 Task: For heading Use Spectral with navy blue colour, bold & Underline.  font size for heading26,  'Change the font style of data to'Spectral and font size to 18,  Change the alignment of both headline & data to Align left In the sheet  Attendance Tracker
Action: Mouse moved to (255, 135)
Screenshot: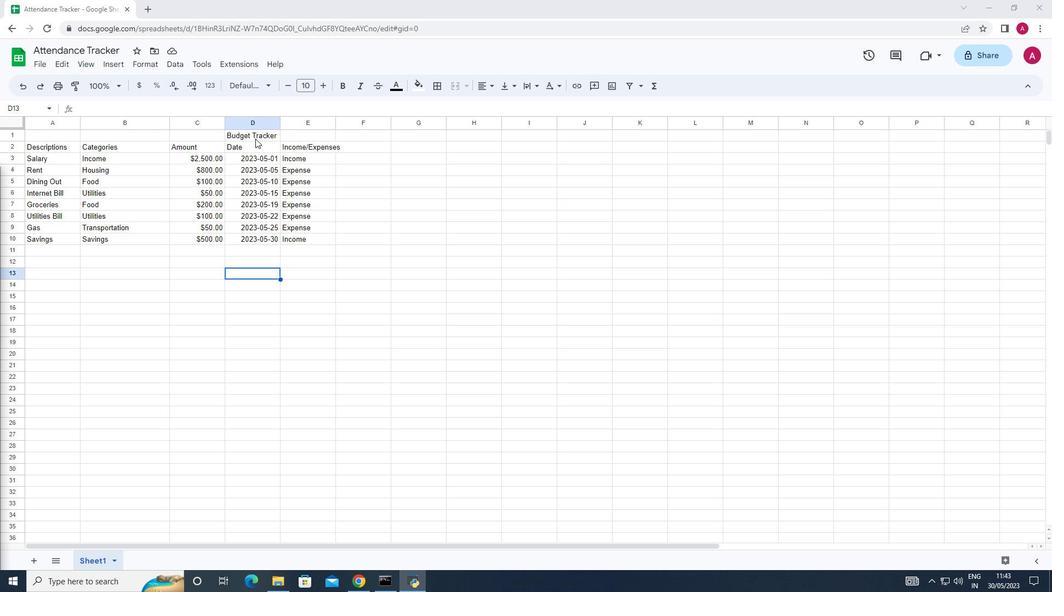 
Action: Mouse pressed left at (255, 135)
Screenshot: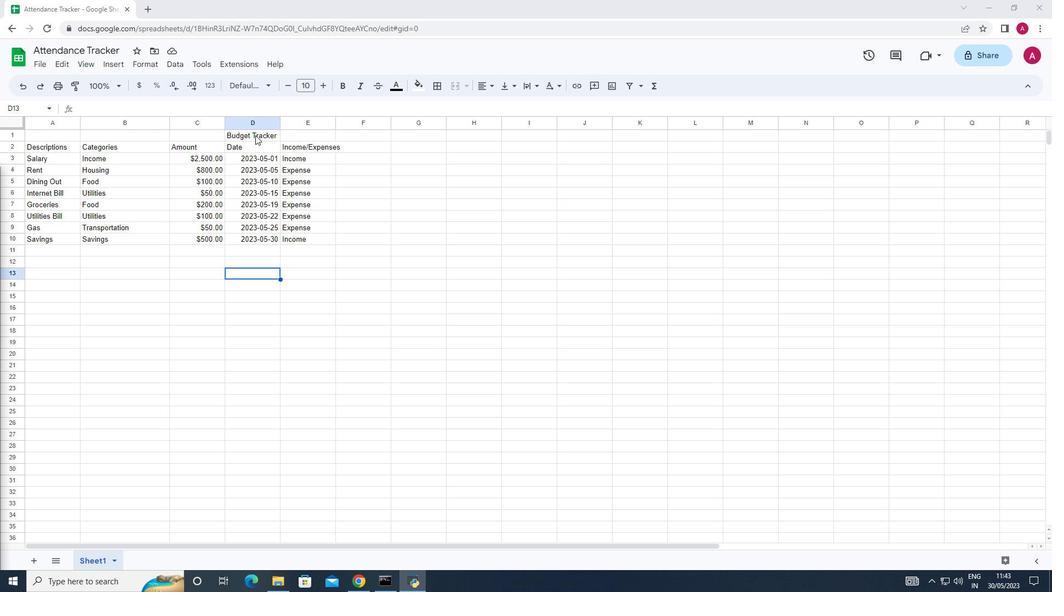 
Action: Mouse moved to (264, 80)
Screenshot: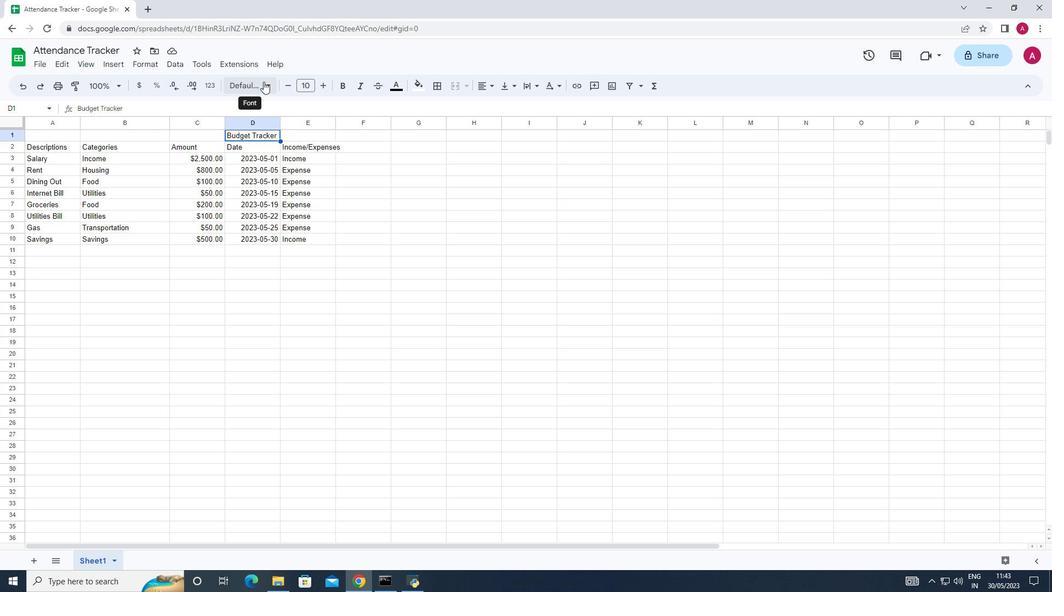 
Action: Mouse pressed left at (264, 80)
Screenshot: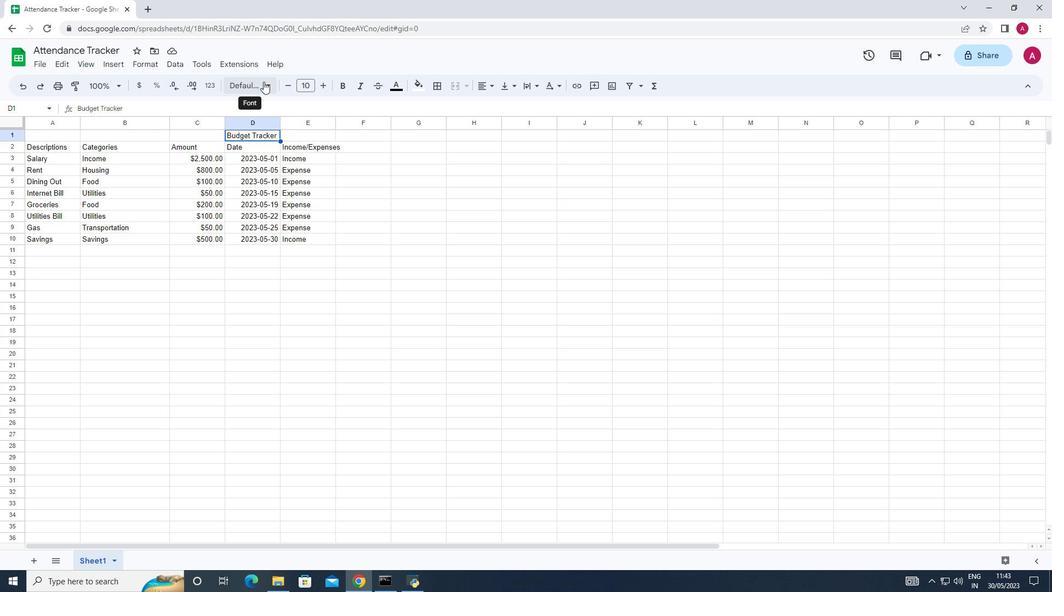 
Action: Mouse moved to (279, 271)
Screenshot: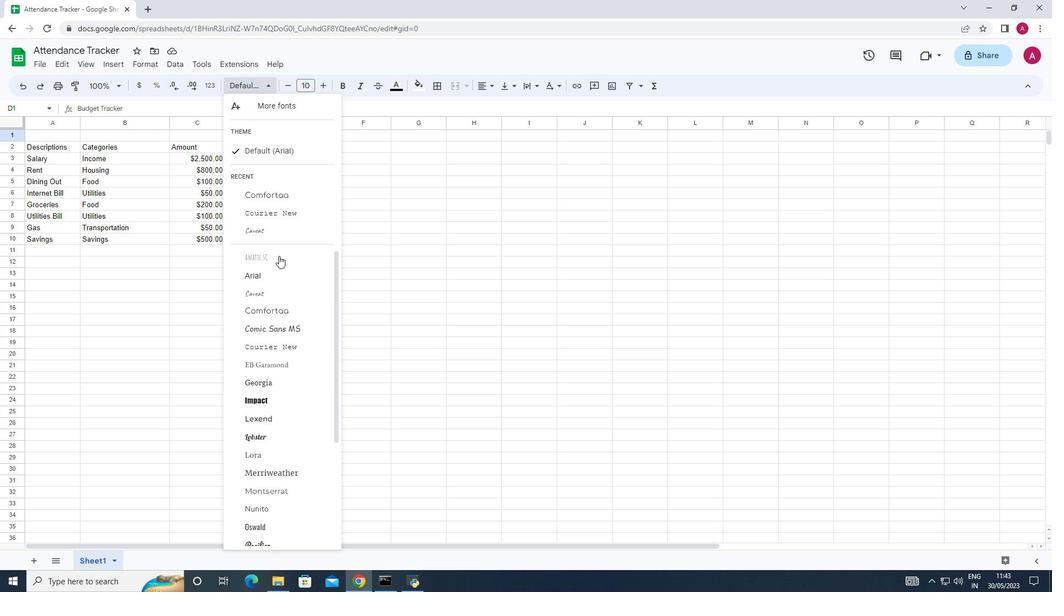
Action: Mouse scrolled (279, 270) with delta (0, 0)
Screenshot: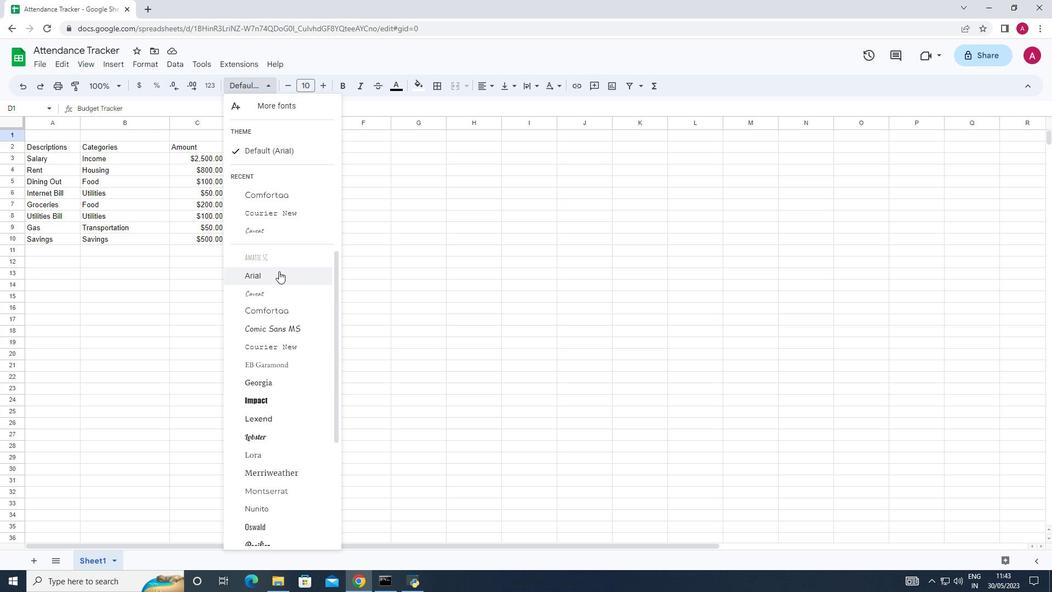 
Action: Mouse scrolled (279, 270) with delta (0, 0)
Screenshot: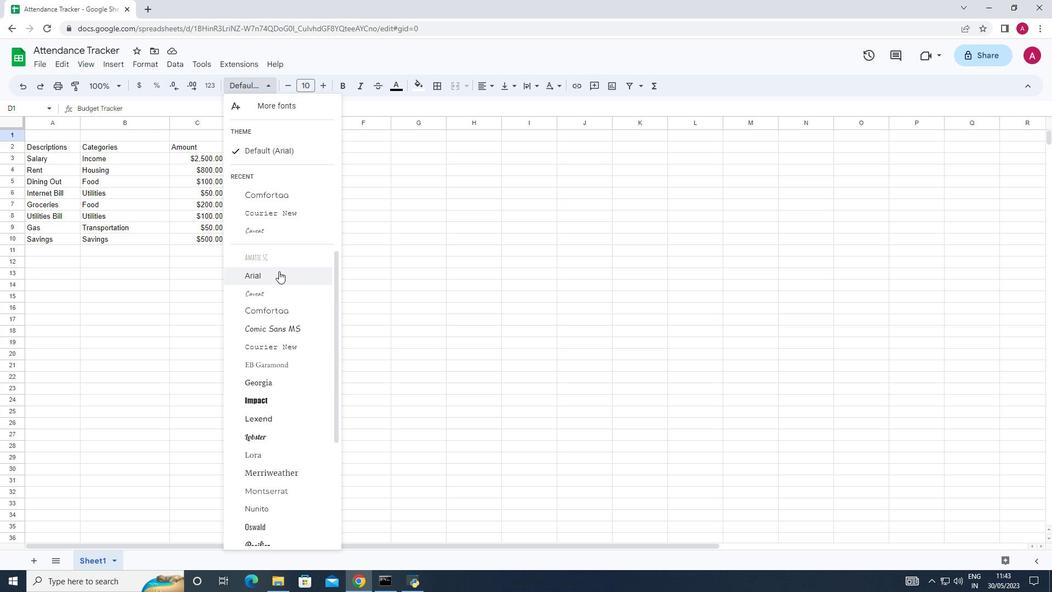 
Action: Mouse moved to (276, 293)
Screenshot: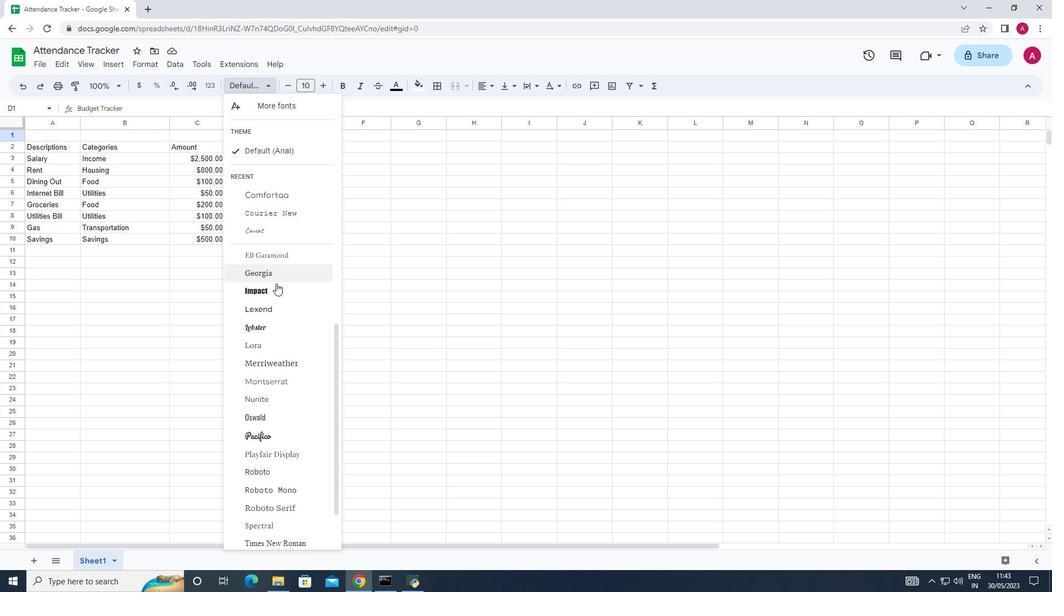 
Action: Mouse scrolled (276, 292) with delta (0, 0)
Screenshot: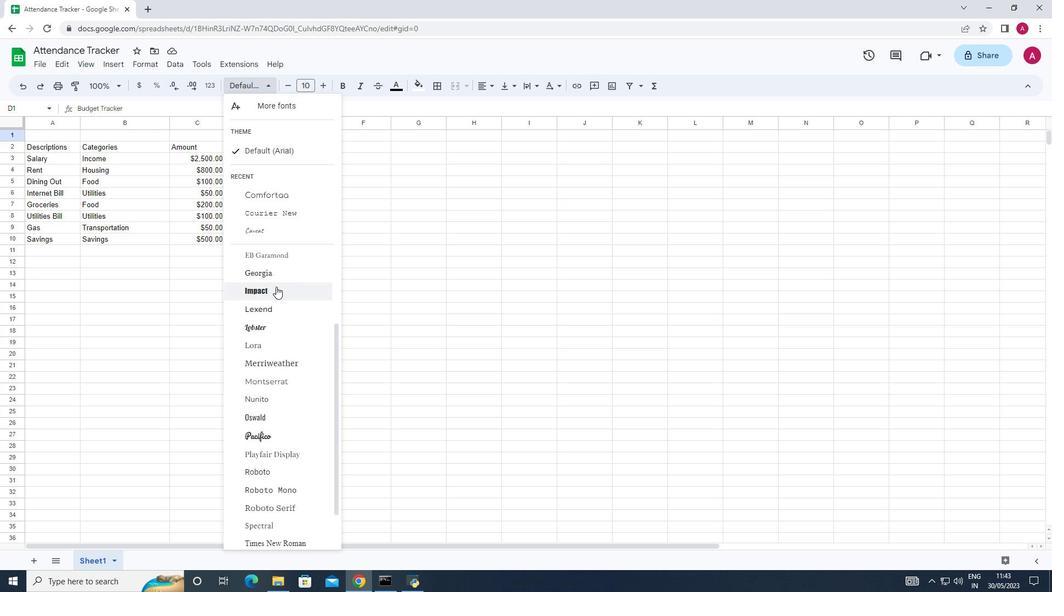 
Action: Mouse scrolled (276, 292) with delta (0, 0)
Screenshot: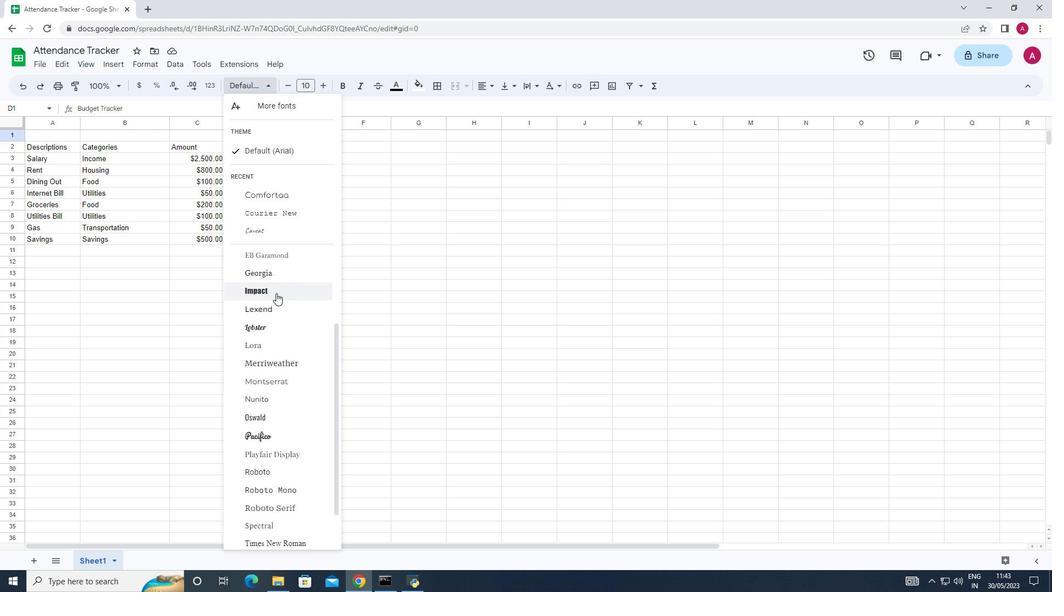 
Action: Mouse scrolled (276, 292) with delta (0, 0)
Screenshot: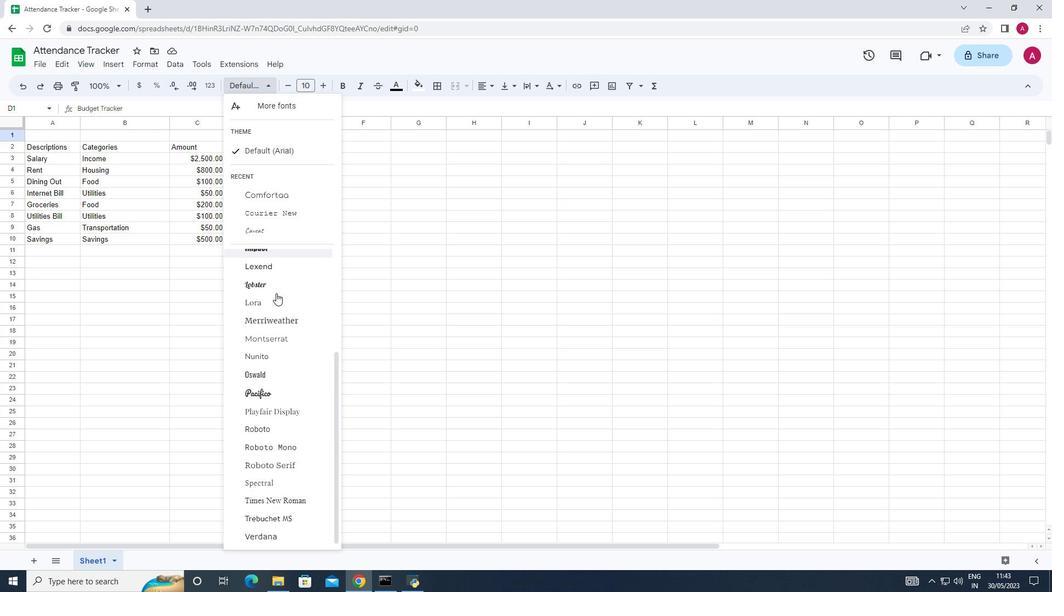 
Action: Mouse scrolled (276, 292) with delta (0, 0)
Screenshot: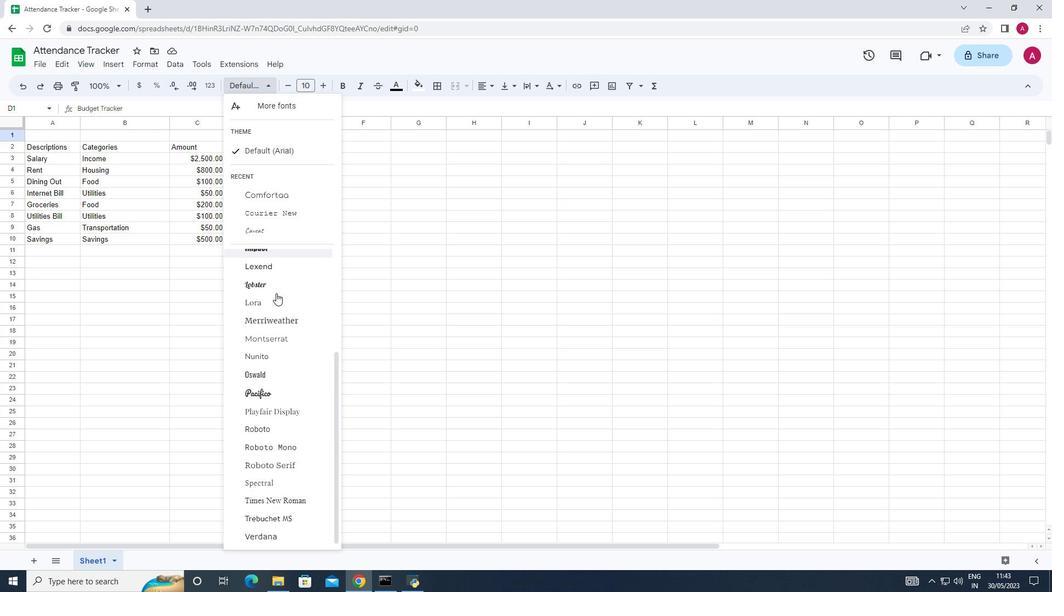 
Action: Mouse moved to (277, 478)
Screenshot: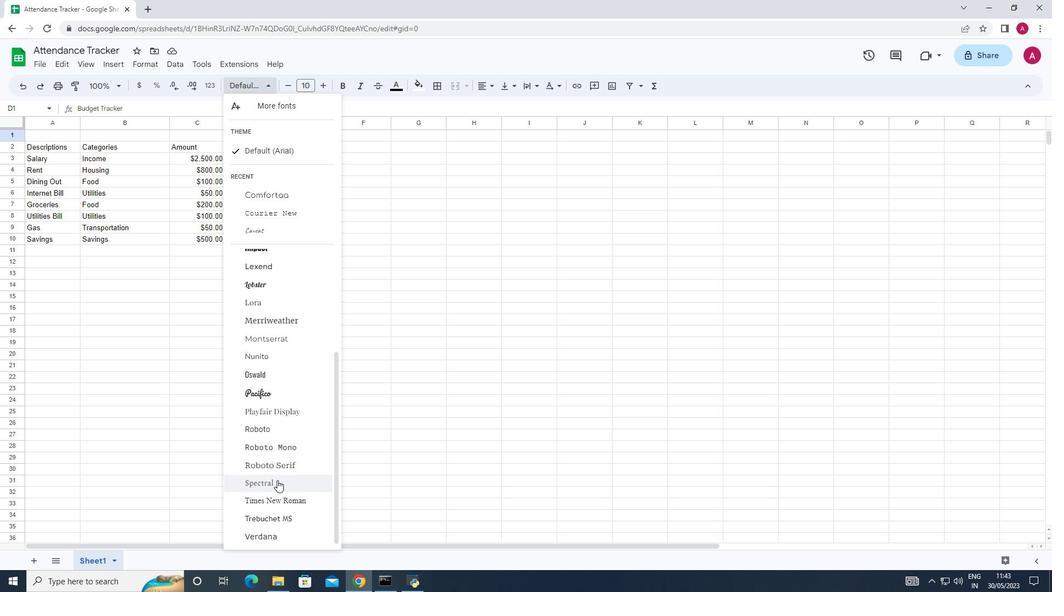 
Action: Mouse pressed left at (277, 478)
Screenshot: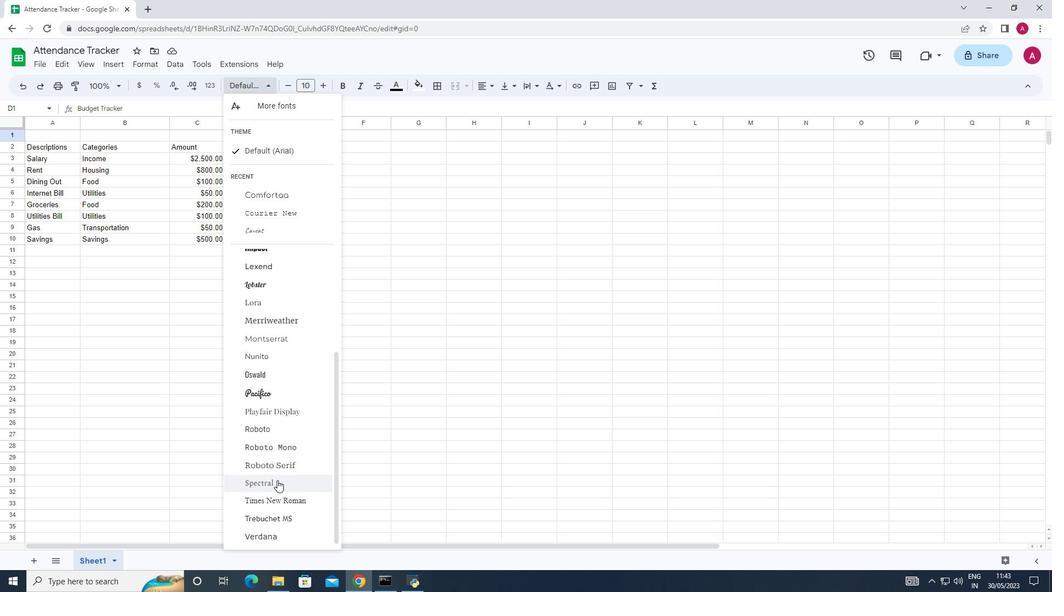 
Action: Mouse moved to (418, 87)
Screenshot: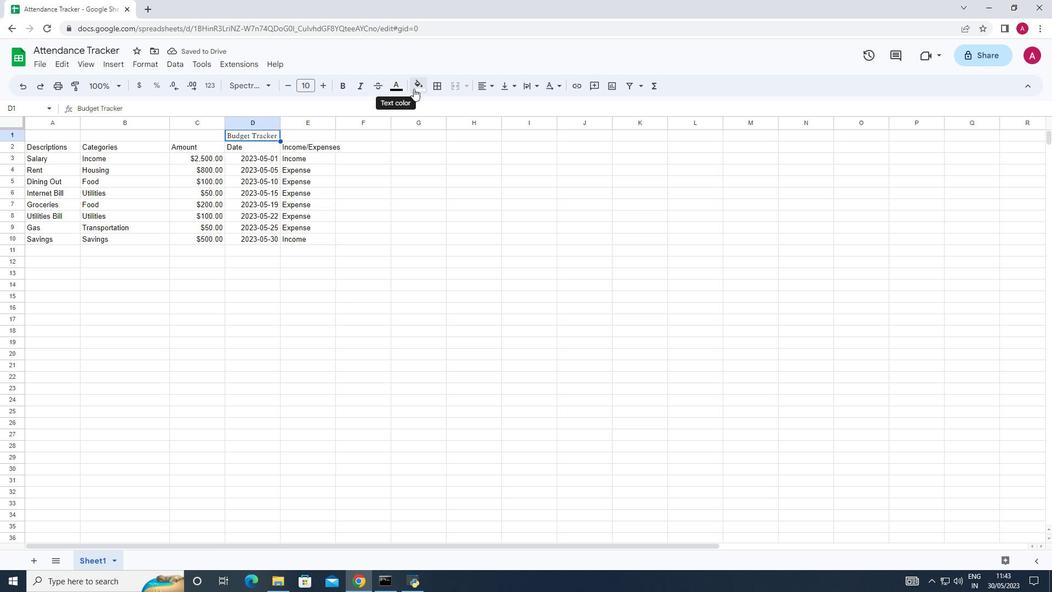 
Action: Mouse pressed left at (418, 87)
Screenshot: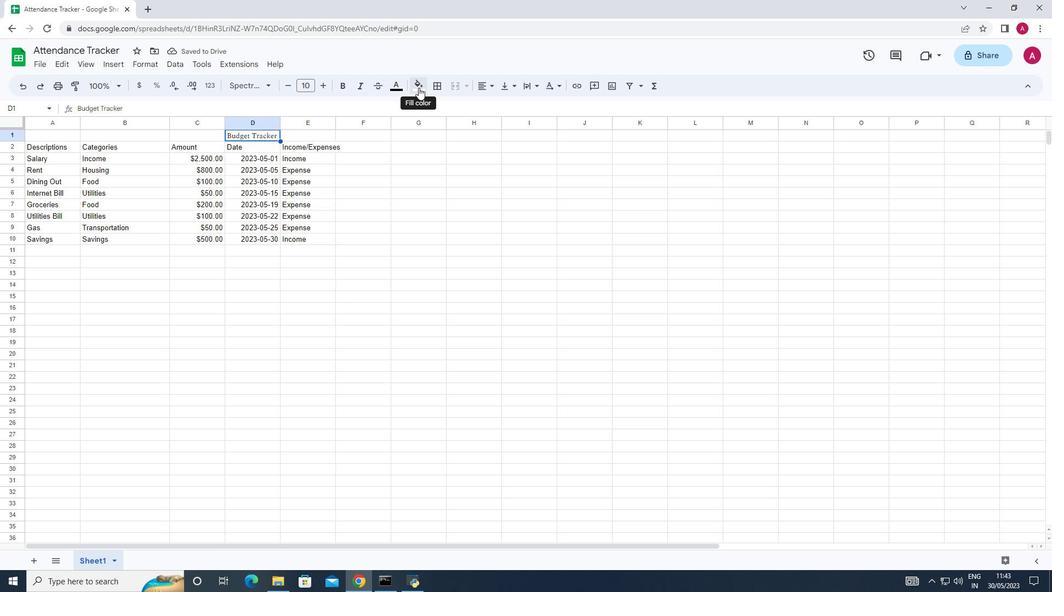 
Action: Mouse moved to (463, 217)
Screenshot: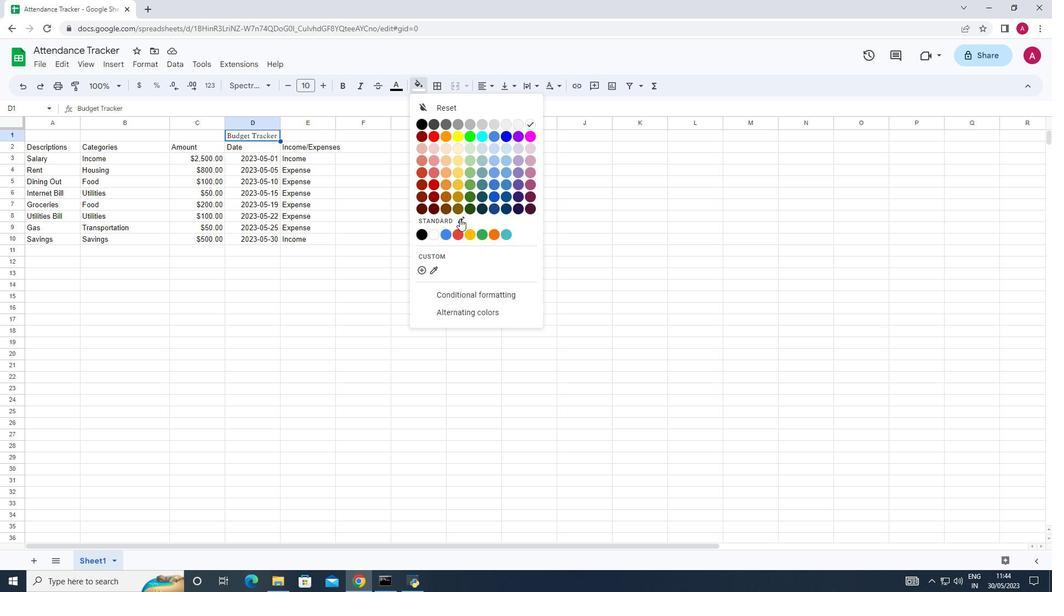
Action: Mouse pressed left at (463, 217)
Screenshot: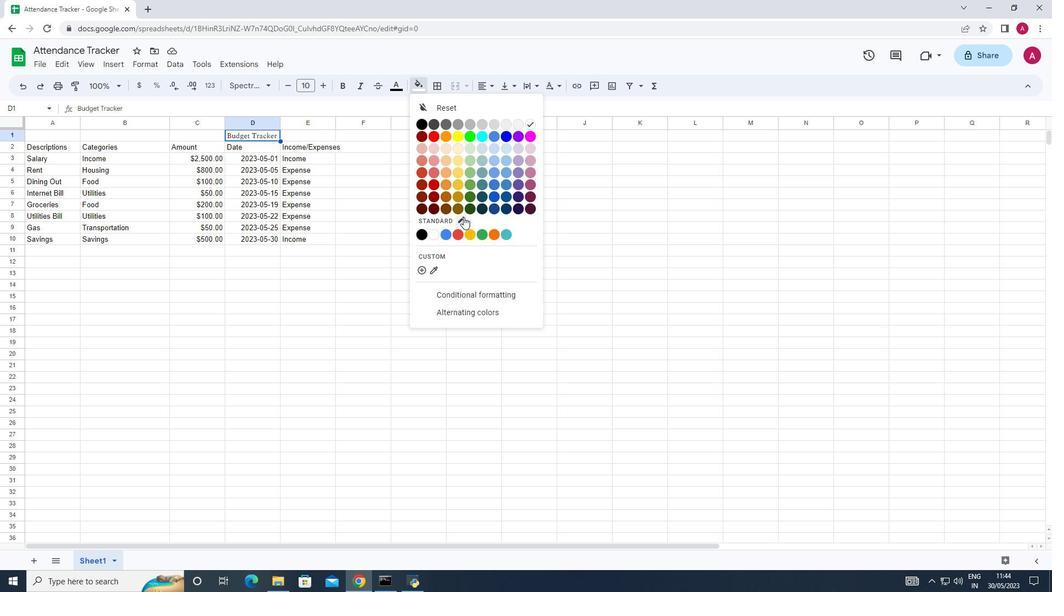 
Action: Mouse moved to (903, 354)
Screenshot: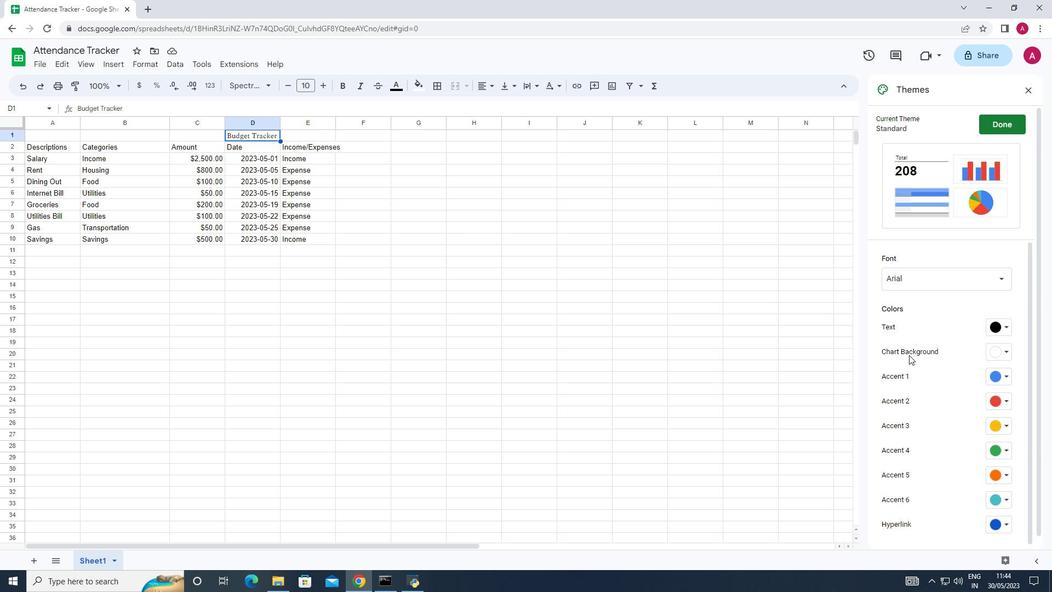 
Action: Mouse scrolled (903, 354) with delta (0, 0)
Screenshot: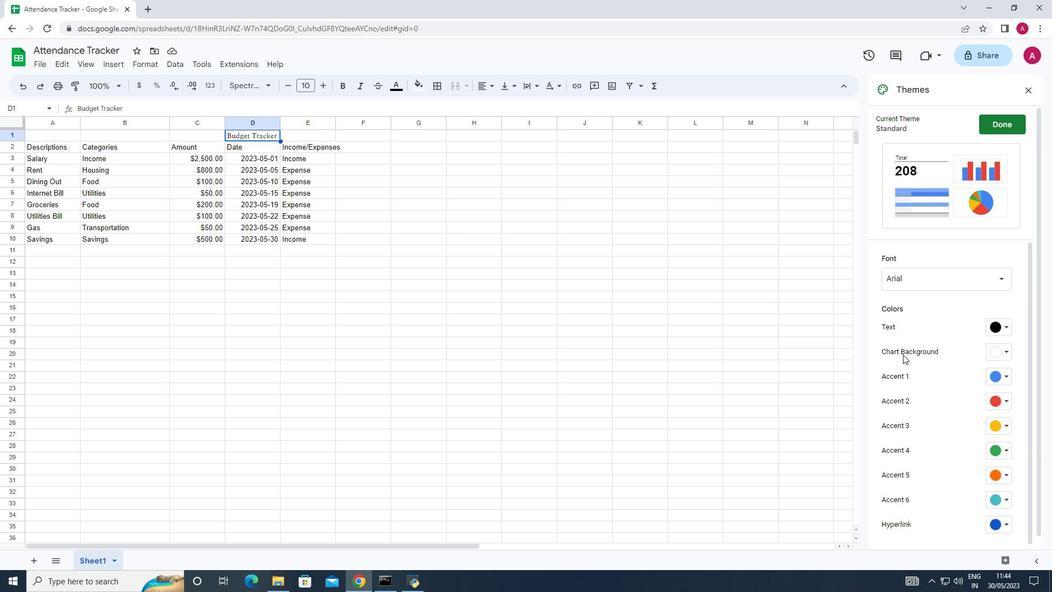 
Action: Mouse scrolled (903, 354) with delta (0, 0)
Screenshot: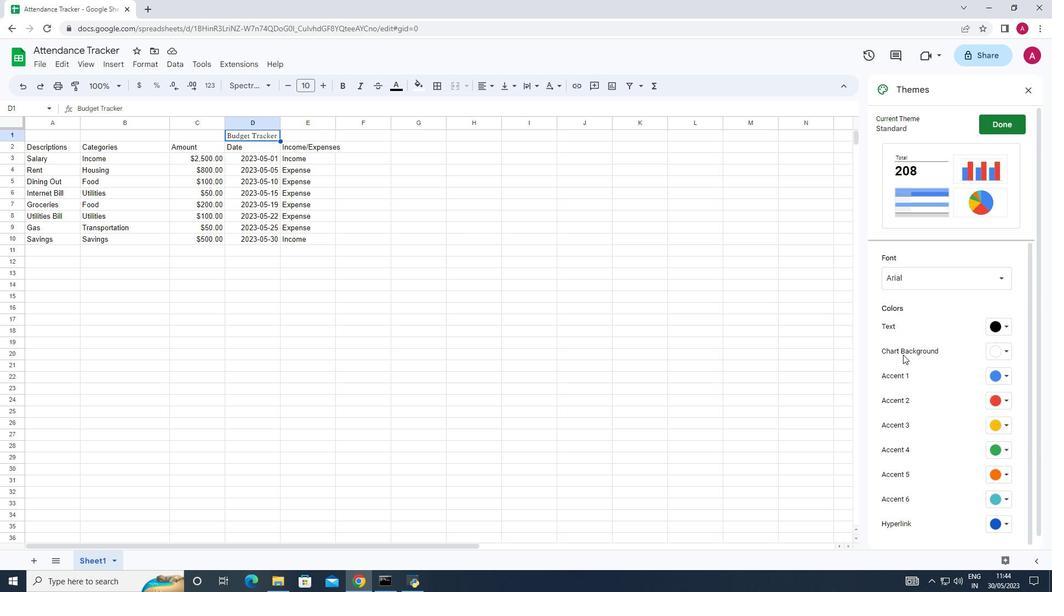 
Action: Mouse scrolled (903, 354) with delta (0, 0)
Screenshot: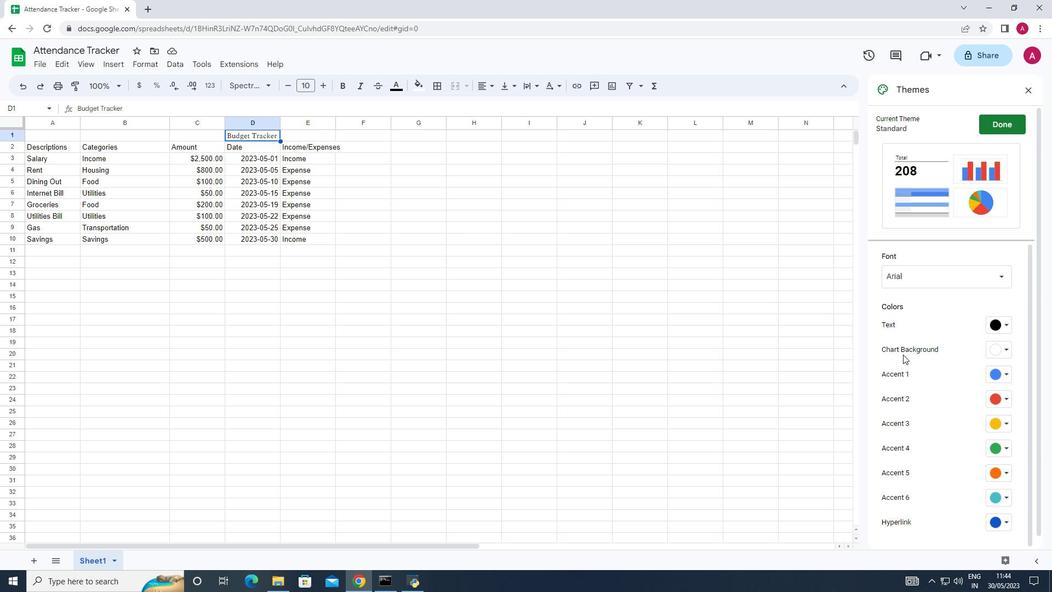 
Action: Mouse scrolled (903, 355) with delta (0, 0)
Screenshot: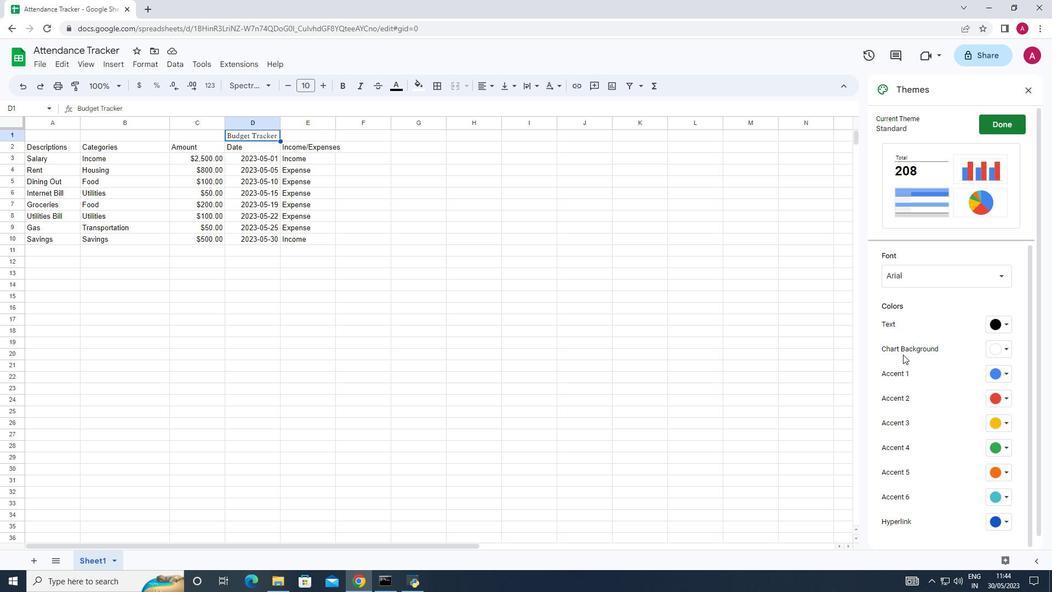 
Action: Mouse scrolled (903, 355) with delta (0, 0)
Screenshot: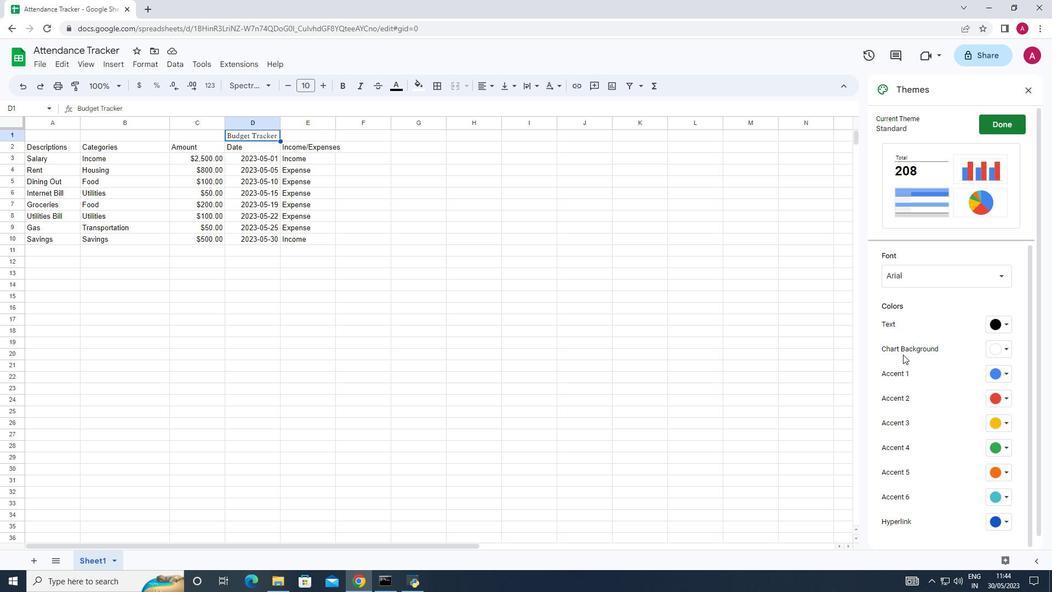 
Action: Mouse scrolled (903, 355) with delta (0, 0)
Screenshot: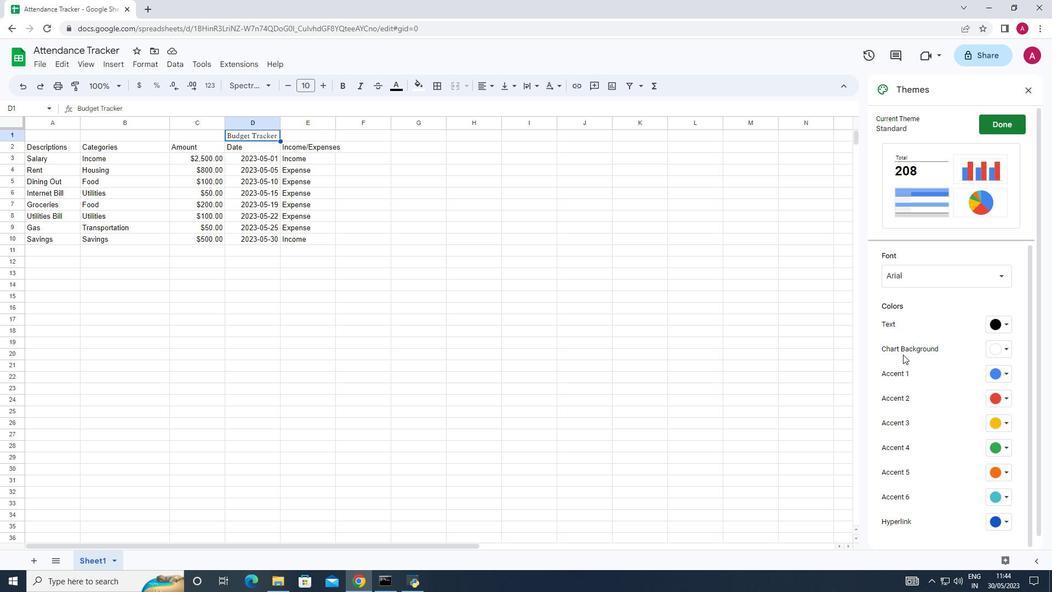 
Action: Mouse moved to (1025, 84)
Screenshot: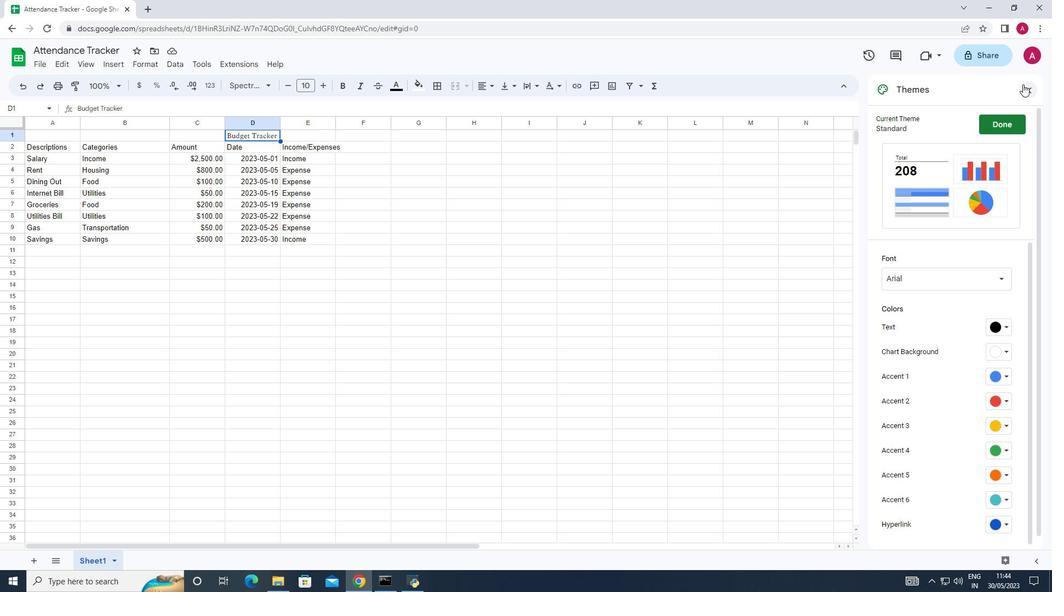 
Action: Mouse pressed left at (1025, 84)
Screenshot: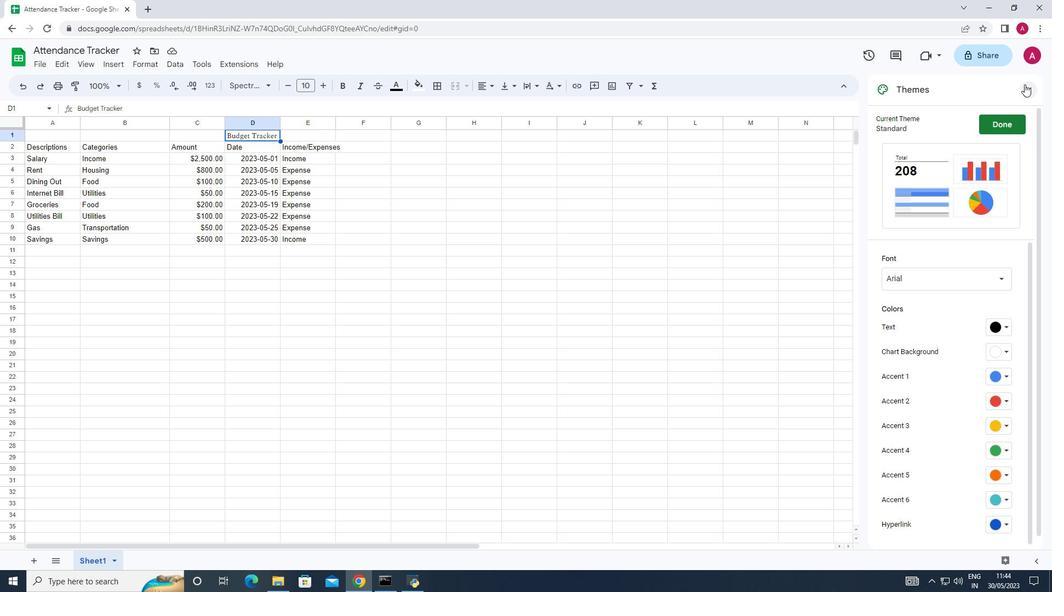 
Action: Mouse moved to (415, 85)
Screenshot: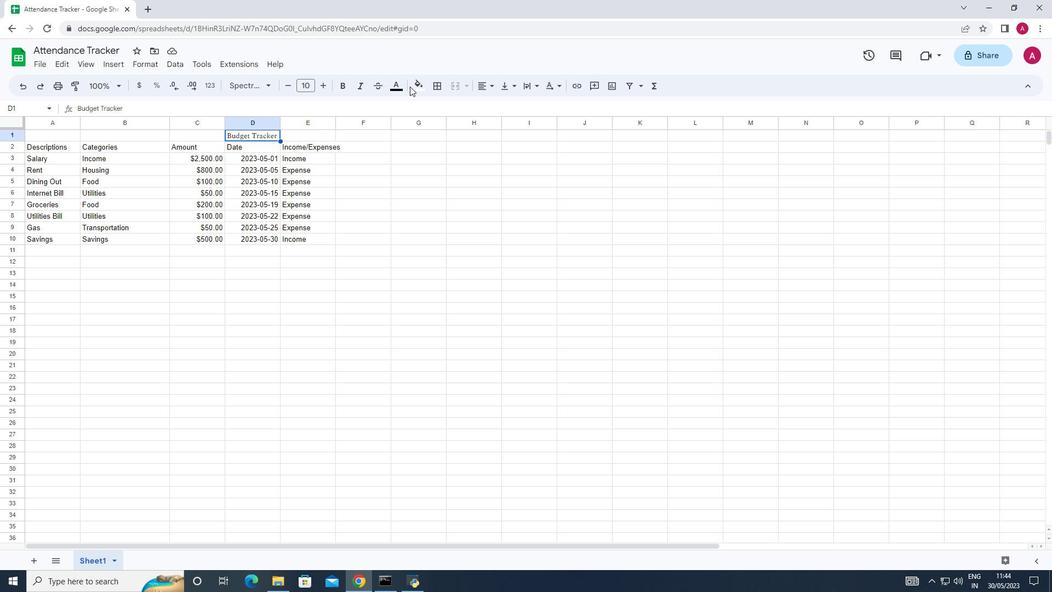 
Action: Mouse pressed left at (415, 85)
Screenshot: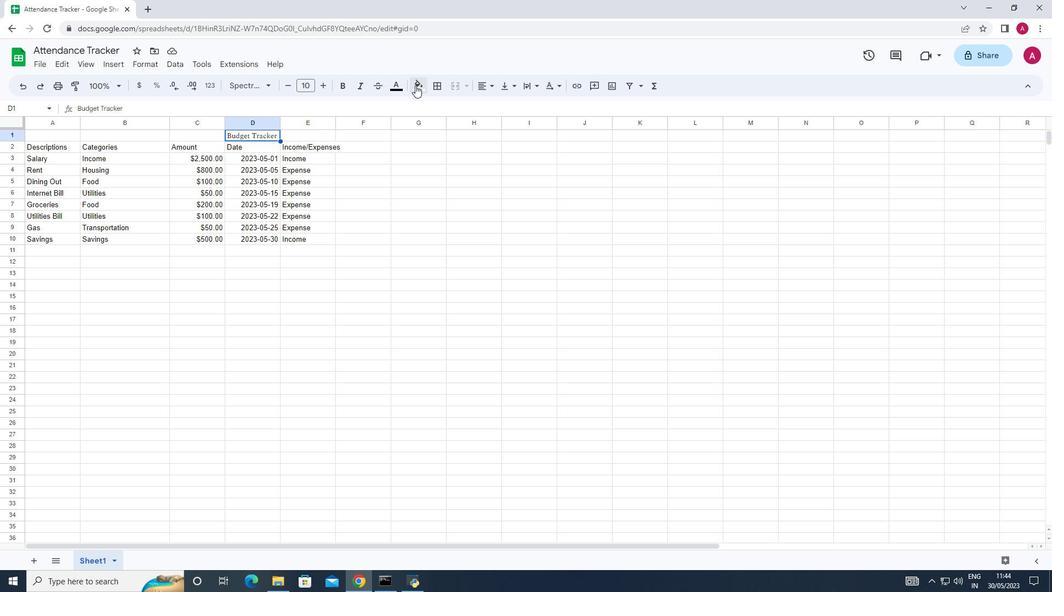 
Action: Mouse moved to (459, 309)
Screenshot: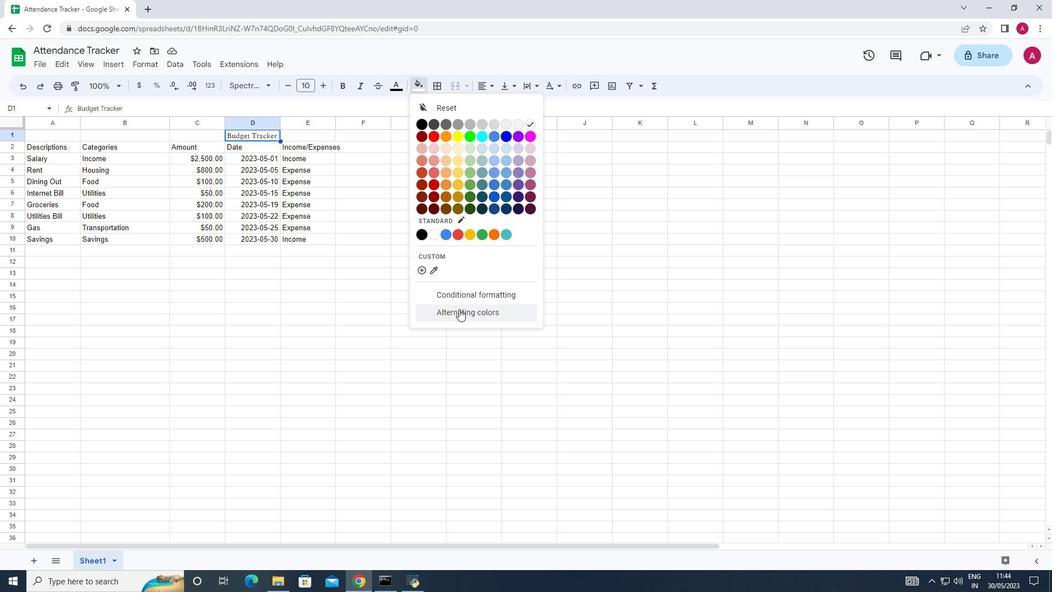 
Action: Mouse pressed left at (459, 309)
Screenshot: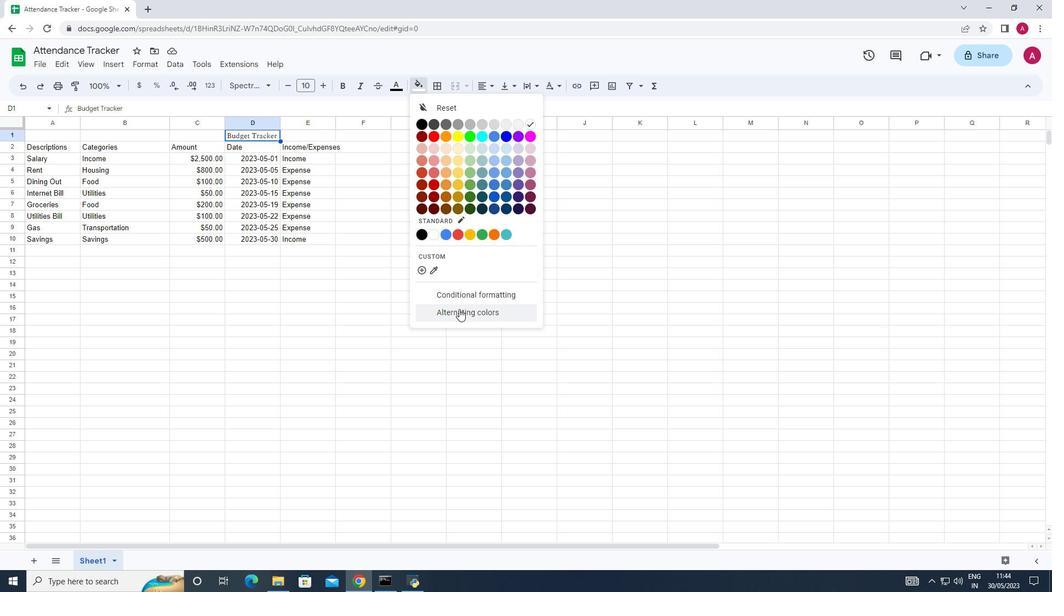 
Action: Mouse moved to (1029, 85)
Screenshot: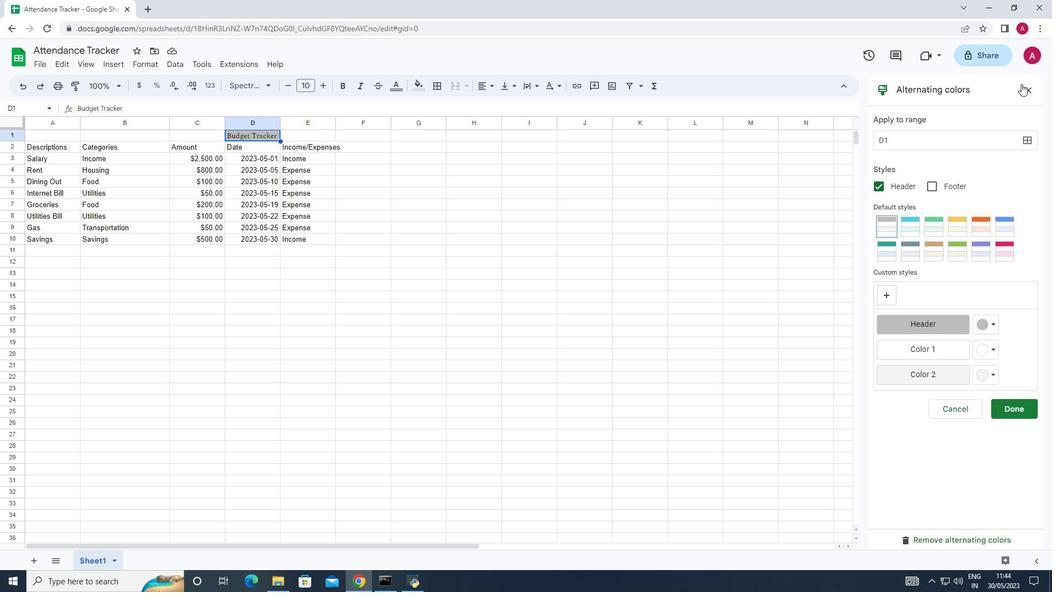 
Action: Mouse pressed left at (1029, 85)
Screenshot: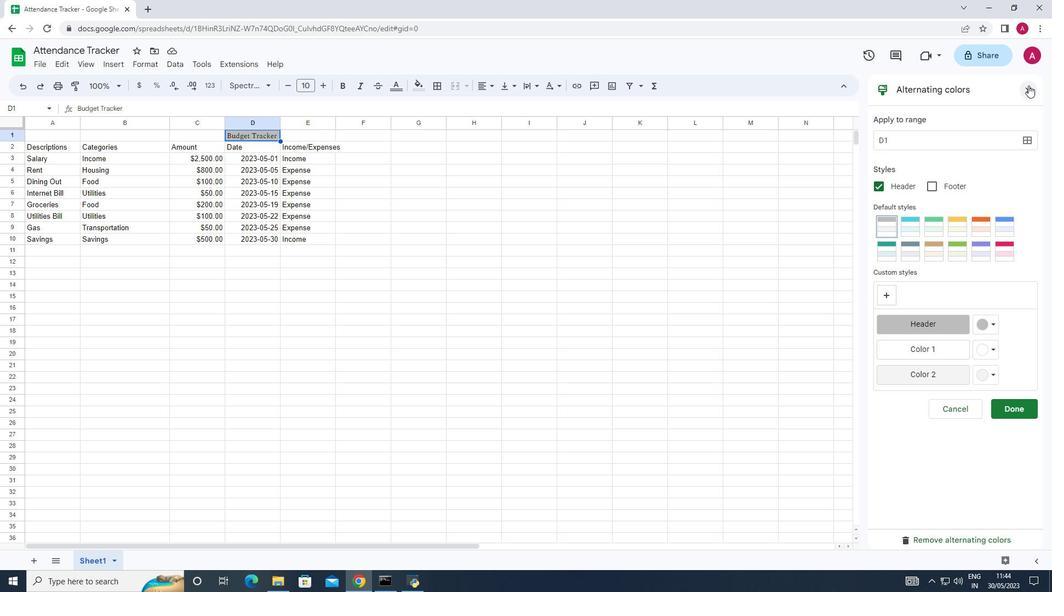 
Action: Mouse moved to (423, 86)
Screenshot: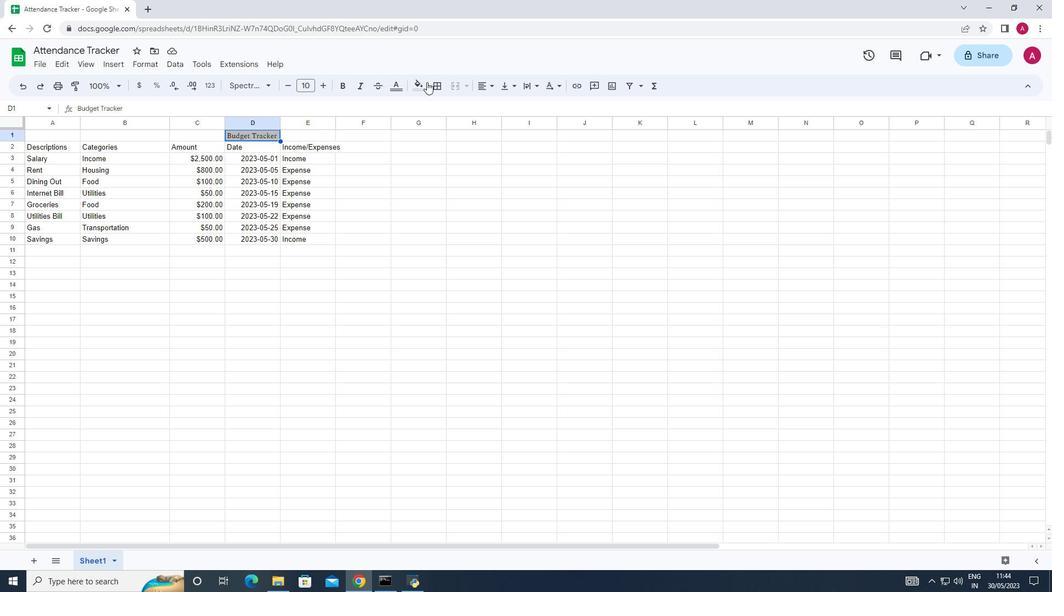 
Action: Mouse pressed left at (423, 86)
Screenshot: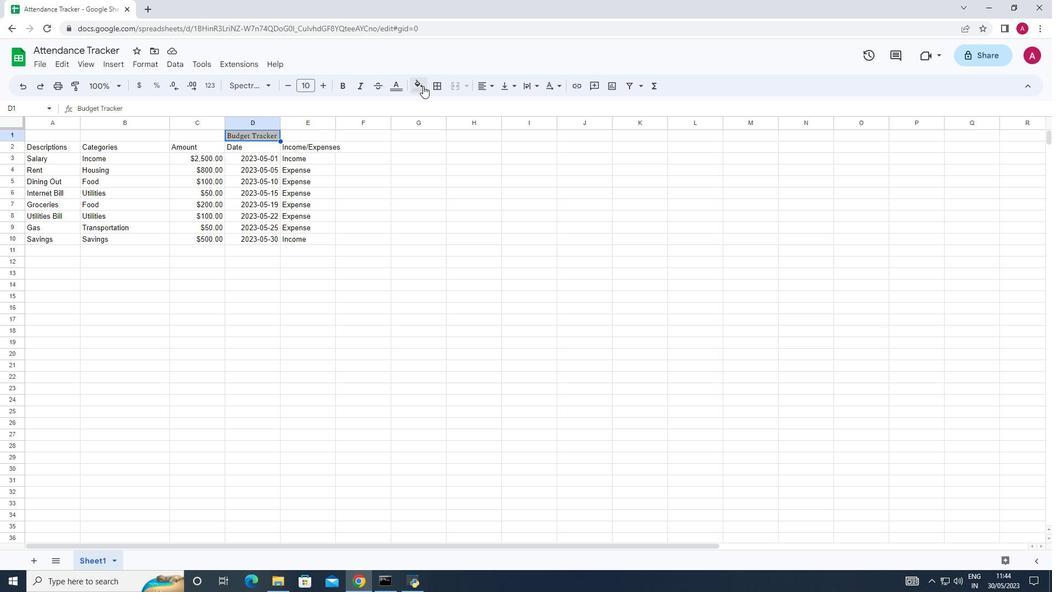 
Action: Mouse moved to (481, 314)
Screenshot: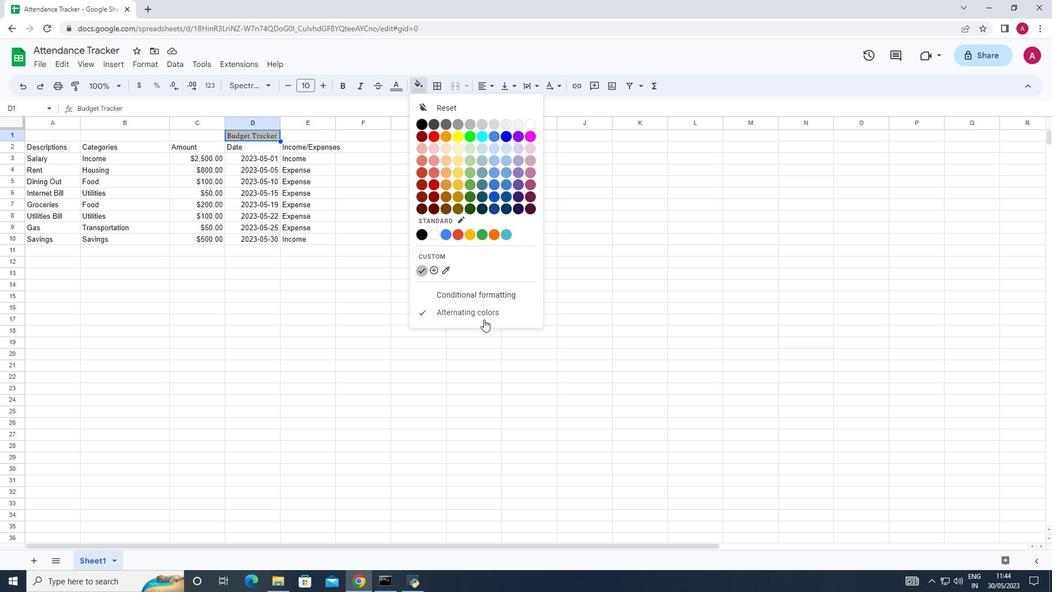 
Action: Mouse pressed left at (481, 314)
Screenshot: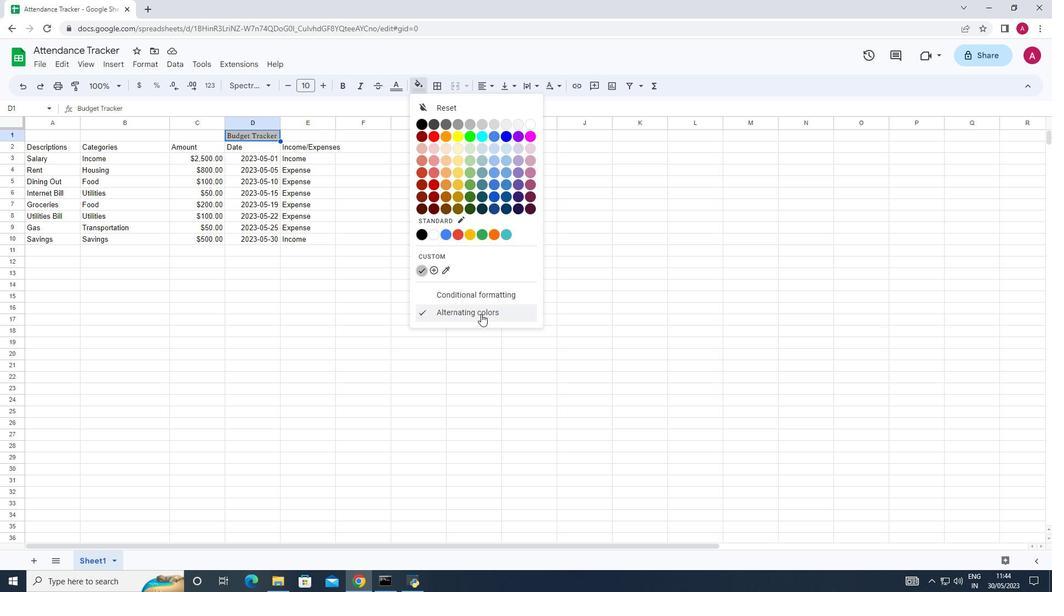
Action: Mouse moved to (1026, 88)
Screenshot: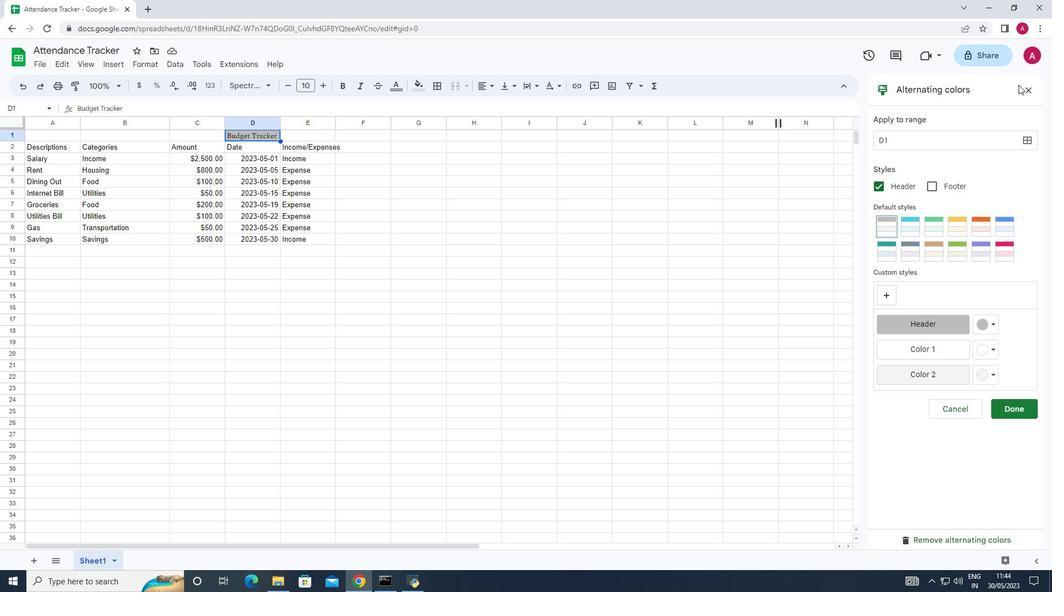 
Action: Mouse pressed left at (1026, 88)
Screenshot: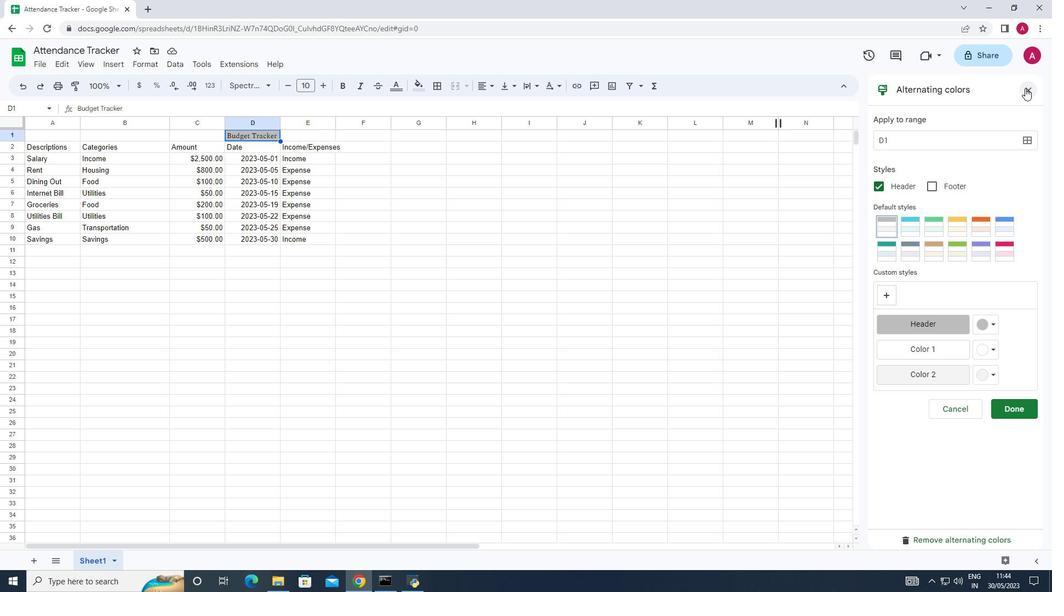 
Action: Mouse moved to (422, 80)
Screenshot: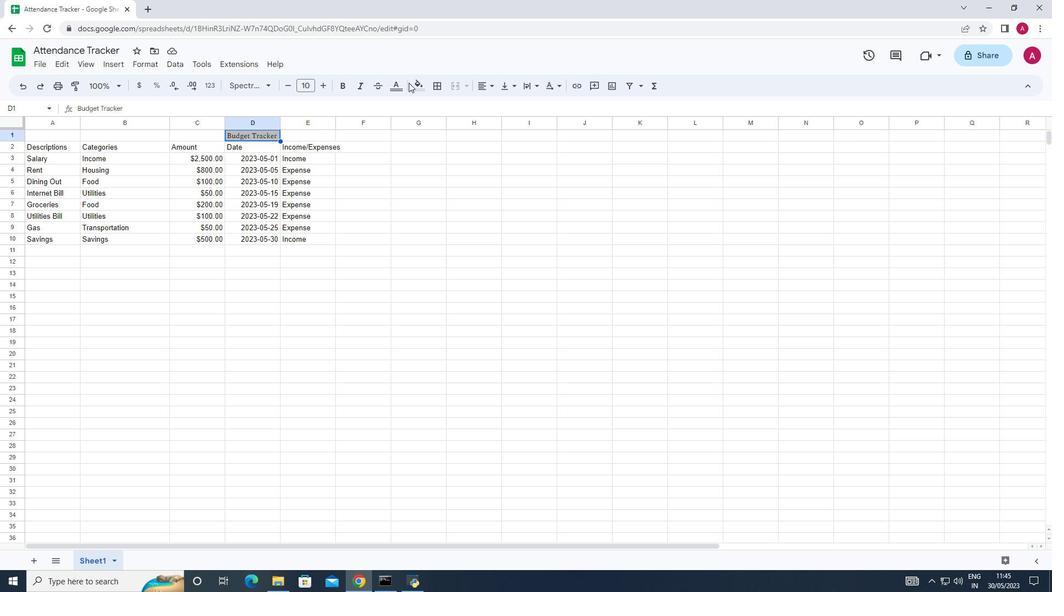 
Action: Mouse pressed left at (422, 80)
Screenshot: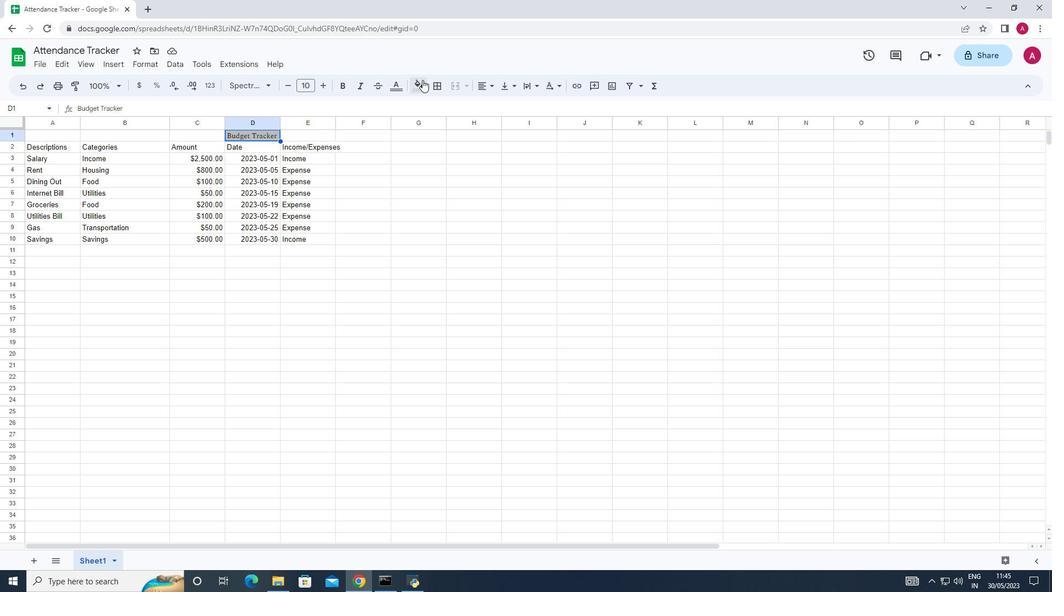 
Action: Mouse moved to (494, 207)
Screenshot: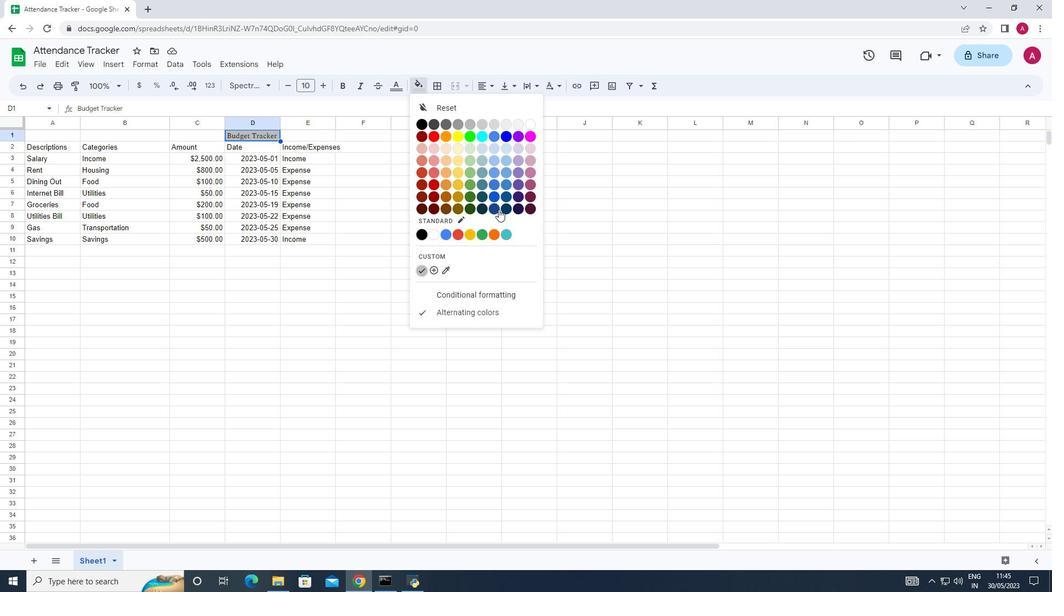 
Action: Mouse pressed left at (494, 207)
Screenshot: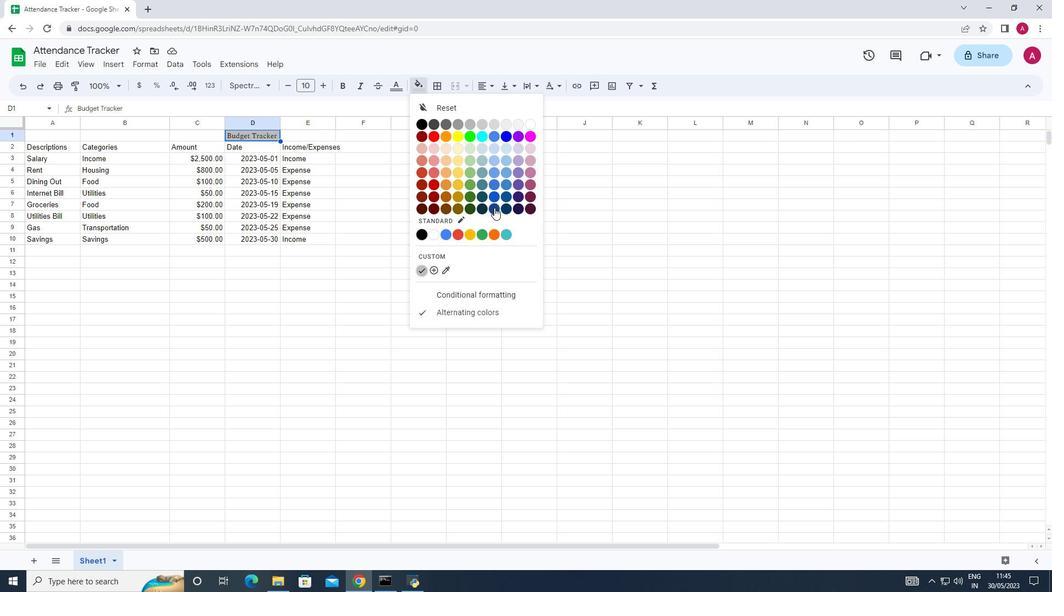 
Action: Mouse moved to (341, 83)
Screenshot: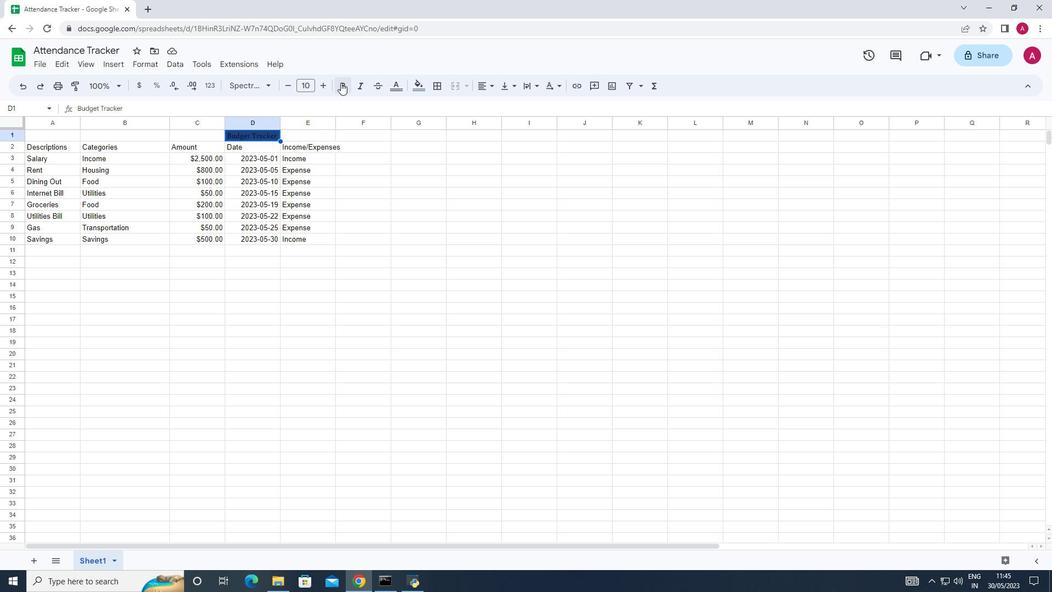 
Action: Mouse pressed left at (341, 83)
Screenshot: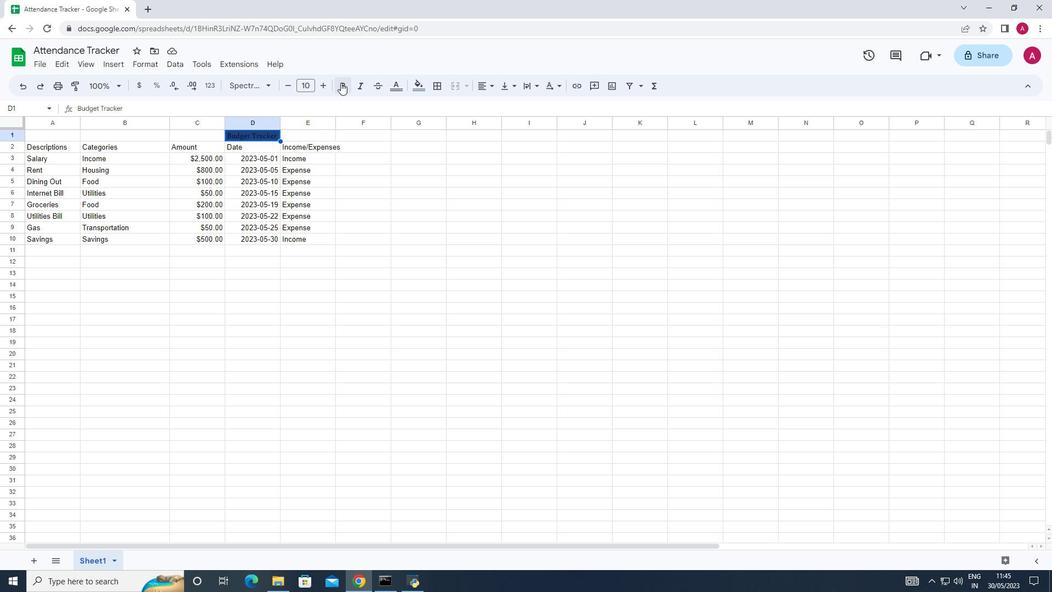 
Action: Mouse moved to (149, 60)
Screenshot: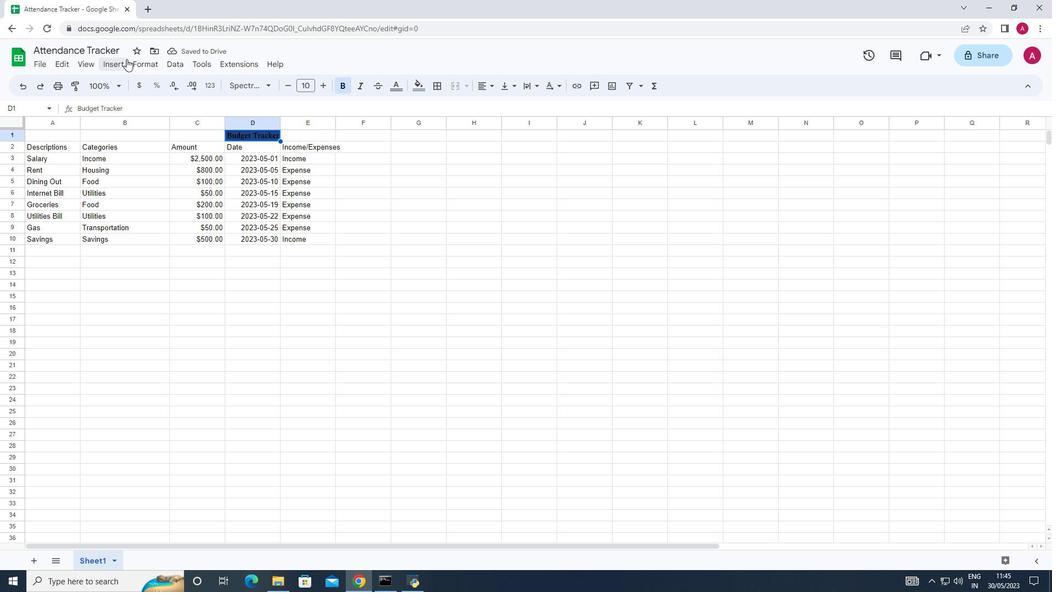 
Action: Mouse pressed left at (149, 60)
Screenshot: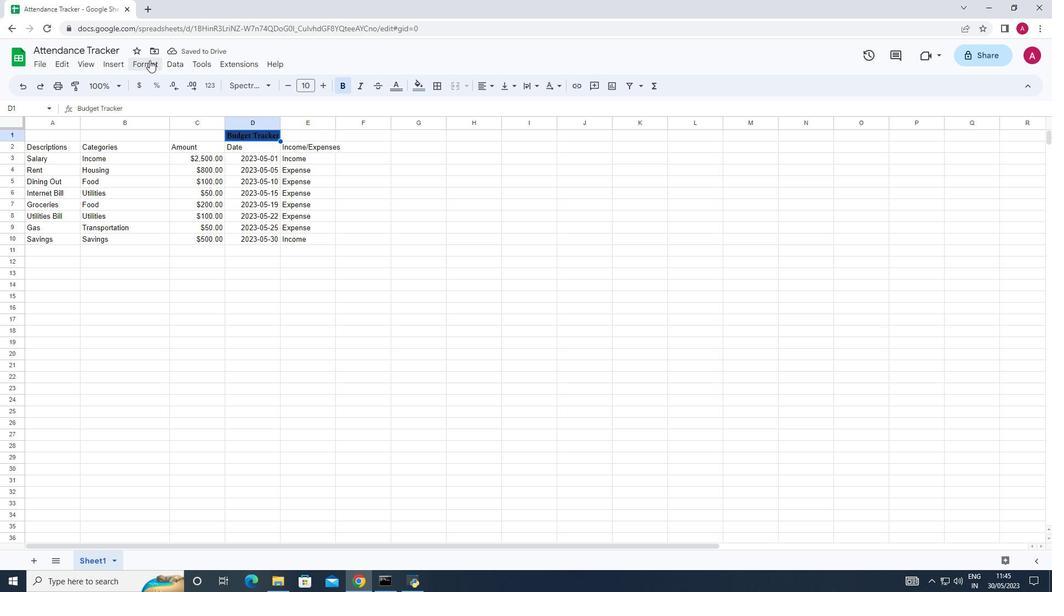
Action: Mouse moved to (342, 168)
Screenshot: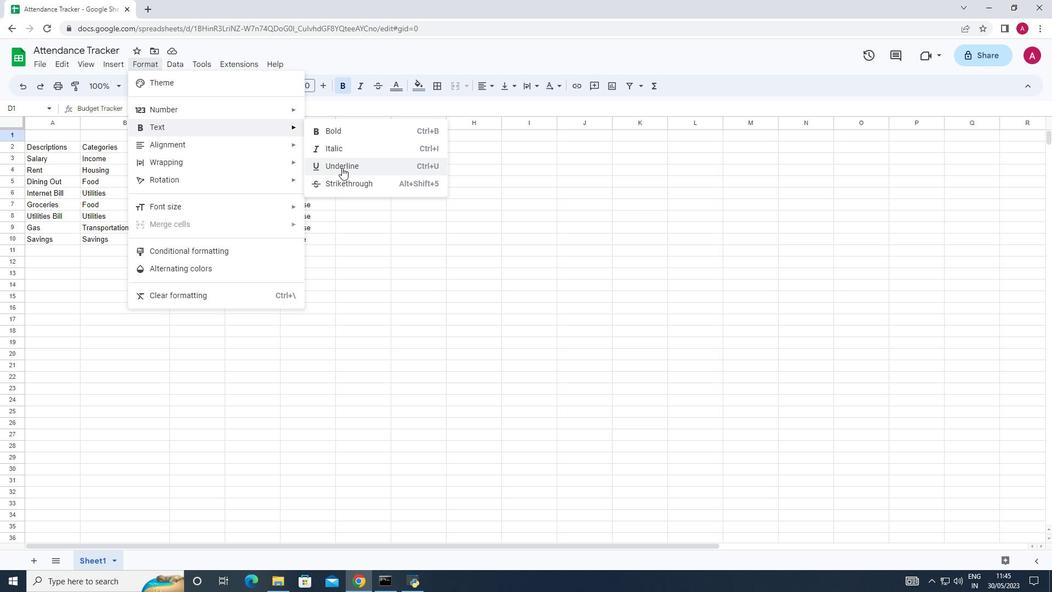 
Action: Mouse pressed left at (342, 168)
Screenshot: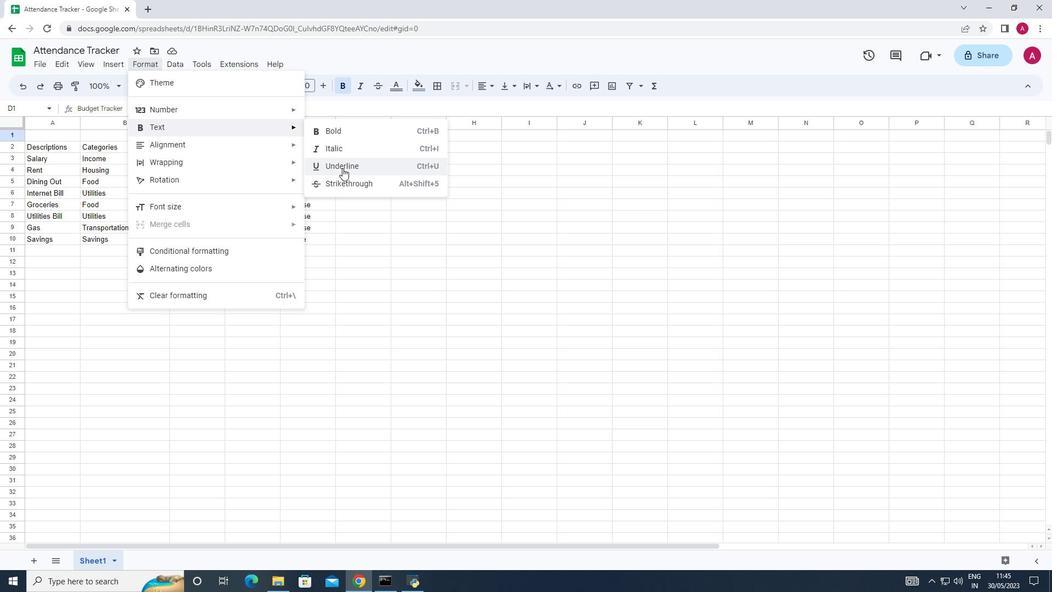 
Action: Mouse moved to (319, 82)
Screenshot: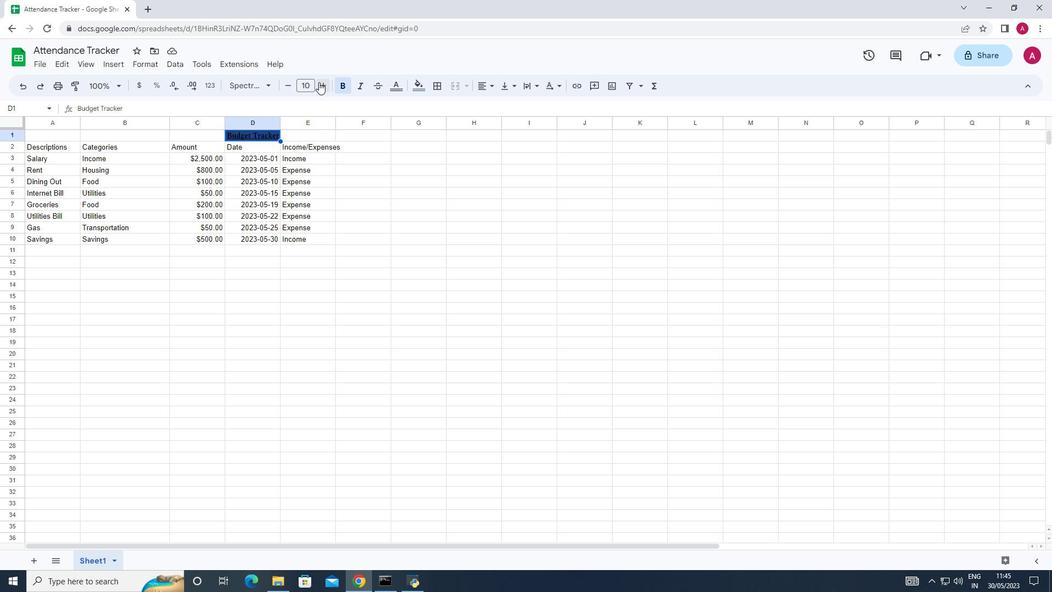 
Action: Mouse pressed left at (319, 82)
Screenshot: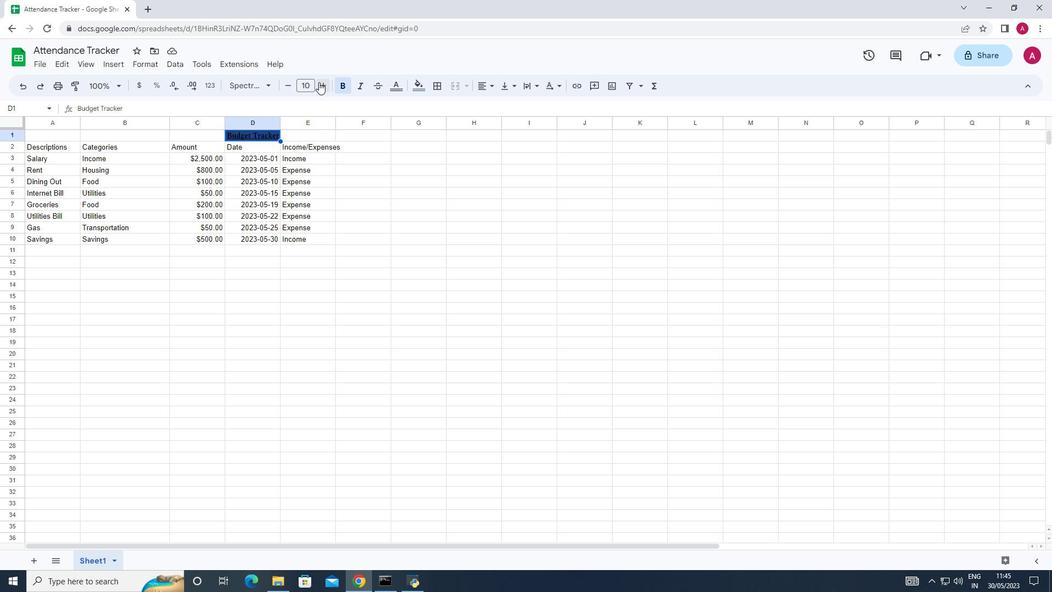 
Action: Mouse moved to (320, 82)
Screenshot: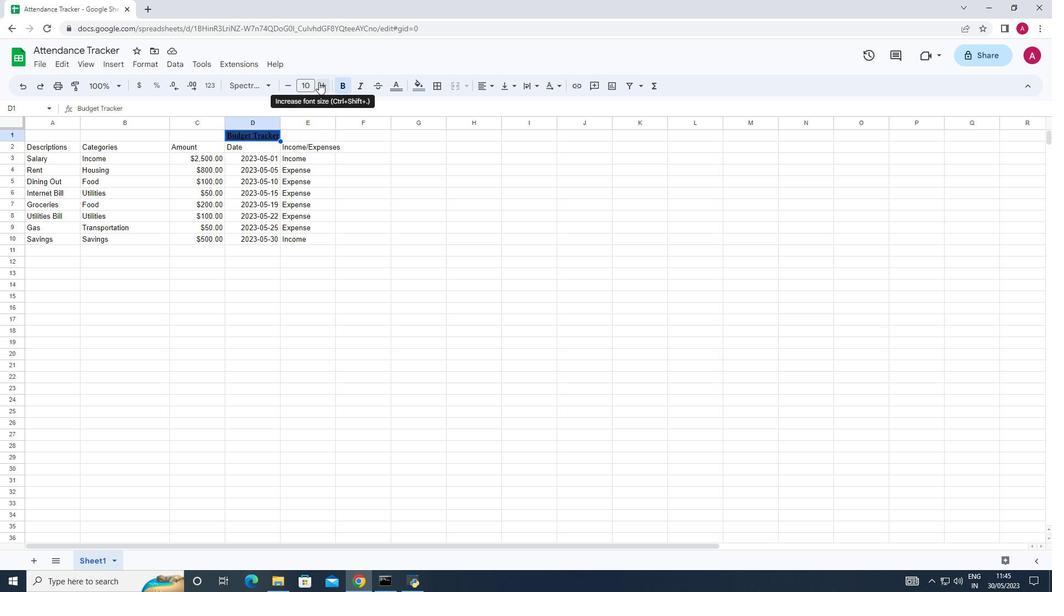 
Action: Mouse pressed left at (320, 82)
Screenshot: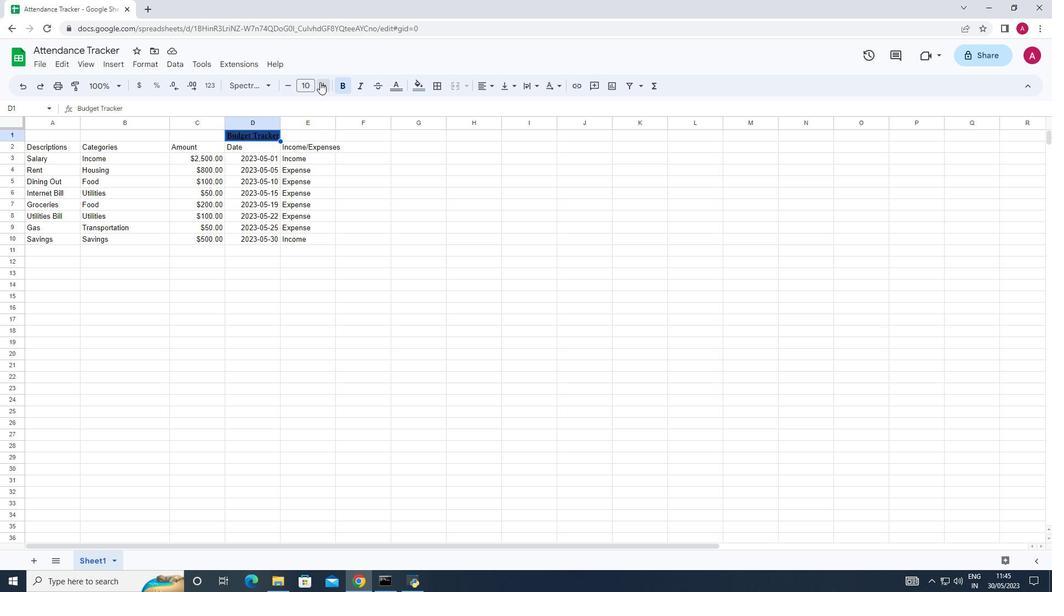 
Action: Mouse pressed left at (320, 82)
Screenshot: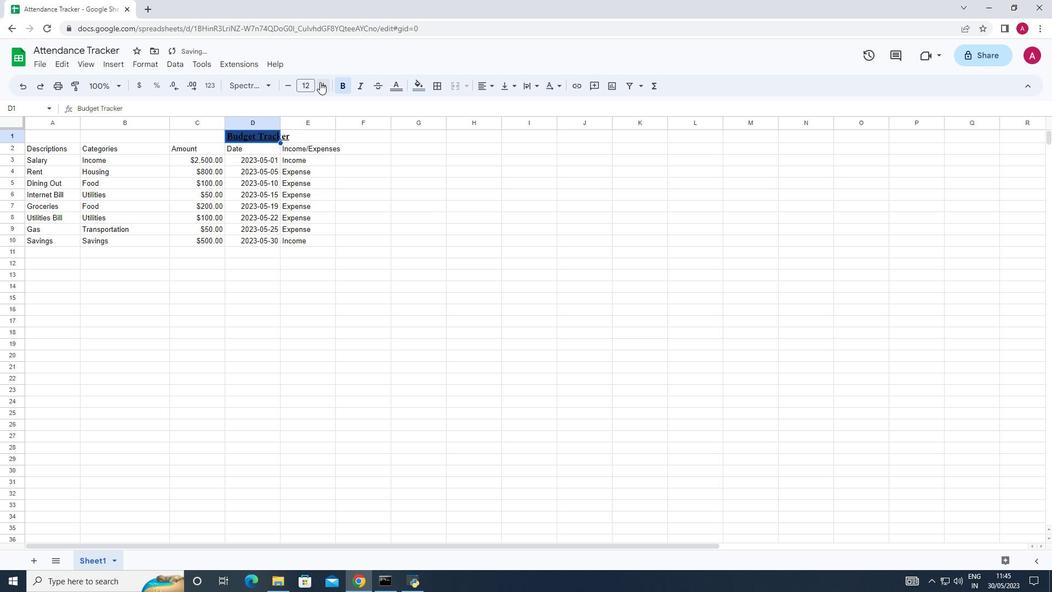 
Action: Mouse pressed left at (320, 82)
Screenshot: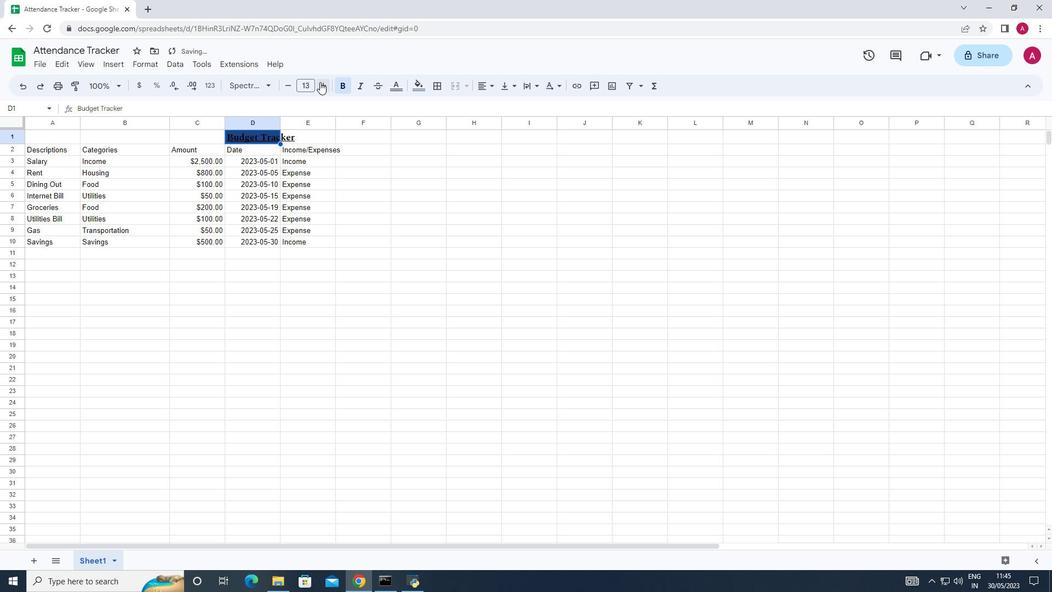 
Action: Mouse moved to (320, 82)
Screenshot: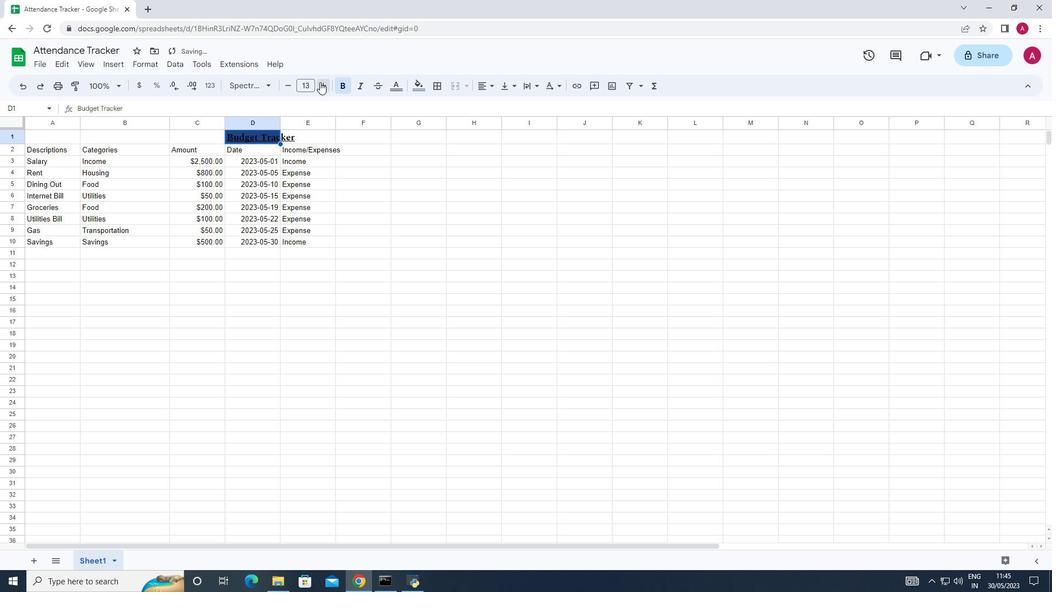 
Action: Mouse pressed left at (320, 82)
Screenshot: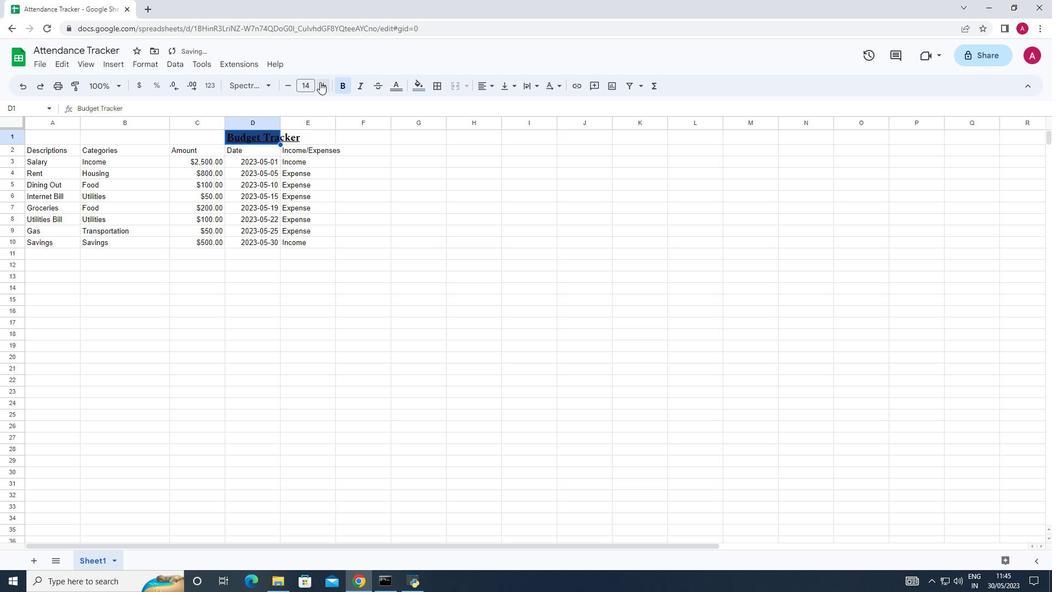
Action: Mouse pressed left at (320, 82)
Screenshot: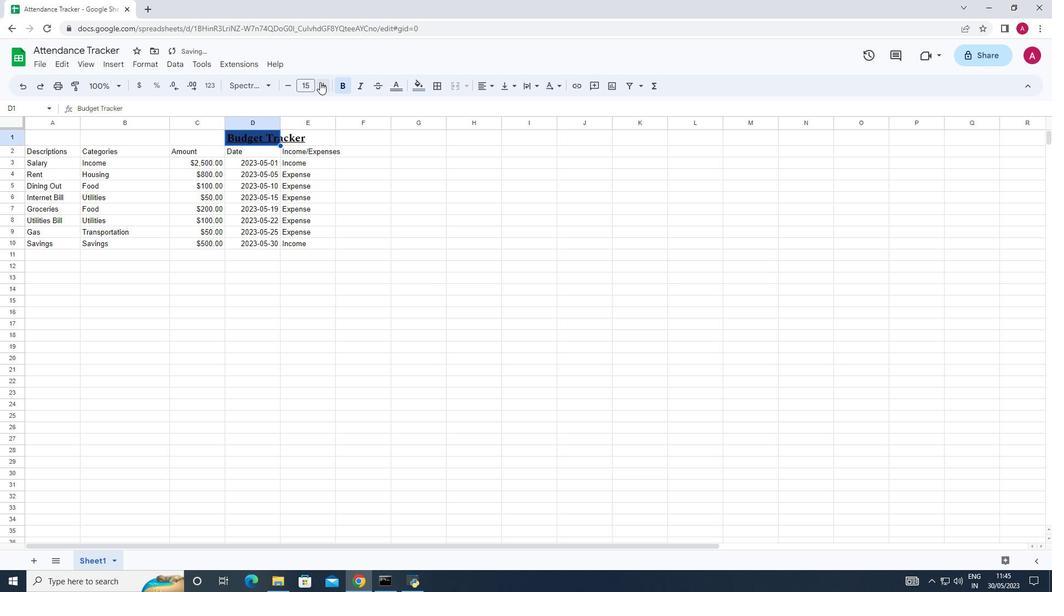 
Action: Mouse pressed left at (320, 82)
Screenshot: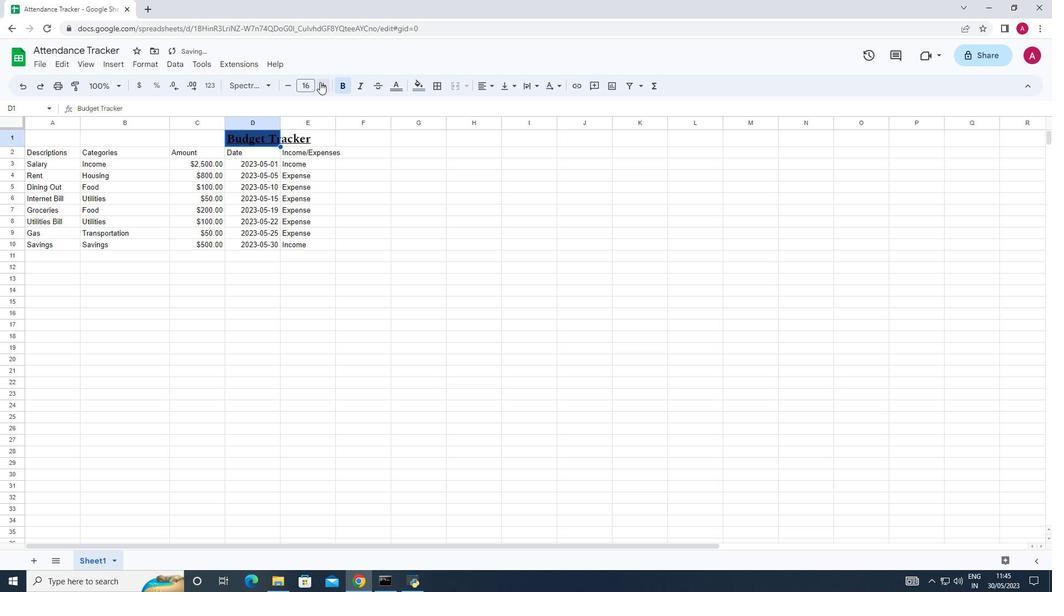 
Action: Mouse pressed left at (320, 82)
Screenshot: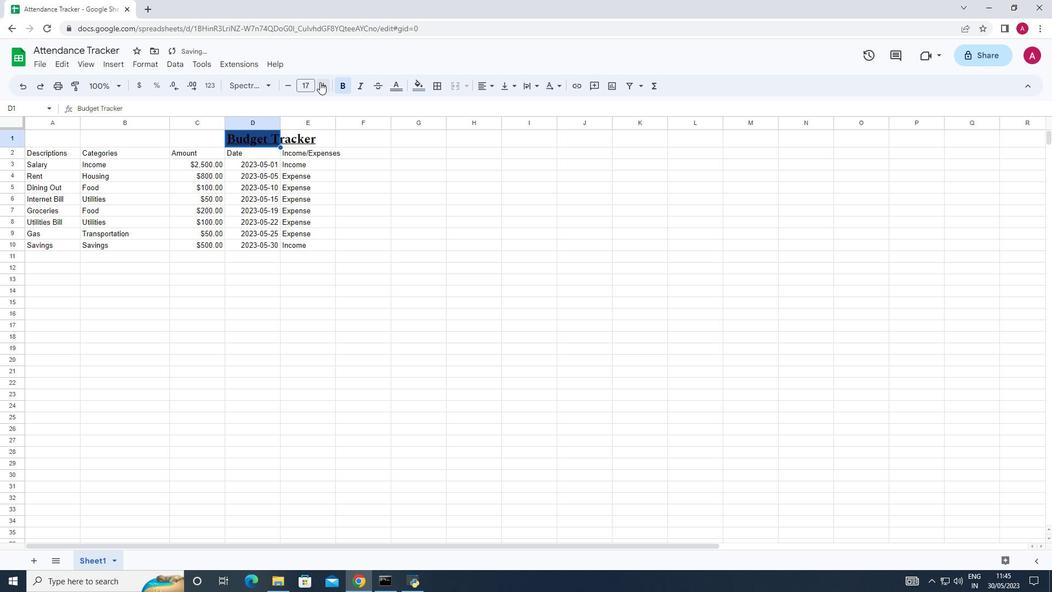 
Action: Mouse pressed left at (320, 82)
Screenshot: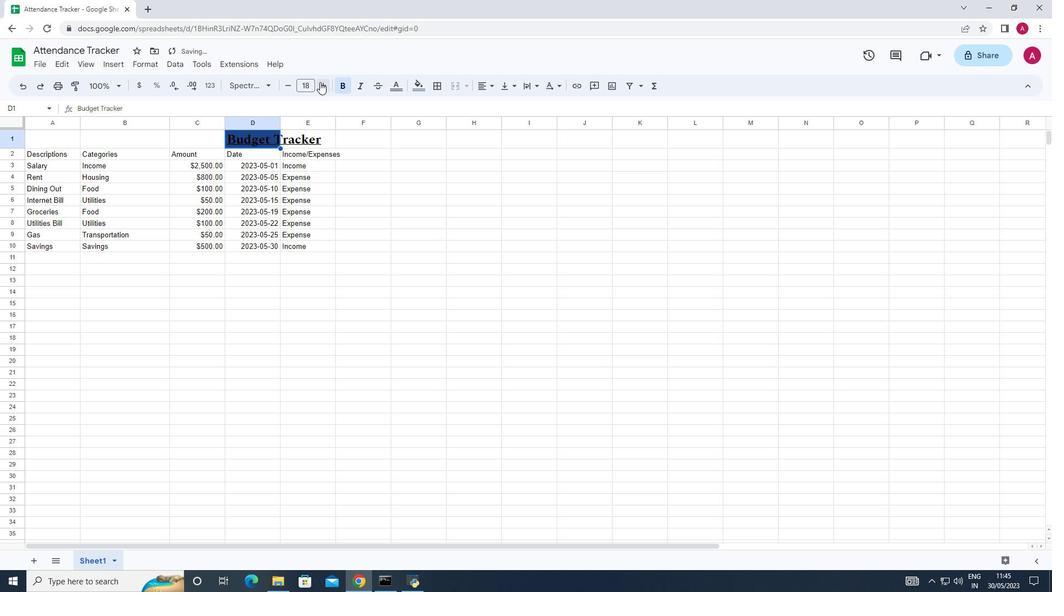 
Action: Mouse pressed left at (320, 82)
Screenshot: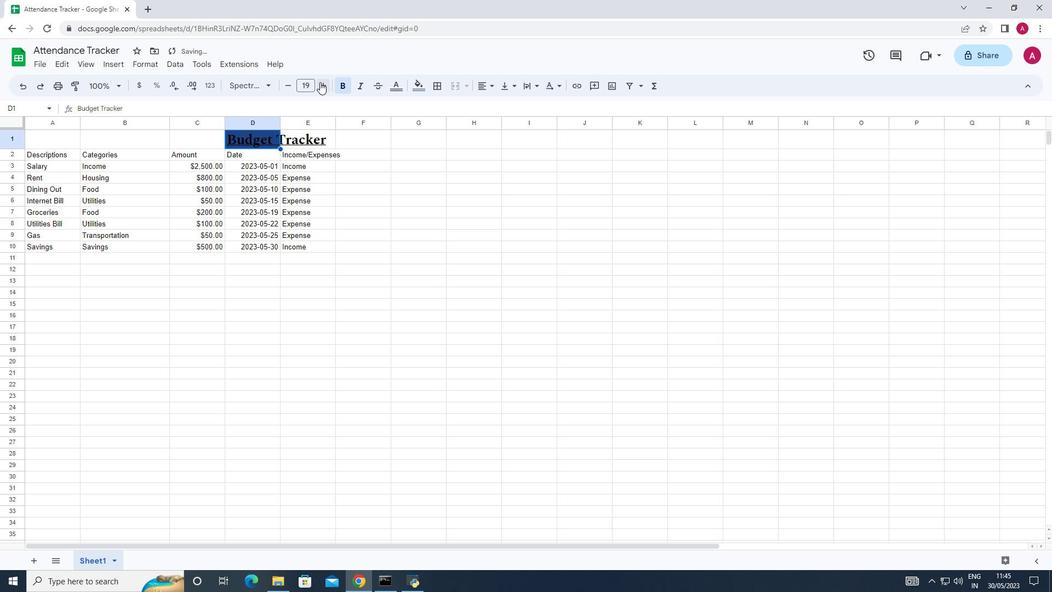 
Action: Mouse pressed left at (320, 82)
Screenshot: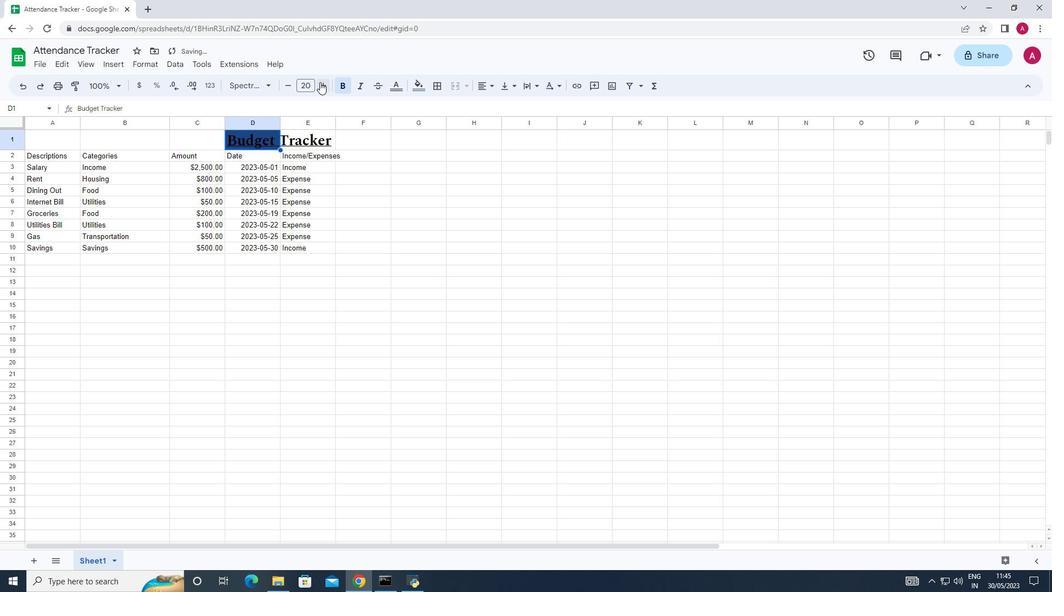 
Action: Mouse pressed left at (320, 82)
Screenshot: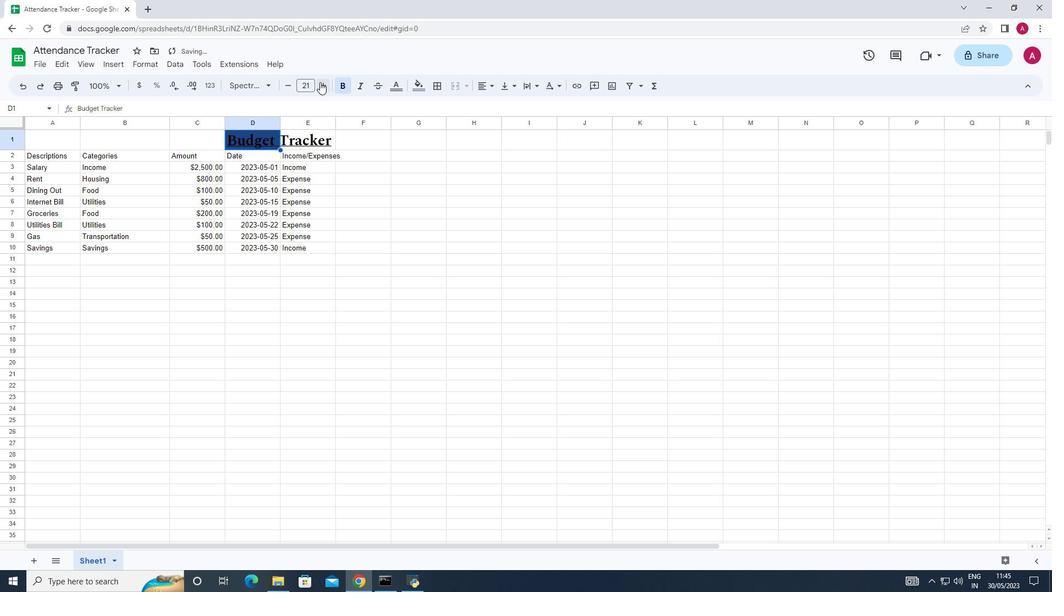 
Action: Mouse pressed left at (320, 82)
Screenshot: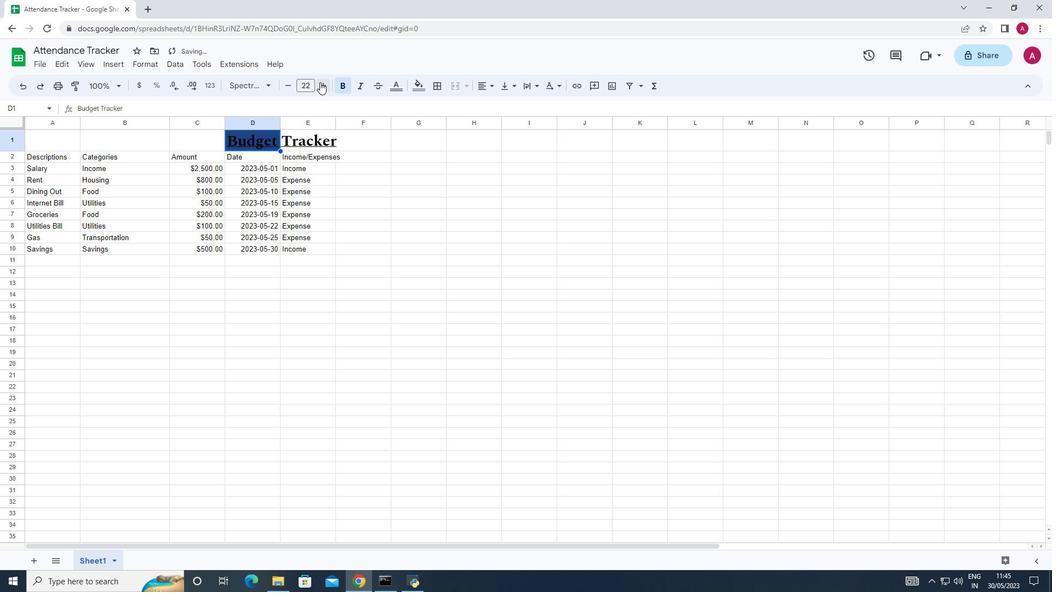 
Action: Mouse pressed left at (320, 82)
Screenshot: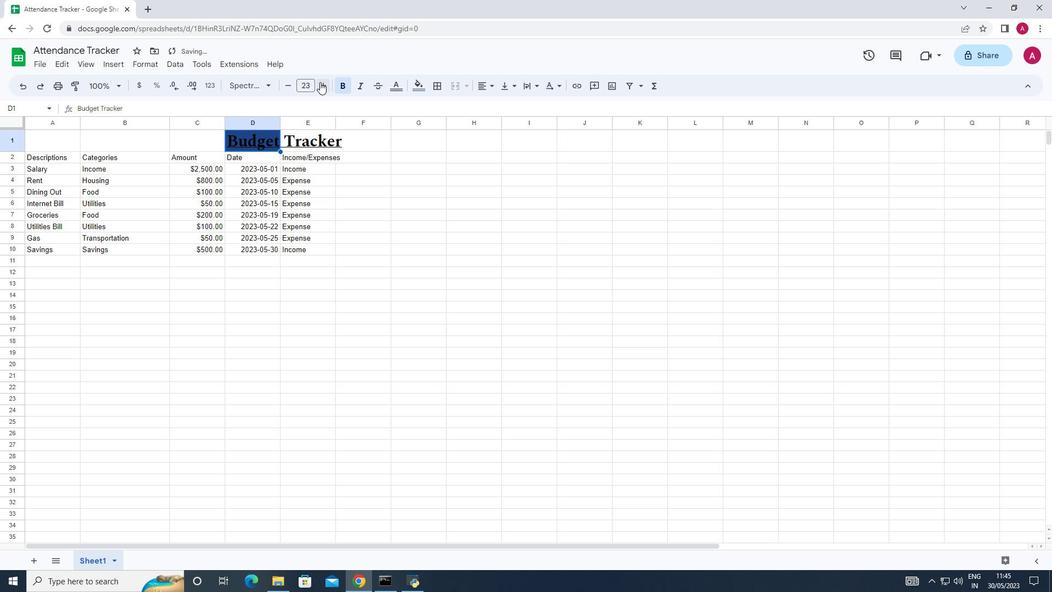 
Action: Mouse pressed left at (320, 82)
Screenshot: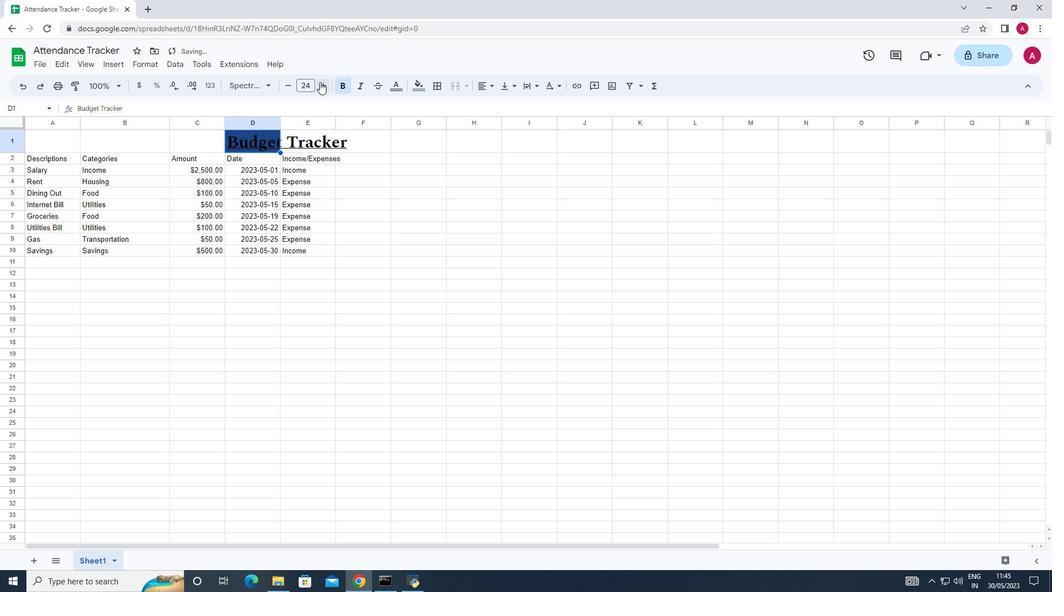 
Action: Mouse pressed left at (320, 82)
Screenshot: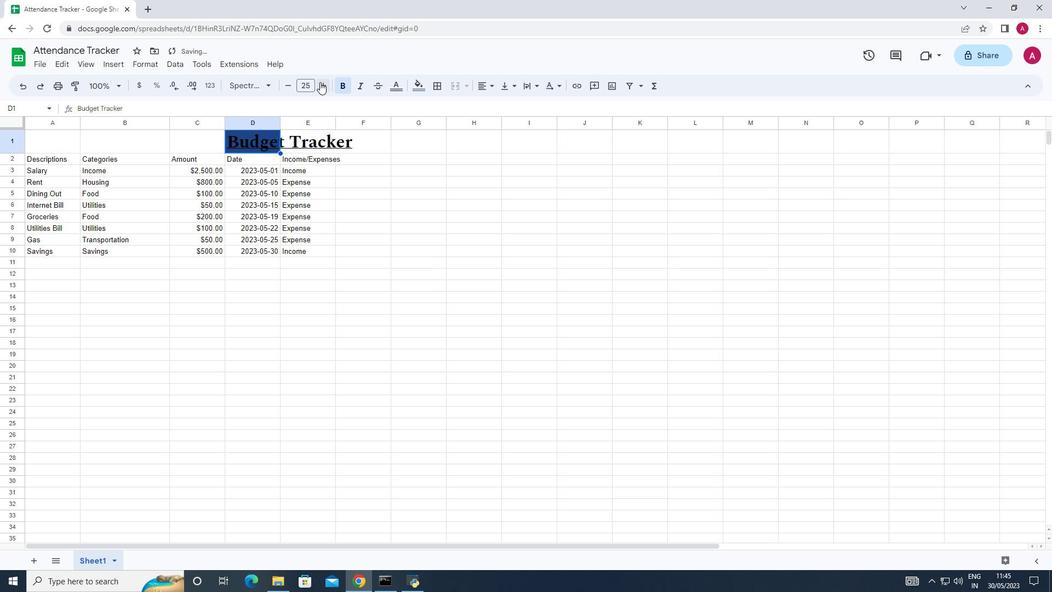 
Action: Mouse moved to (420, 245)
Screenshot: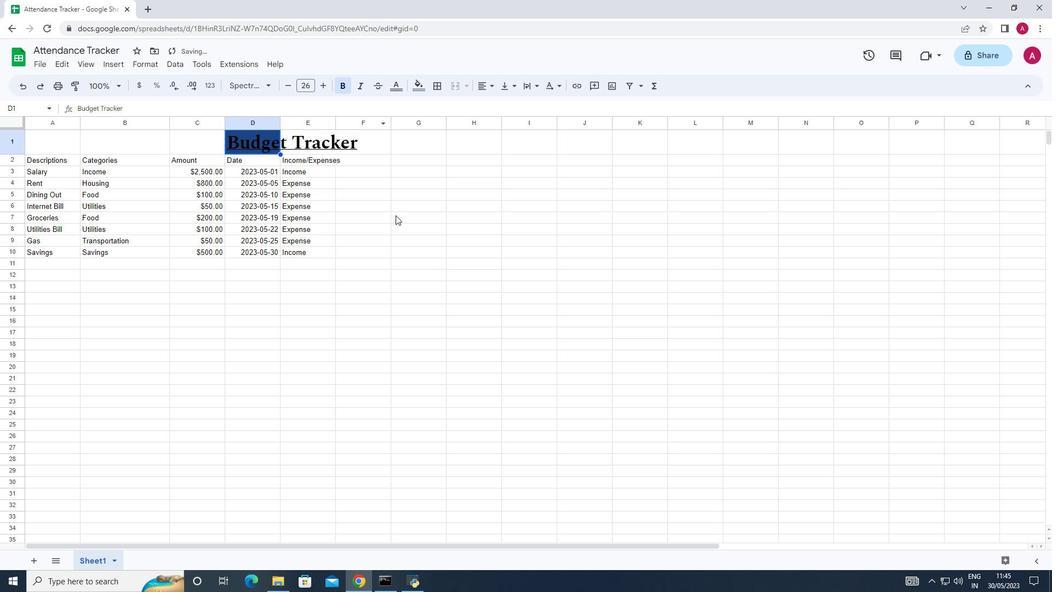
Action: Mouse pressed left at (420, 245)
Screenshot: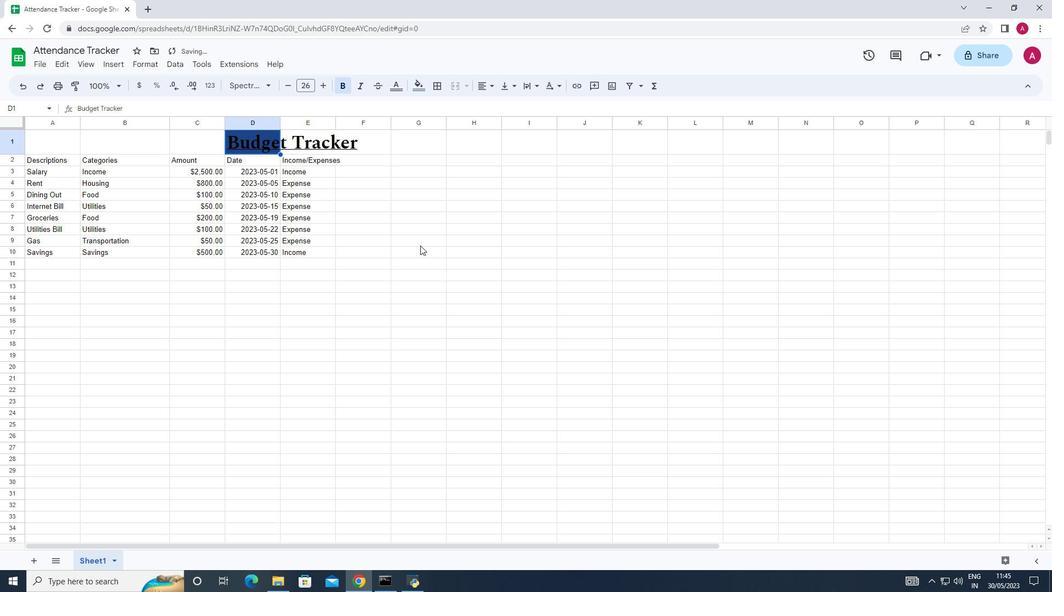 
Action: Mouse moved to (29, 160)
Screenshot: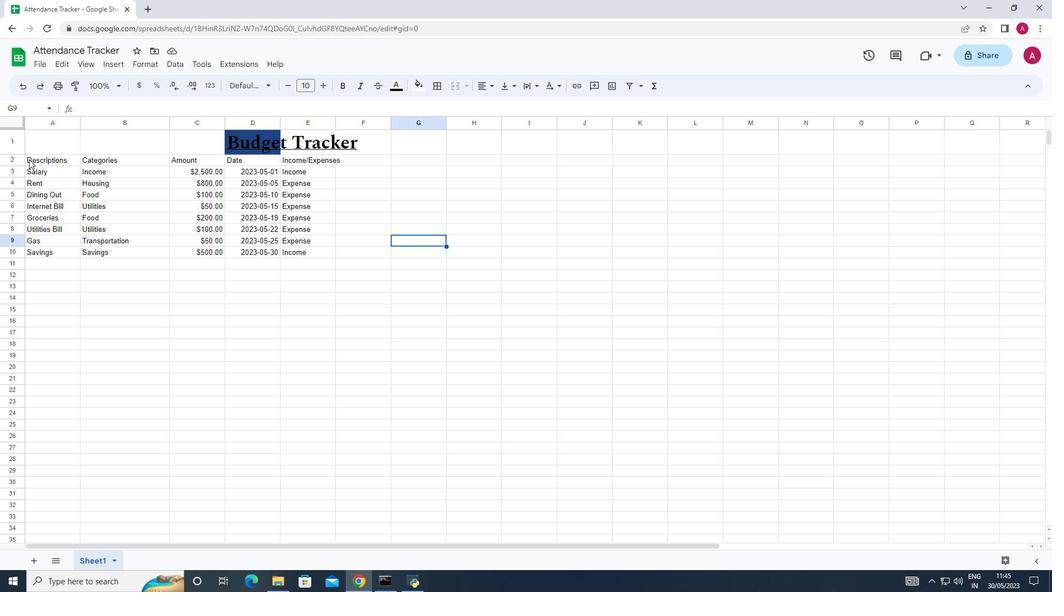 
Action: Mouse pressed left at (29, 160)
Screenshot: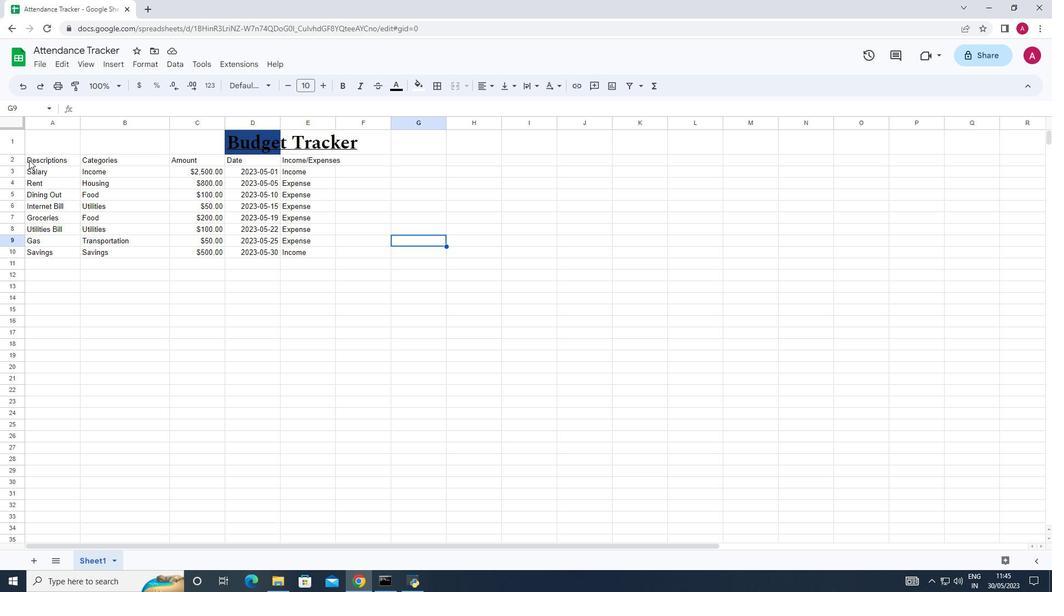 
Action: Mouse moved to (270, 81)
Screenshot: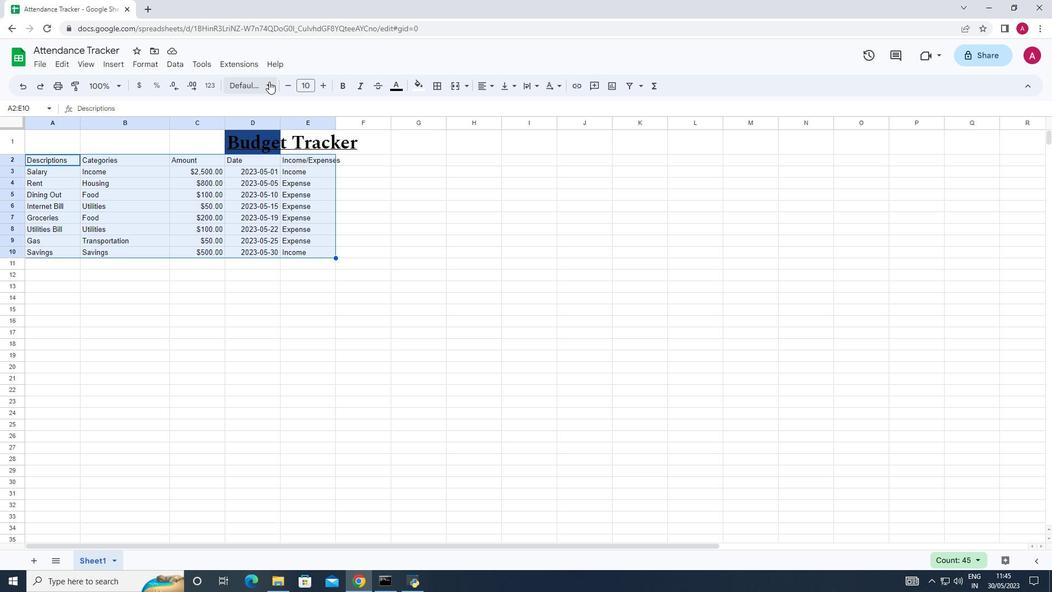
Action: Mouse pressed left at (270, 81)
Screenshot: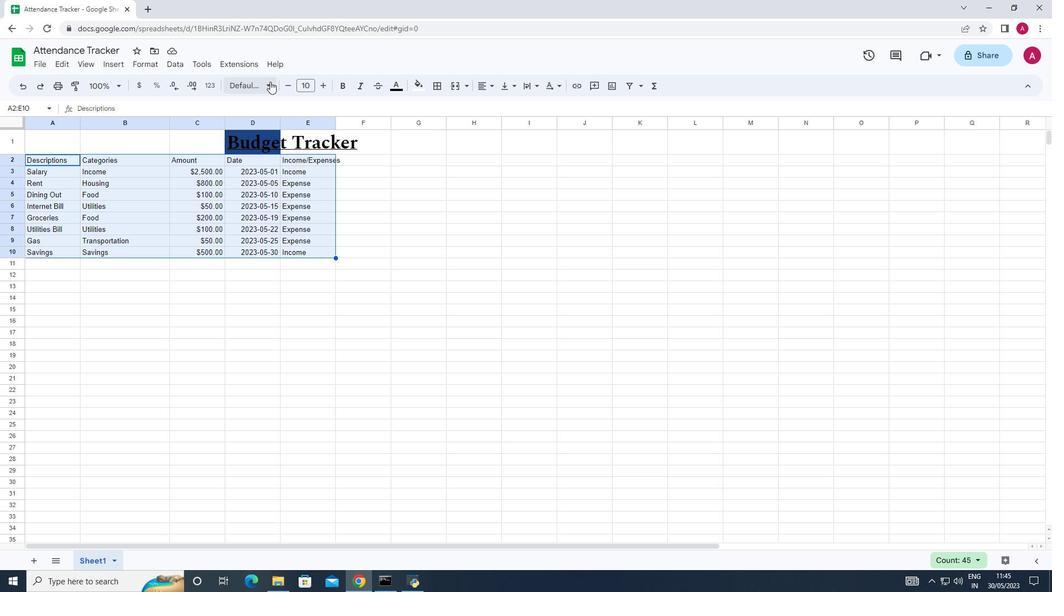 
Action: Mouse moved to (281, 190)
Screenshot: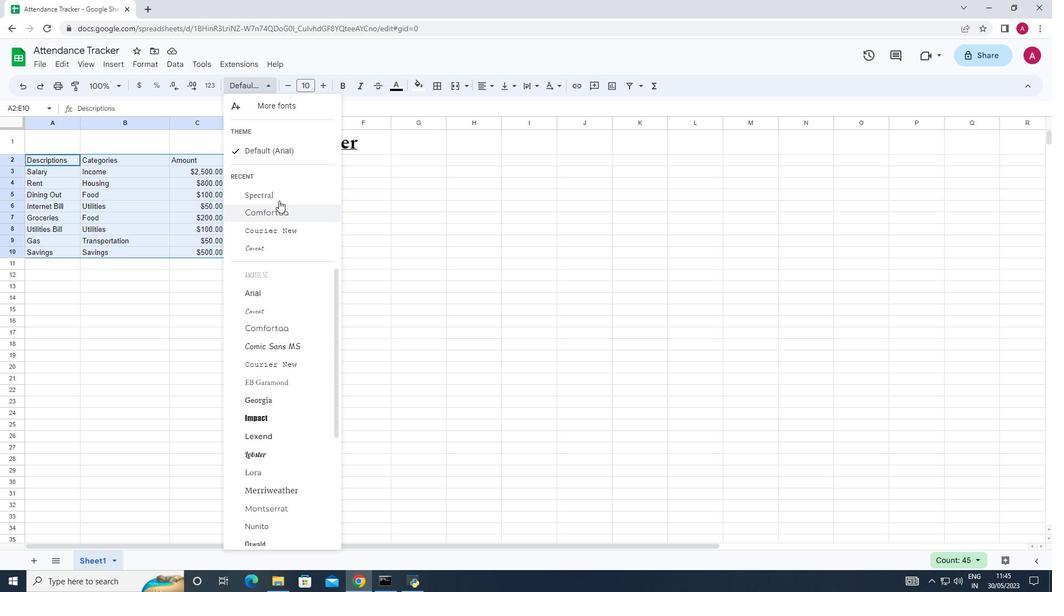 
Action: Mouse pressed left at (281, 190)
Screenshot: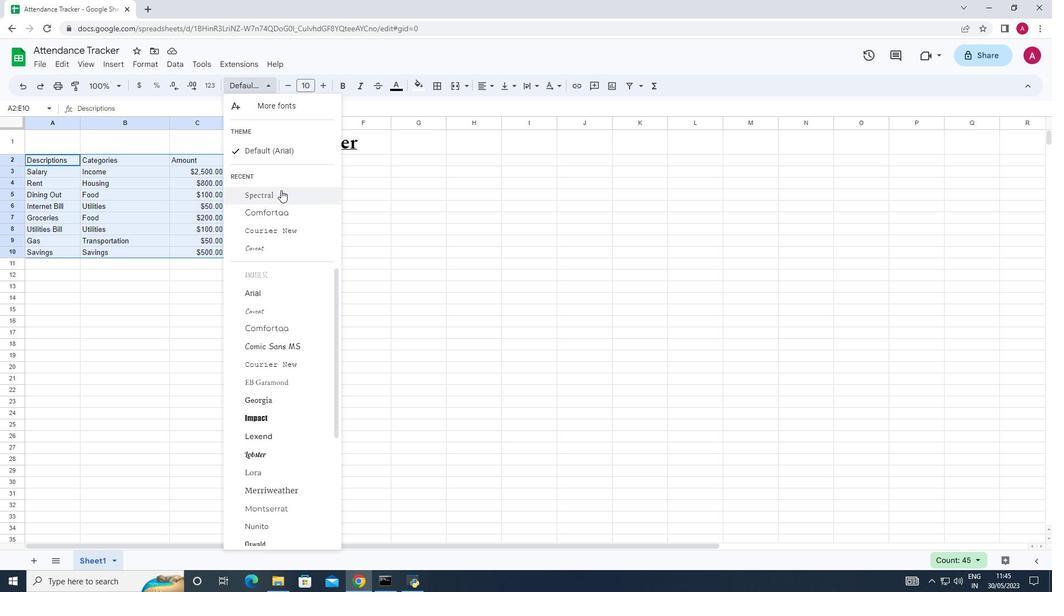 
Action: Mouse moved to (321, 81)
Screenshot: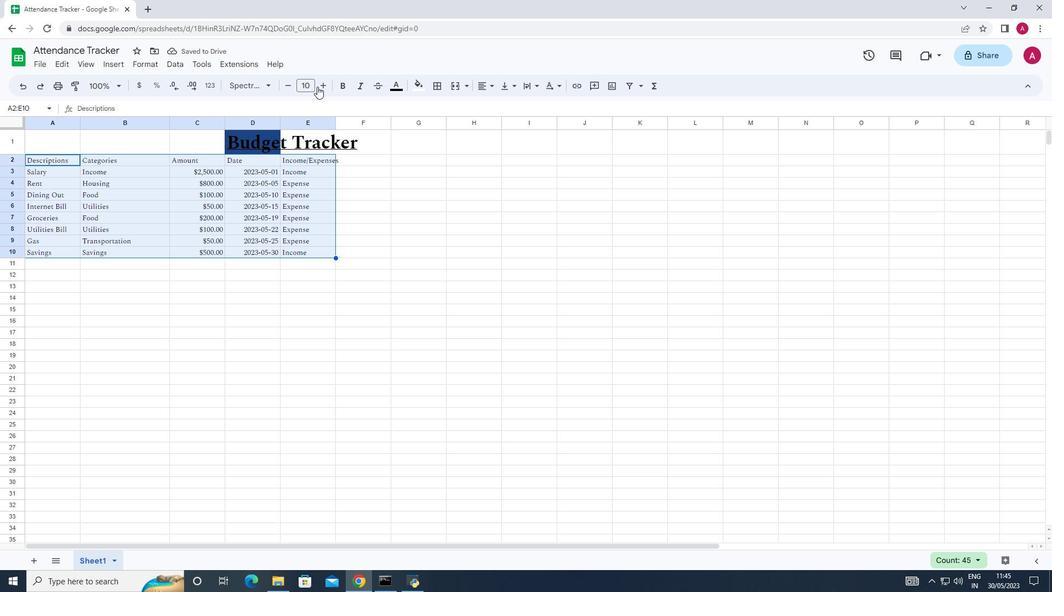 
Action: Mouse pressed left at (321, 81)
Screenshot: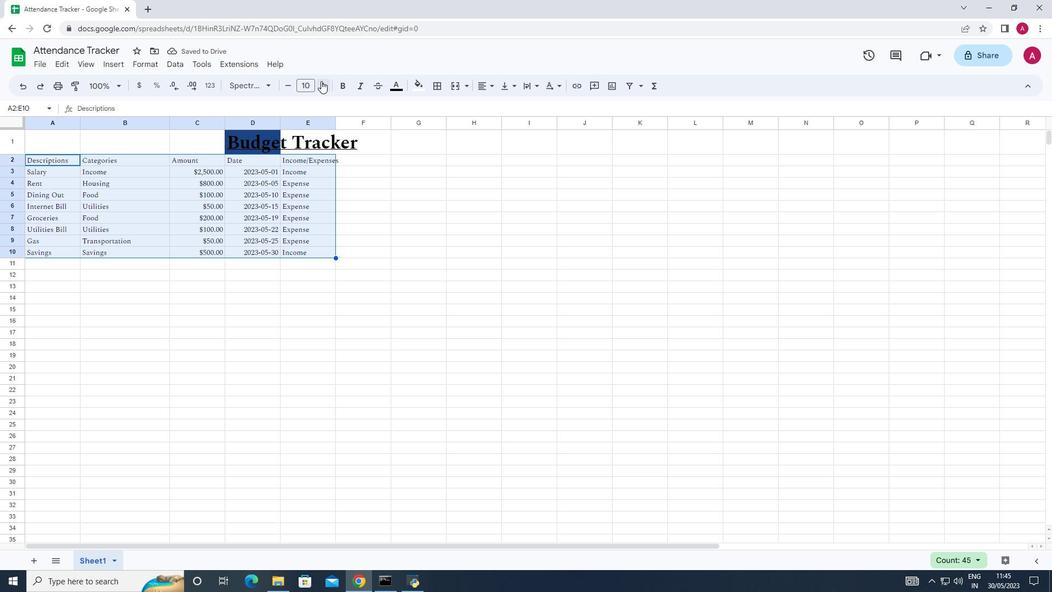 
Action: Mouse pressed left at (321, 81)
Screenshot: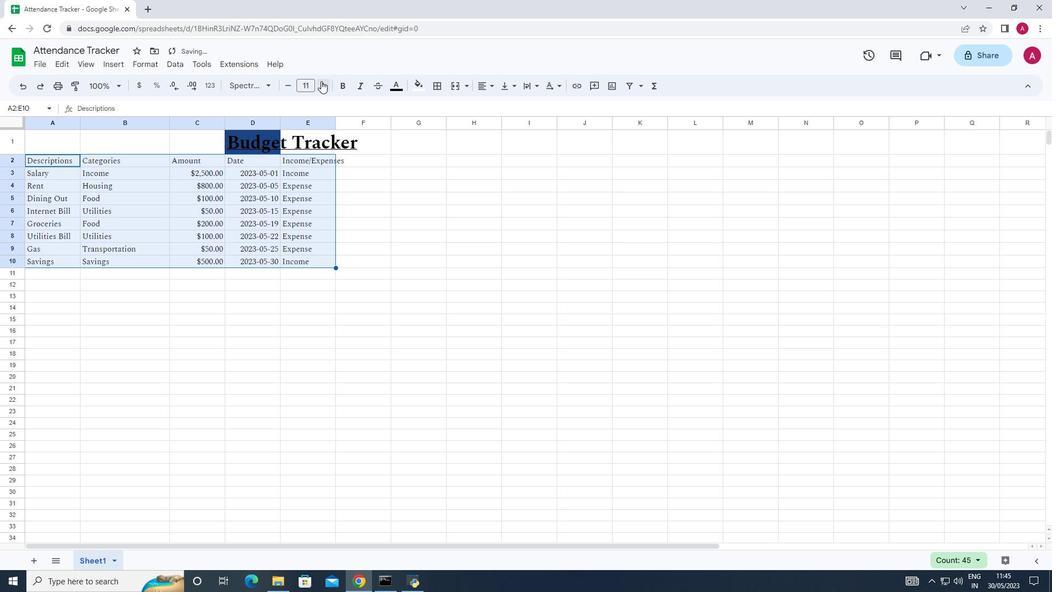 
Action: Mouse pressed left at (321, 81)
Screenshot: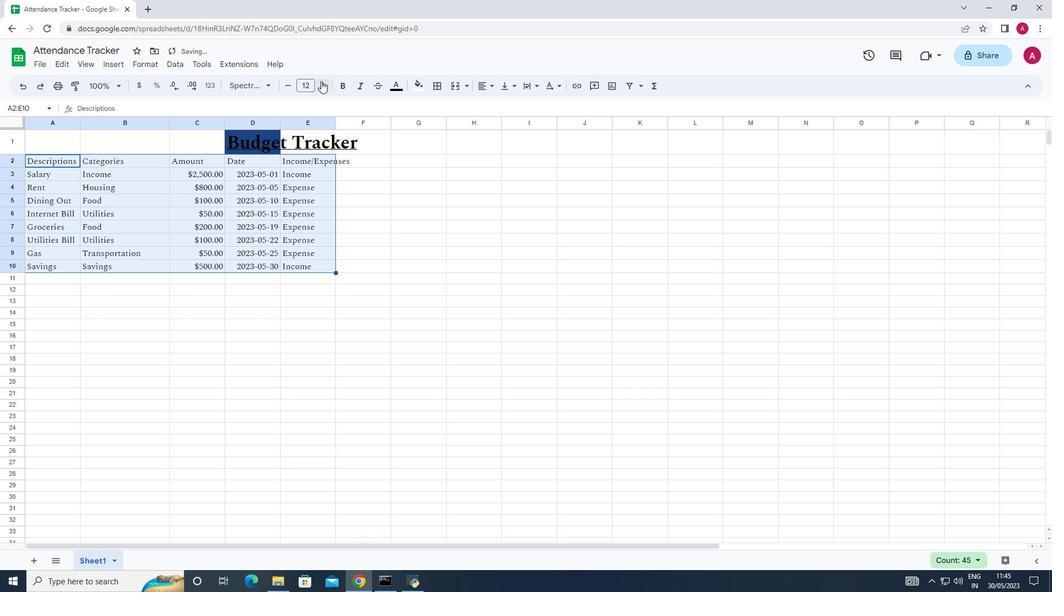 
Action: Mouse pressed left at (321, 81)
Screenshot: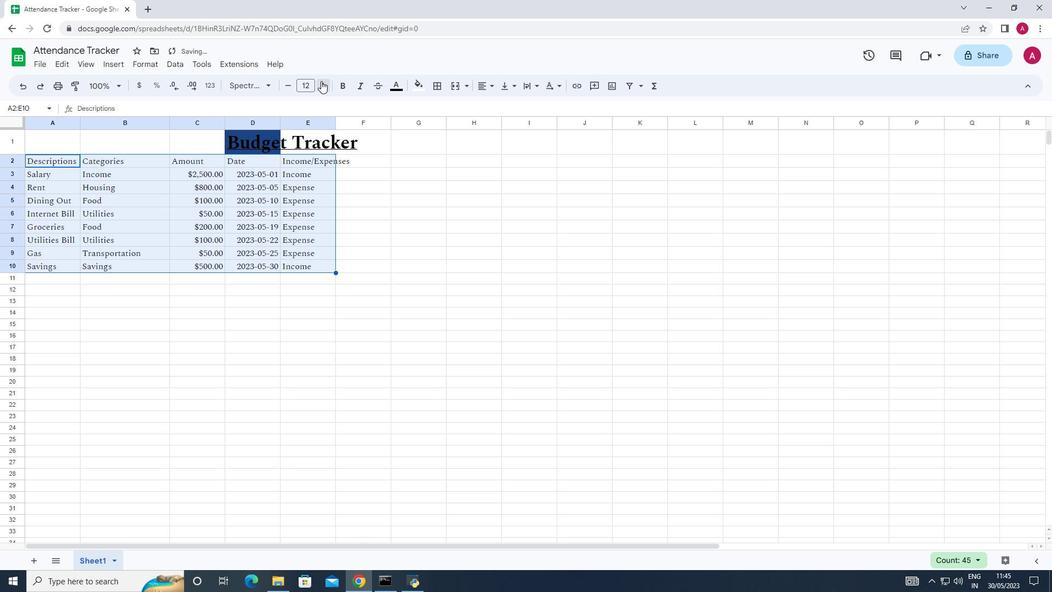 
Action: Mouse pressed left at (321, 81)
Screenshot: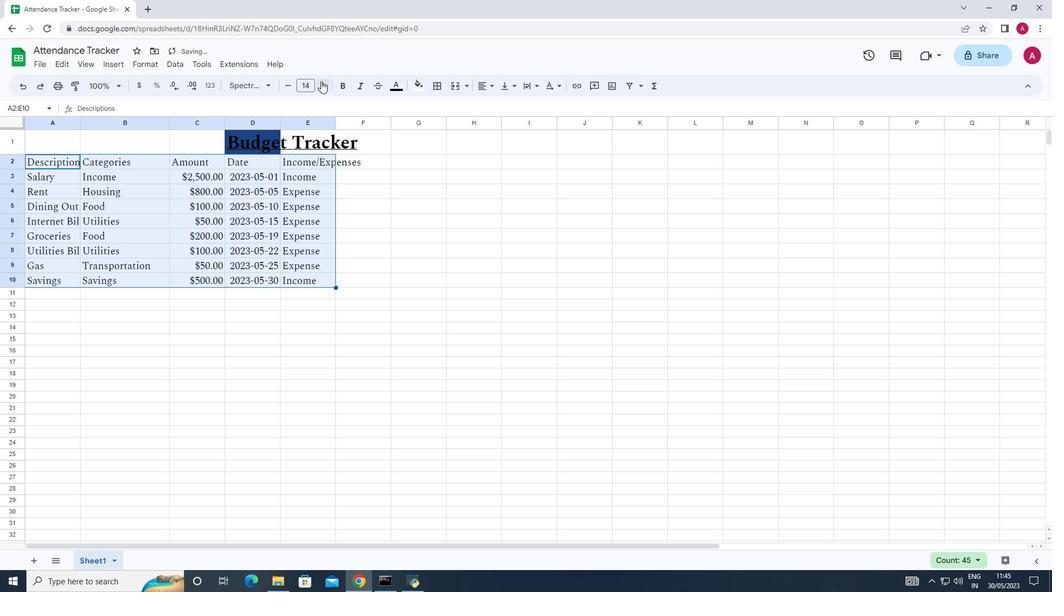 
Action: Mouse pressed left at (321, 81)
Screenshot: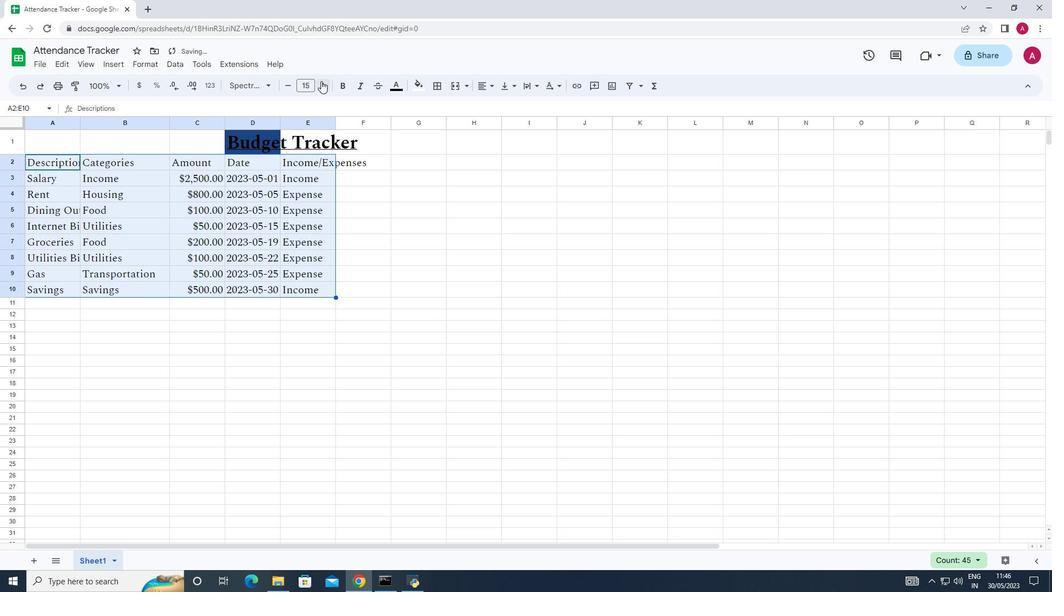 
Action: Mouse pressed left at (321, 81)
Screenshot: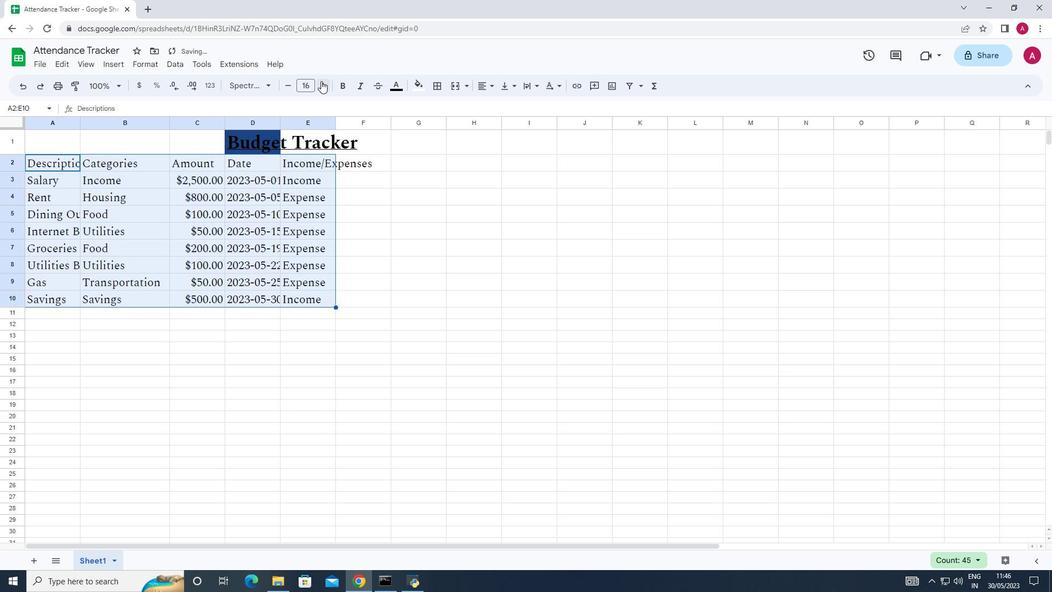 
Action: Mouse pressed left at (321, 81)
Screenshot: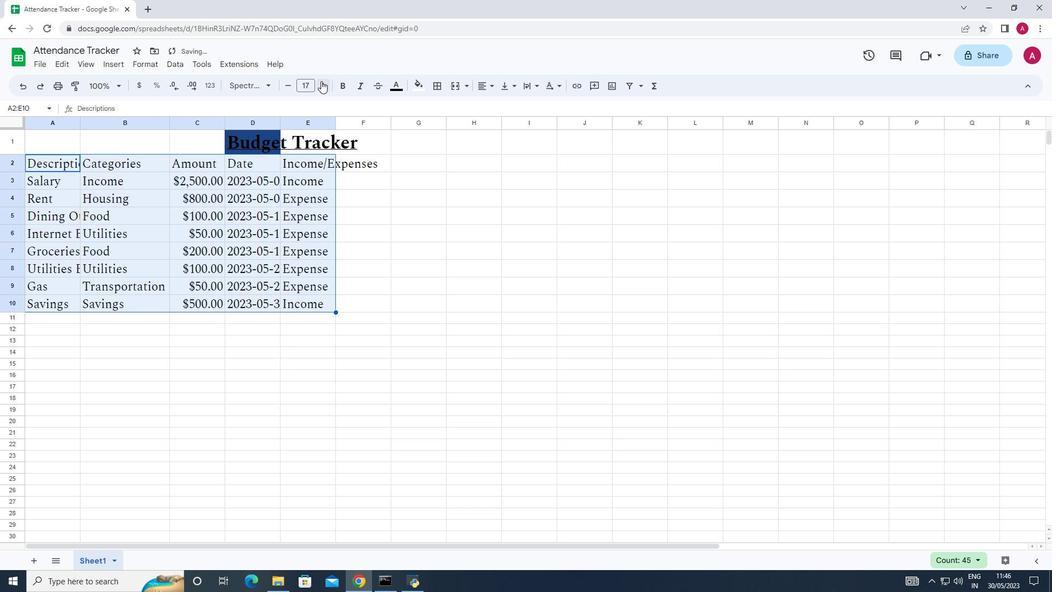 
Action: Mouse pressed left at (321, 81)
Screenshot: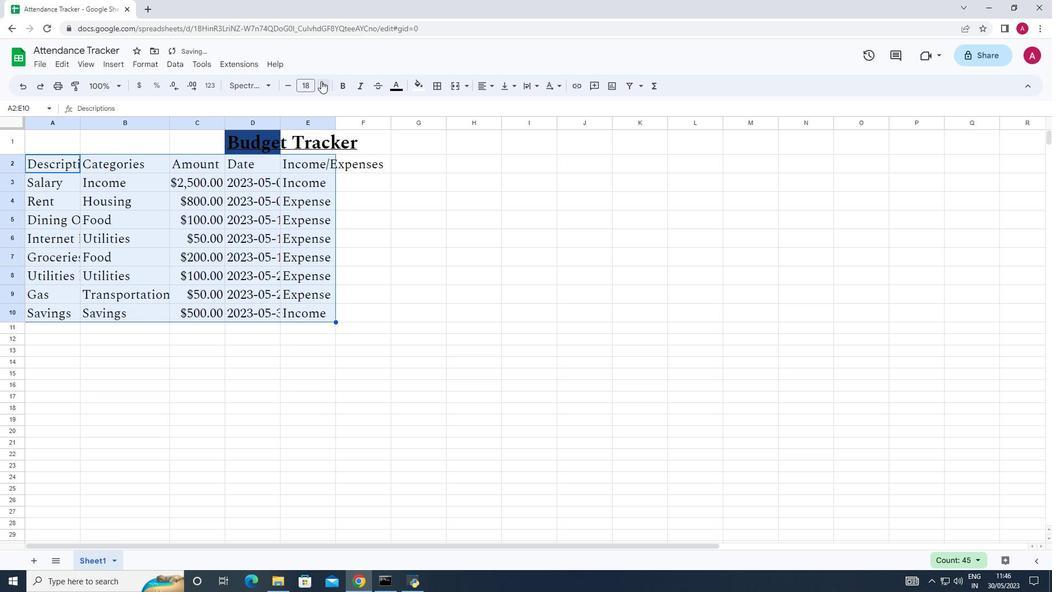 
Action: Mouse moved to (282, 81)
Screenshot: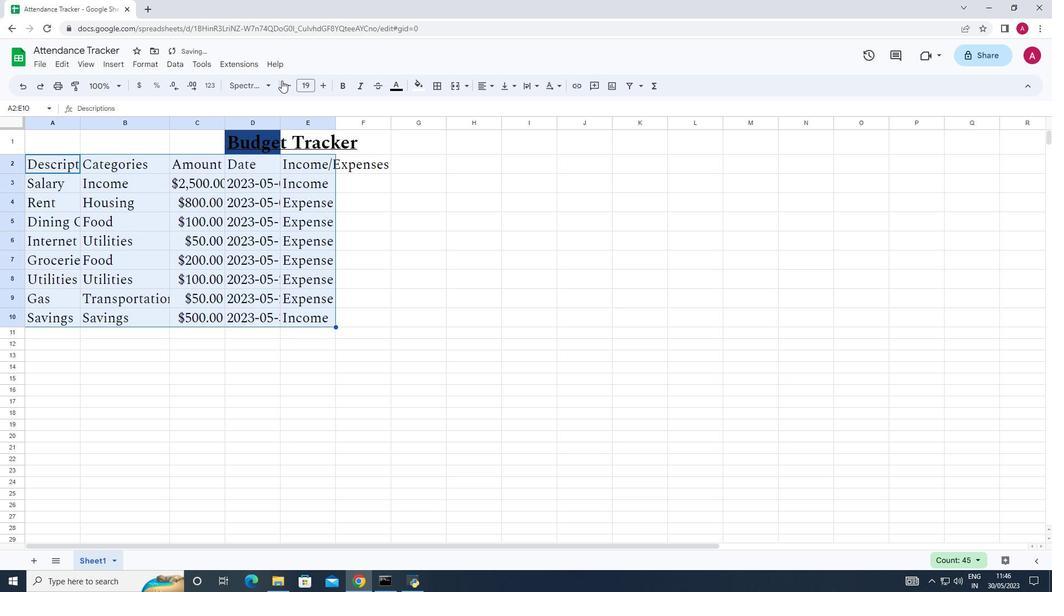 
Action: Mouse pressed left at (282, 81)
Screenshot: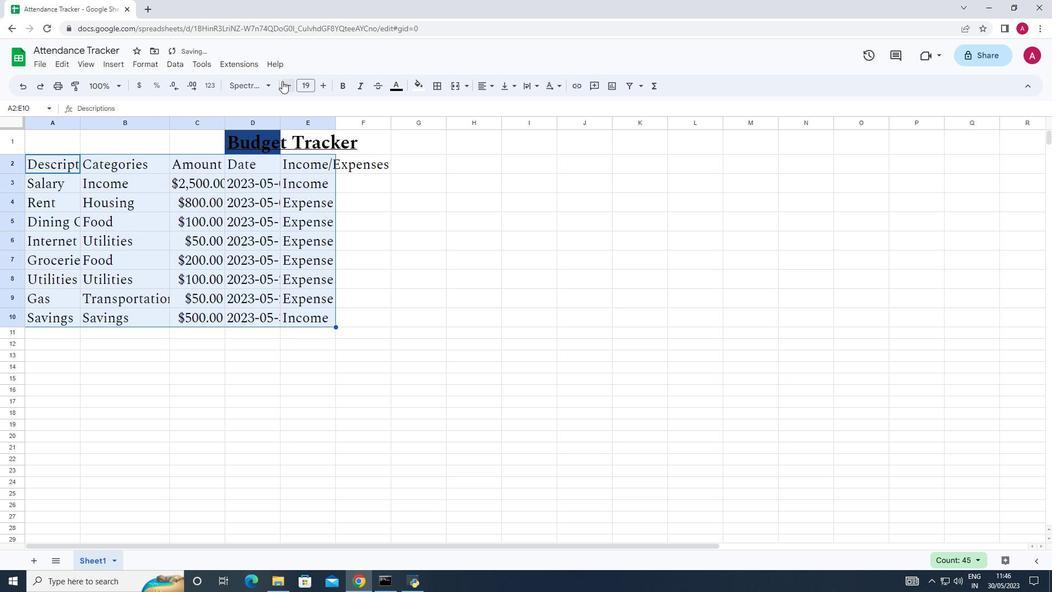 
Action: Mouse moved to (134, 63)
Screenshot: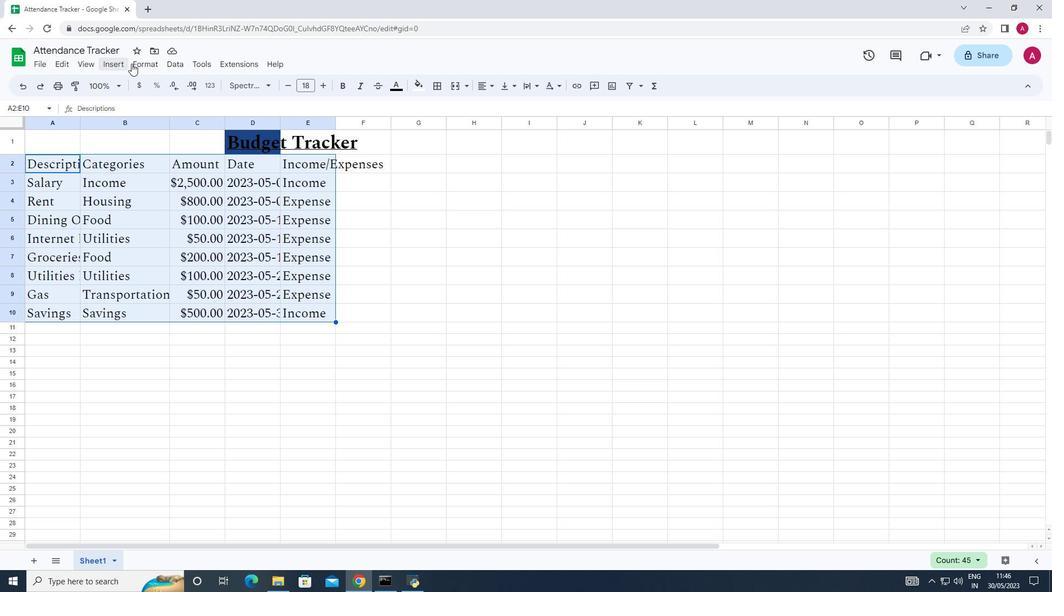
Action: Mouse pressed left at (134, 63)
Screenshot: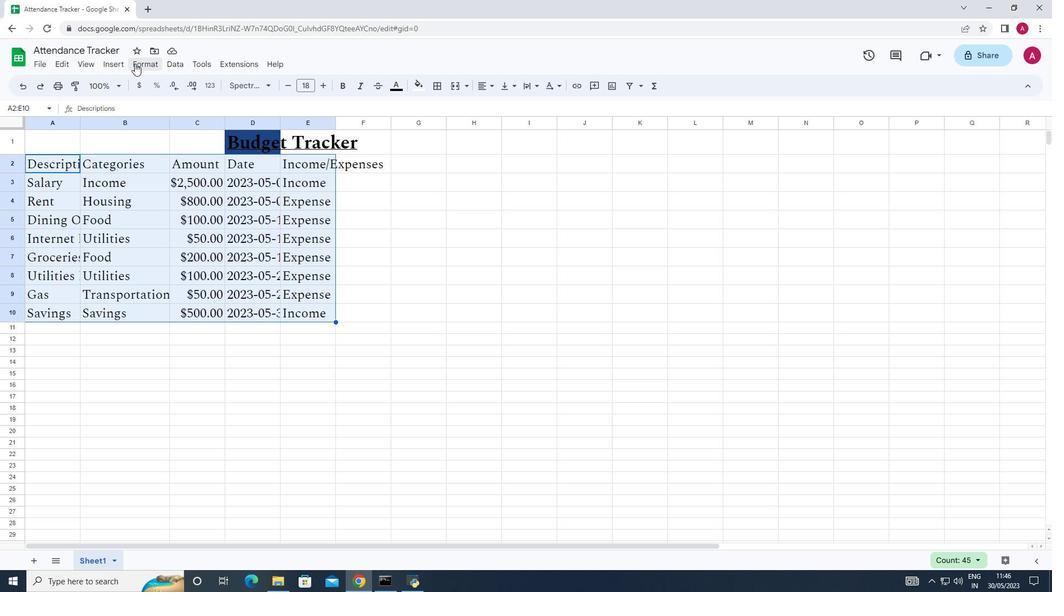 
Action: Mouse moved to (176, 141)
Screenshot: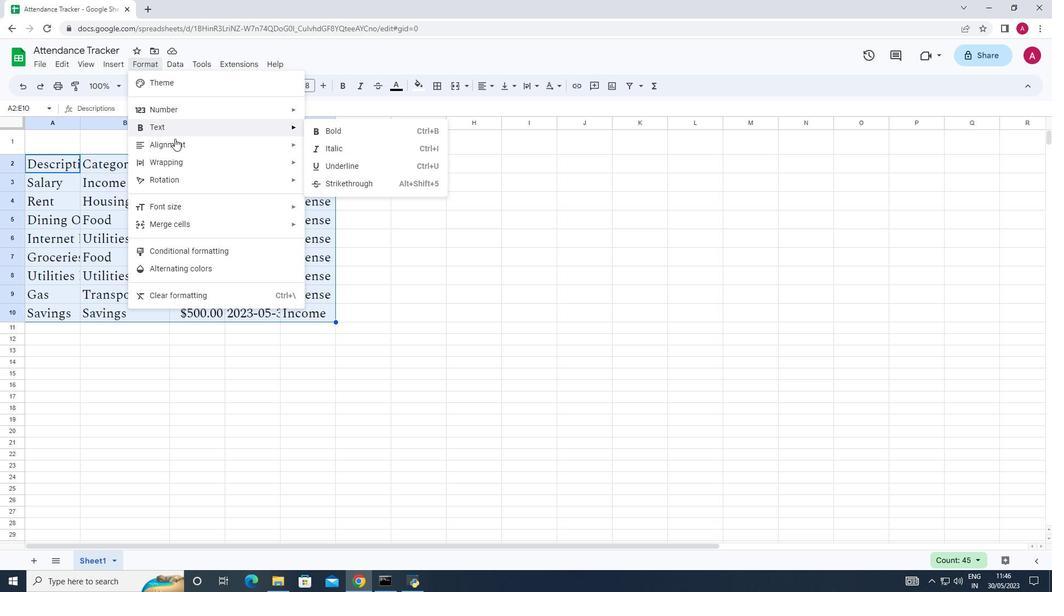 
Action: Mouse pressed left at (176, 141)
Screenshot: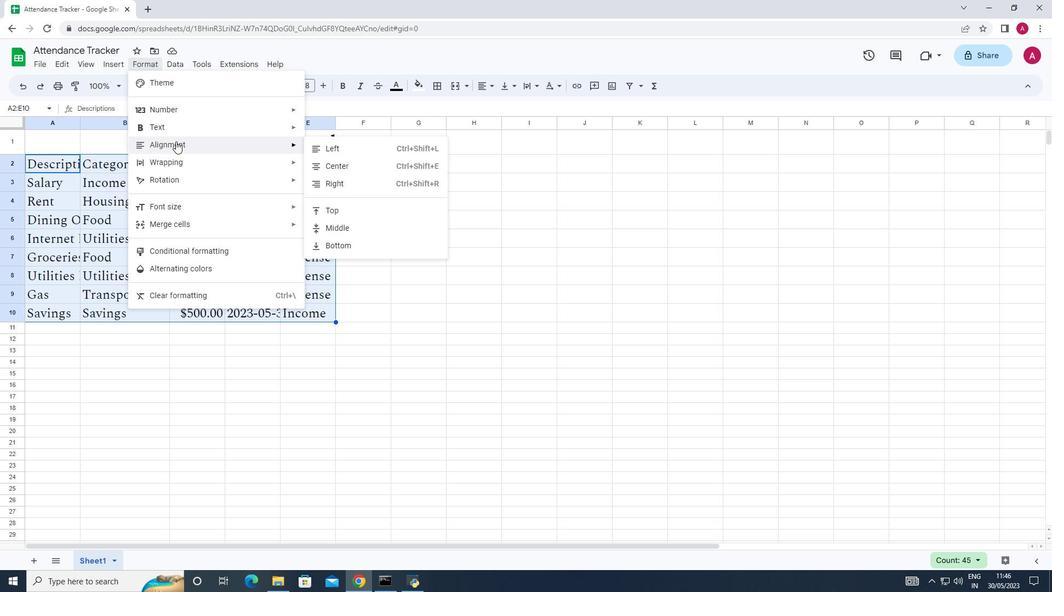 
Action: Mouse moved to (377, 147)
Screenshot: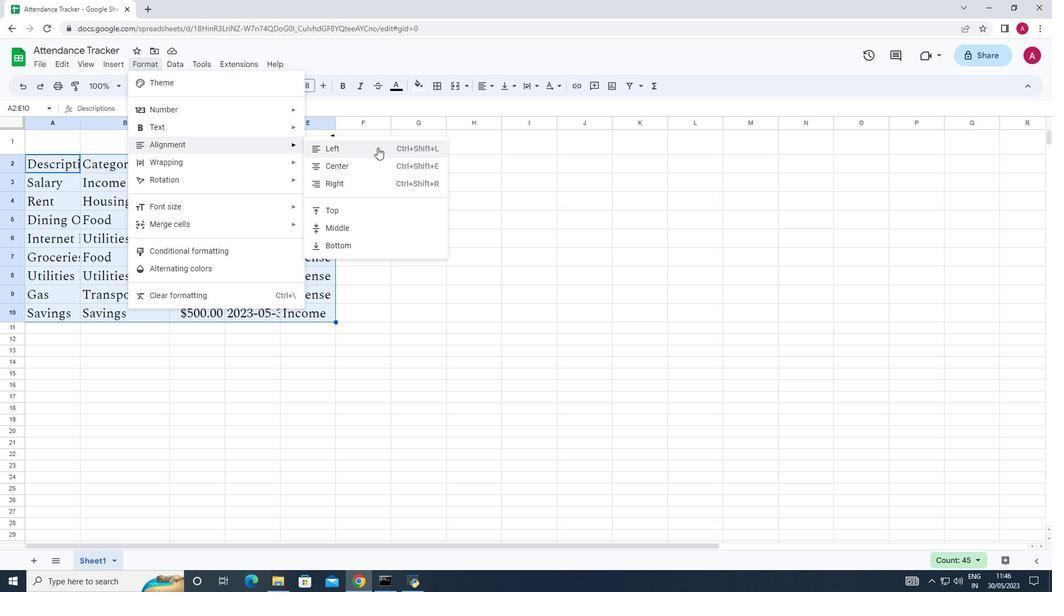 
Action: Mouse pressed left at (377, 147)
Screenshot: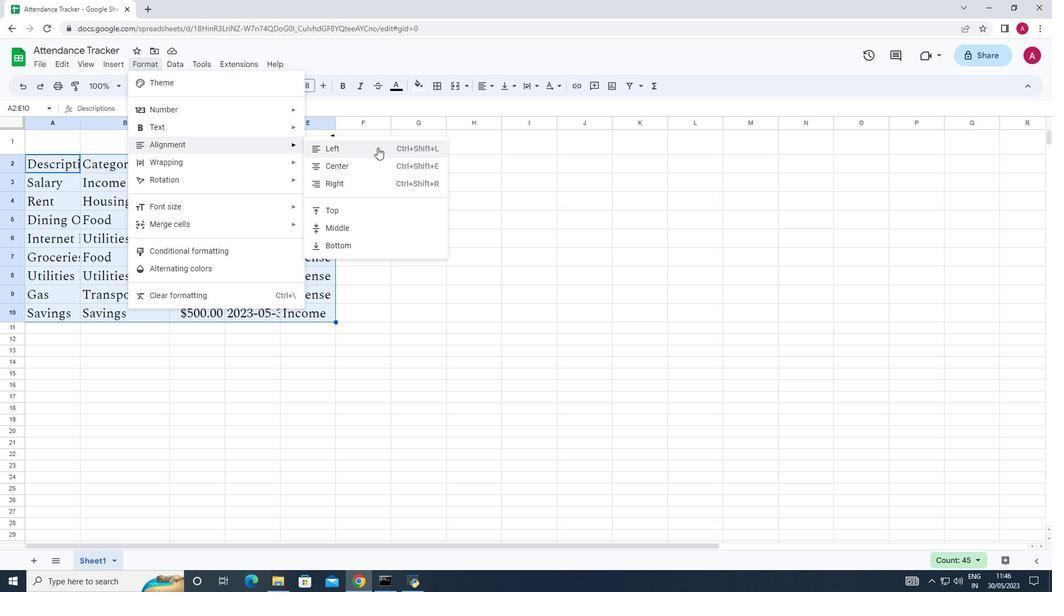 
Action: Mouse moved to (404, 228)
Screenshot: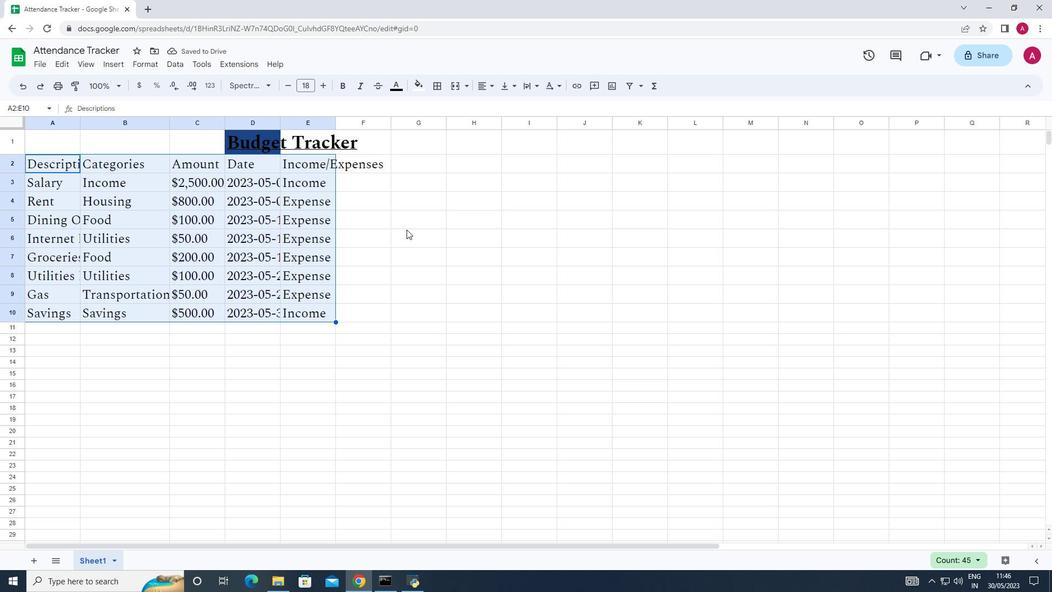
Action: Mouse pressed left at (404, 228)
Screenshot: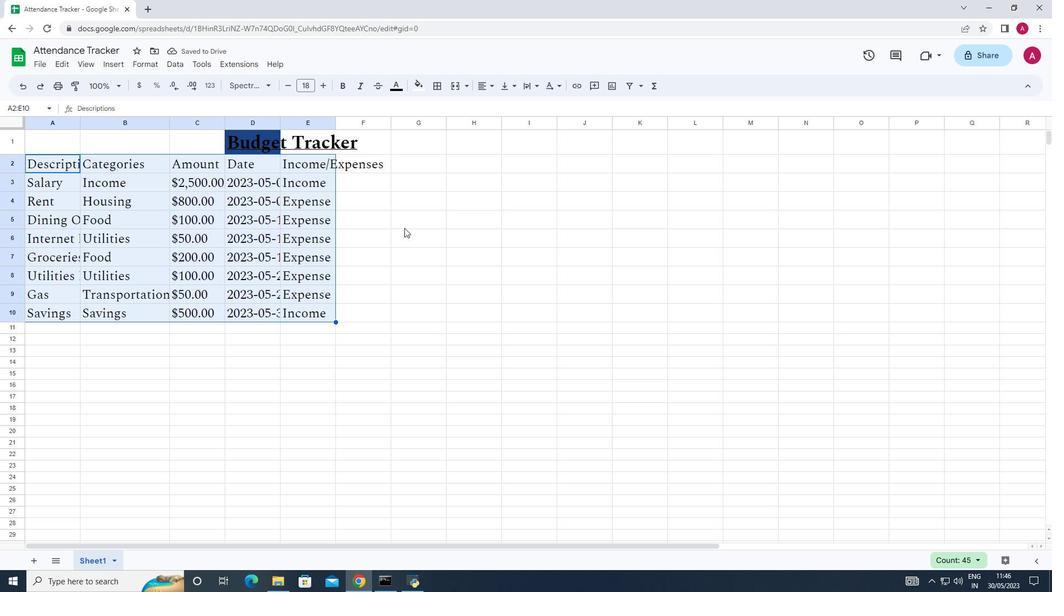 
Action: Mouse moved to (278, 122)
Screenshot: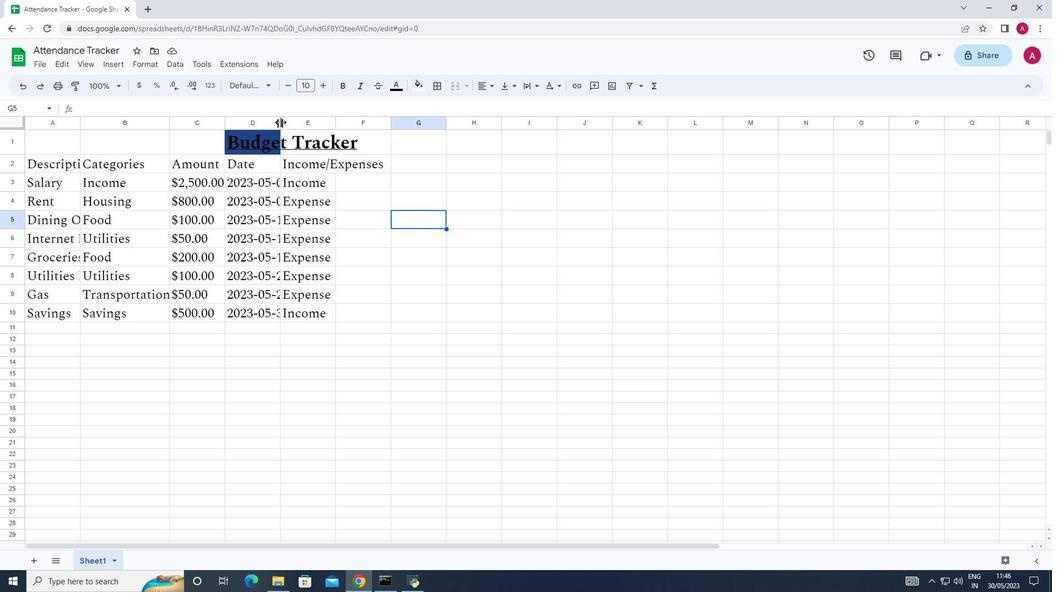 
Action: Mouse pressed left at (278, 122)
Screenshot: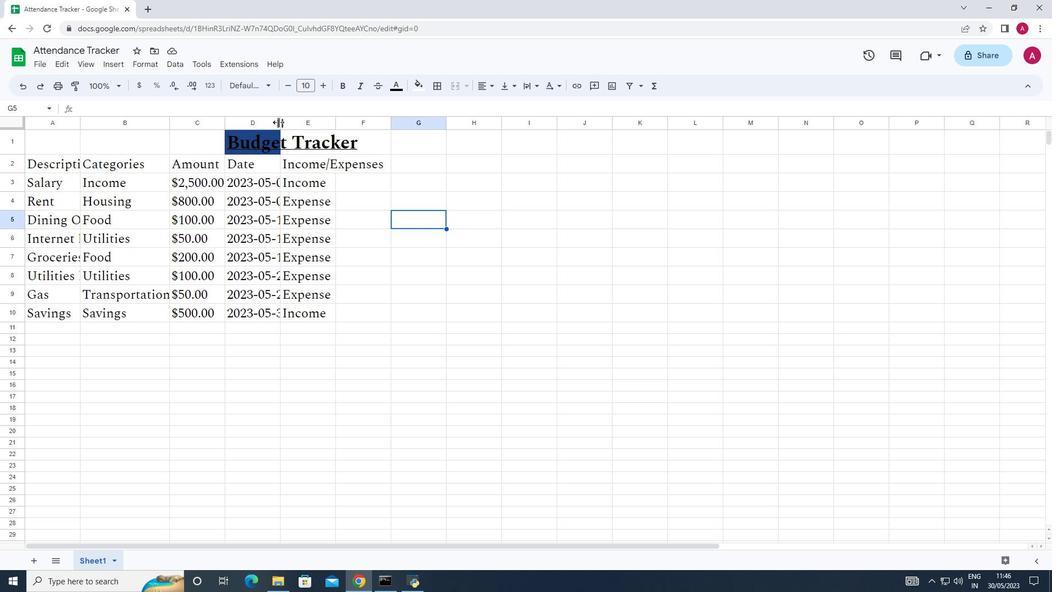 
Action: Mouse pressed left at (278, 122)
Screenshot: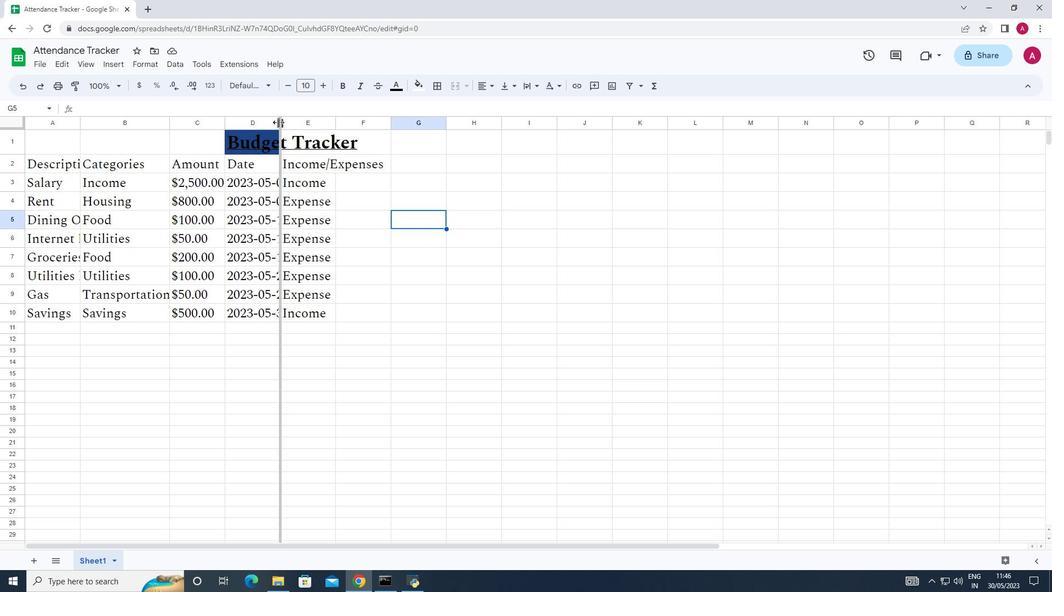 
Action: Mouse pressed left at (278, 122)
Screenshot: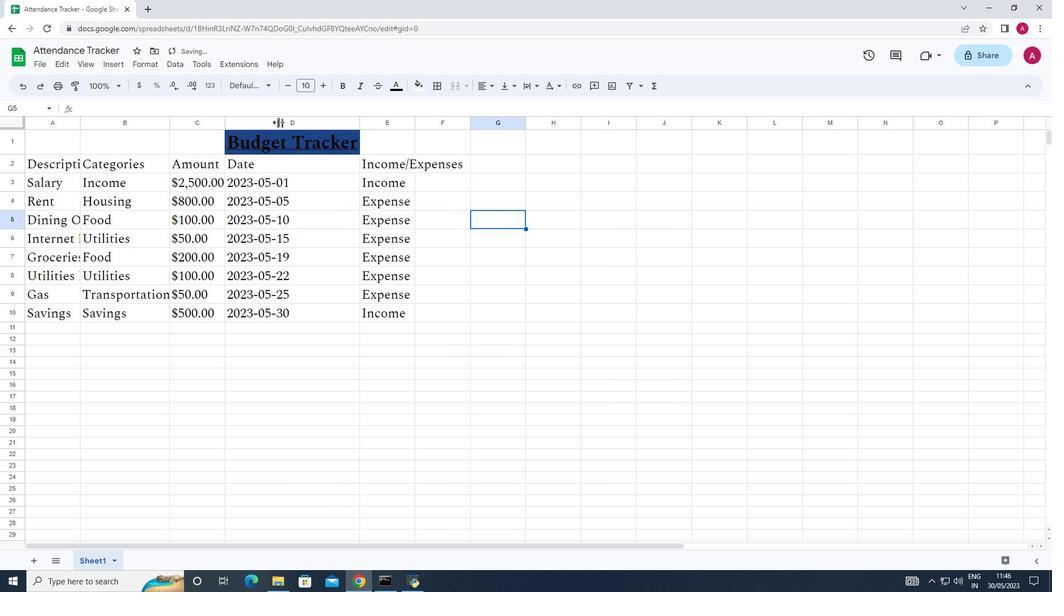 
Action: Mouse moved to (471, 377)
Screenshot: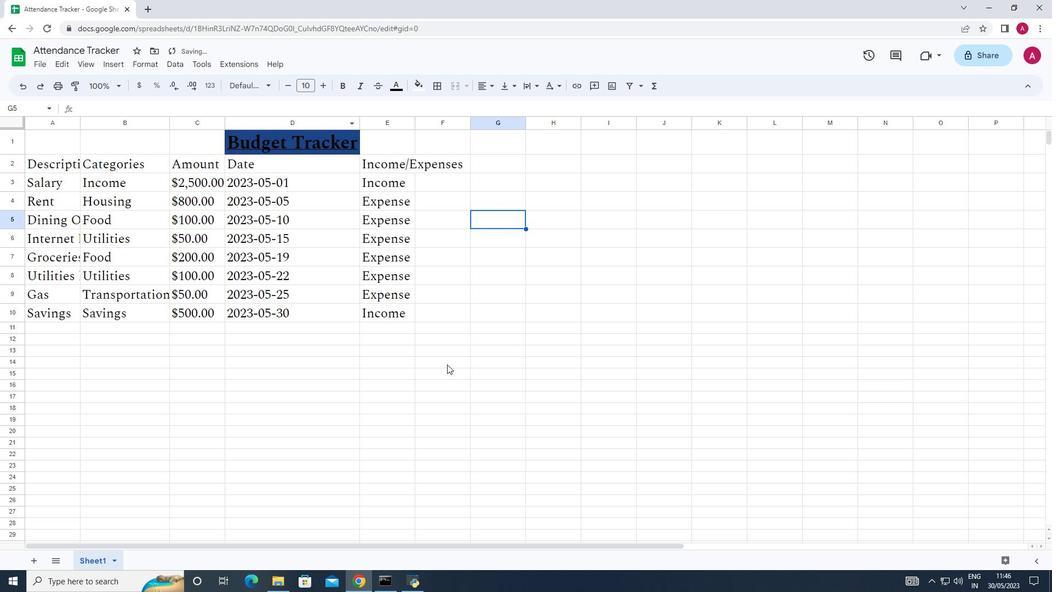 
Action: Mouse pressed left at (471, 377)
Screenshot: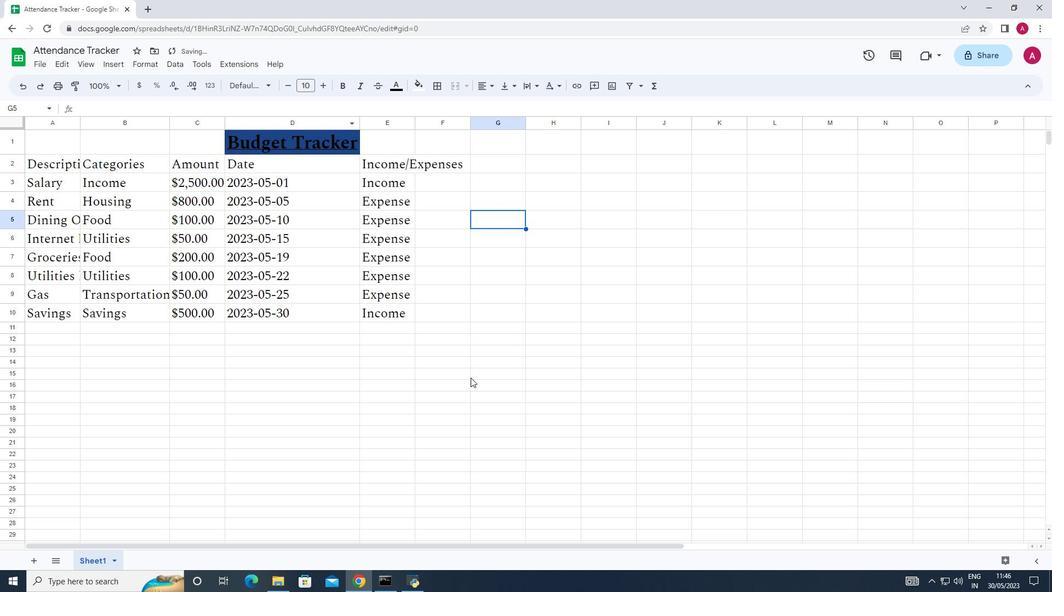 
Action: Mouse moved to (78, 121)
Screenshot: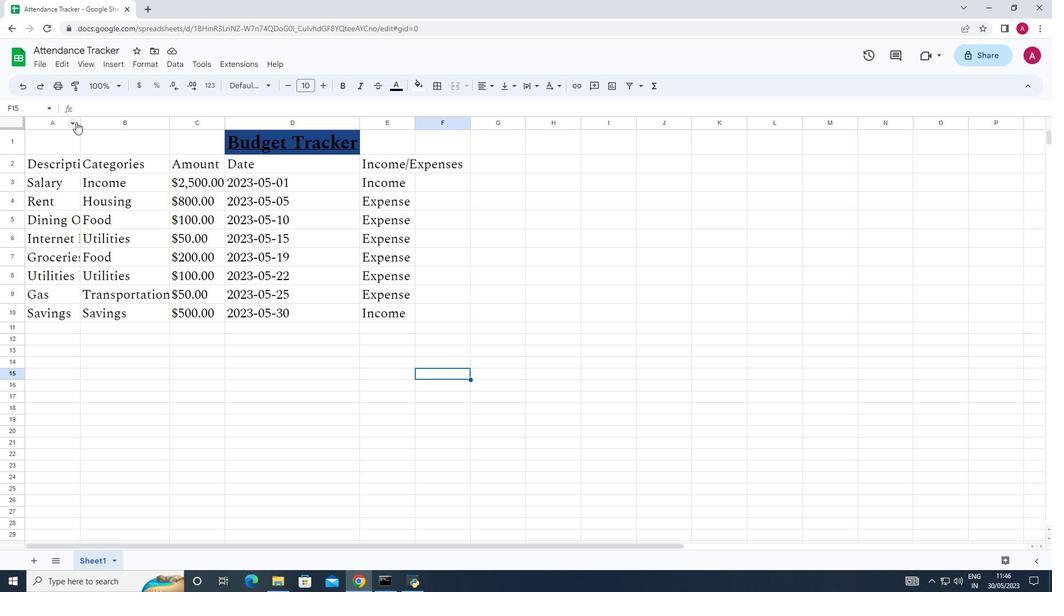 
Action: Mouse pressed left at (78, 121)
Screenshot: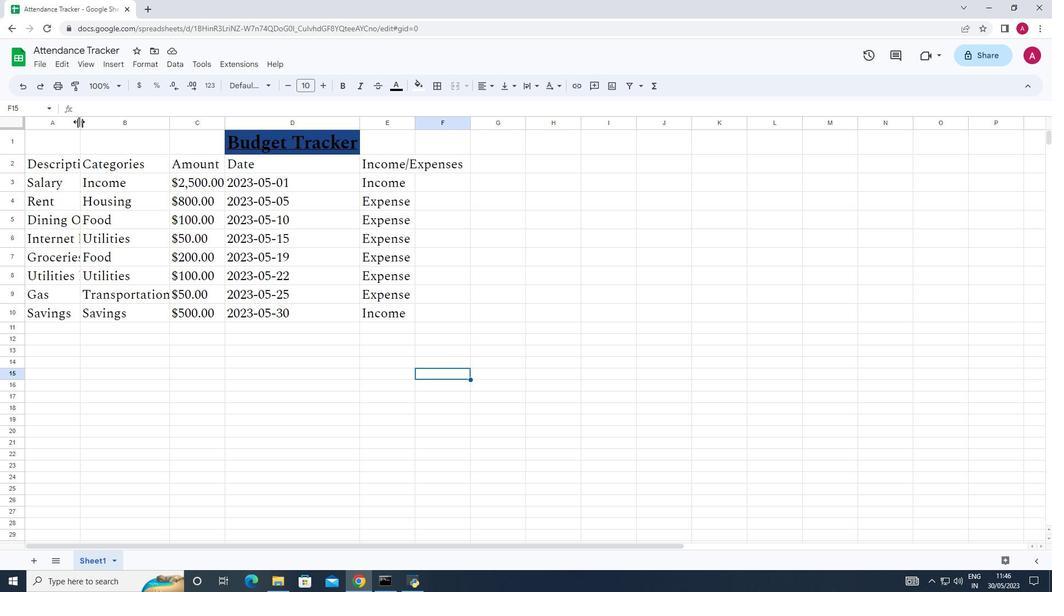
Action: Mouse pressed left at (78, 121)
Screenshot: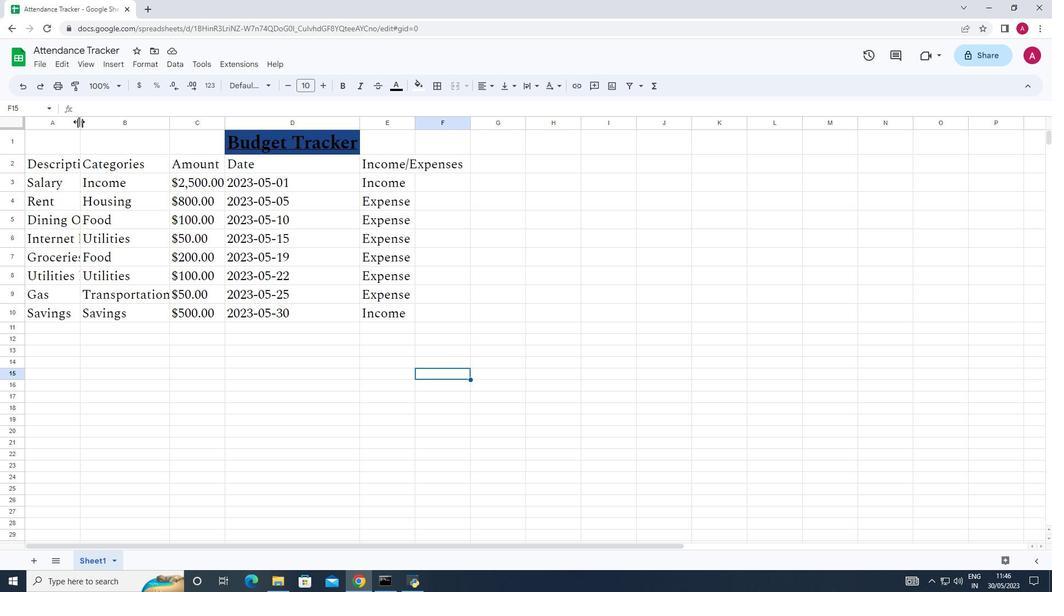 
Action: Mouse moved to (437, 120)
Screenshot: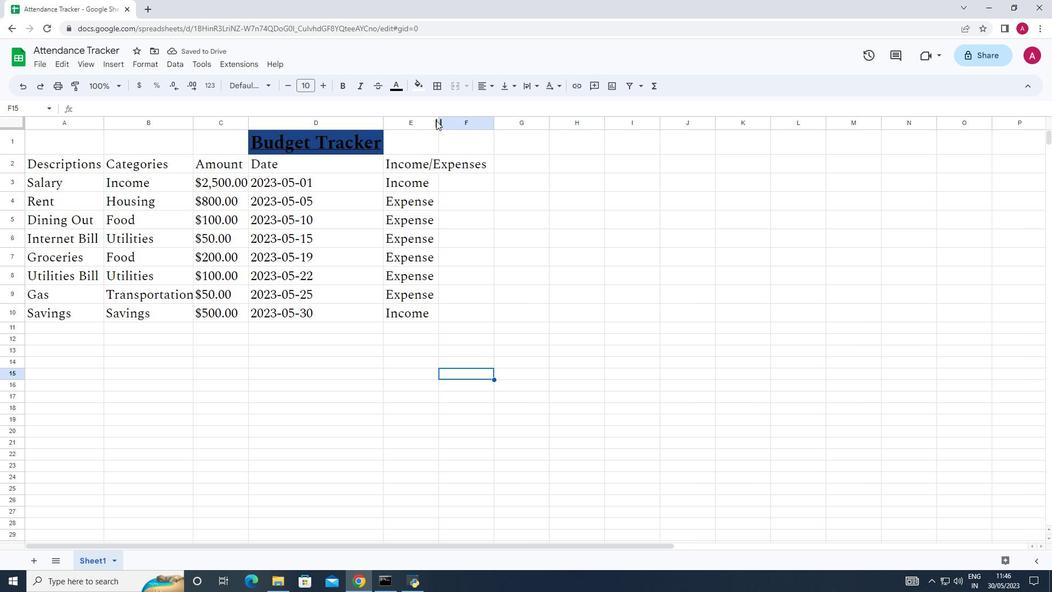 
Action: Mouse pressed left at (437, 120)
Screenshot: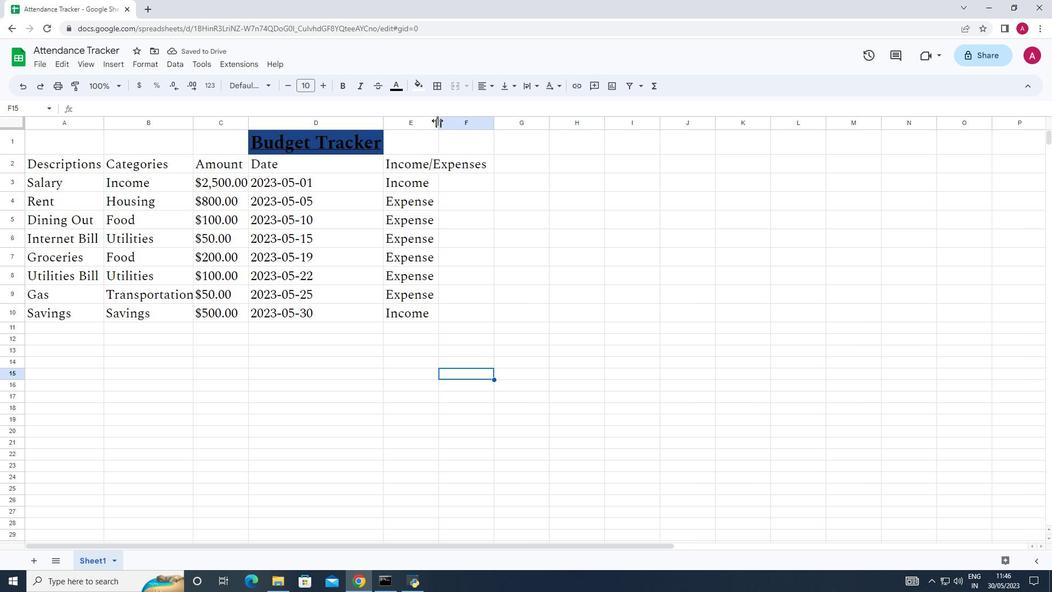 
Action: Mouse pressed left at (437, 120)
Screenshot: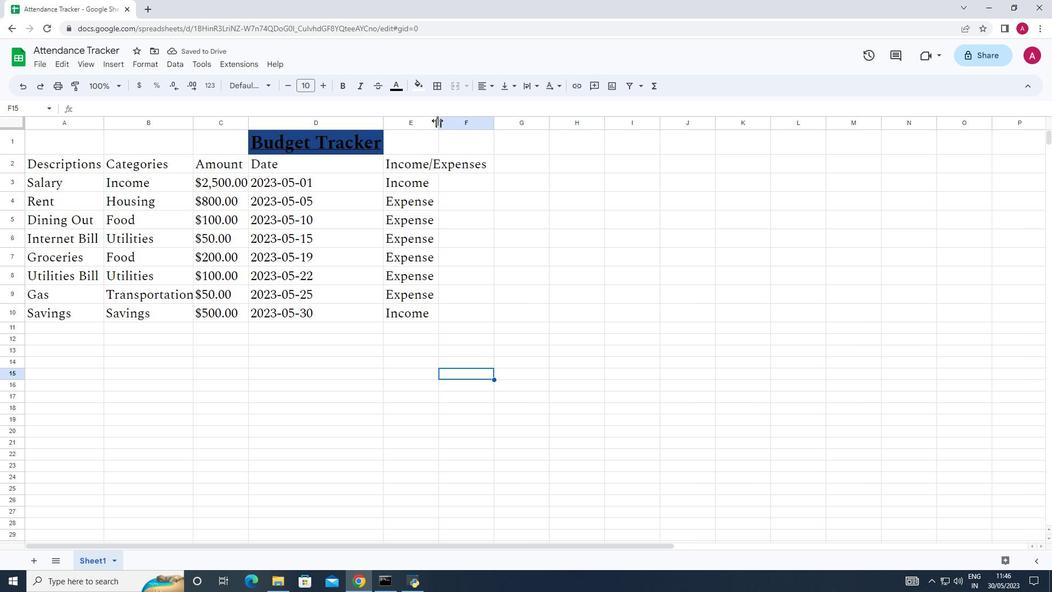 
Action: Mouse moved to (318, 346)
Screenshot: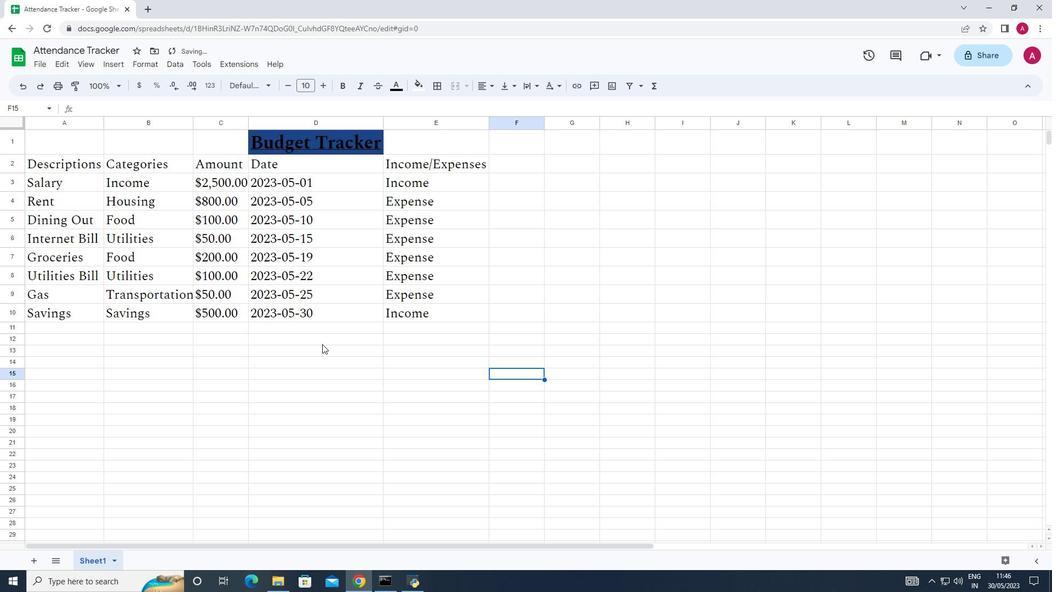 
